 Task: Look for space in Mangla, Pakistan from 6th September, 2023 to 10th September, 2023 for 1 adult in price range Rs.9000 to Rs.17000. Place can be private room with 1  bedroom having 1 bed and 1 bathroom. Property type can be house, flat, guest house, hotel. Booking option can be shelf check-in. Required host language is English.
Action: Mouse moved to (560, 93)
Screenshot: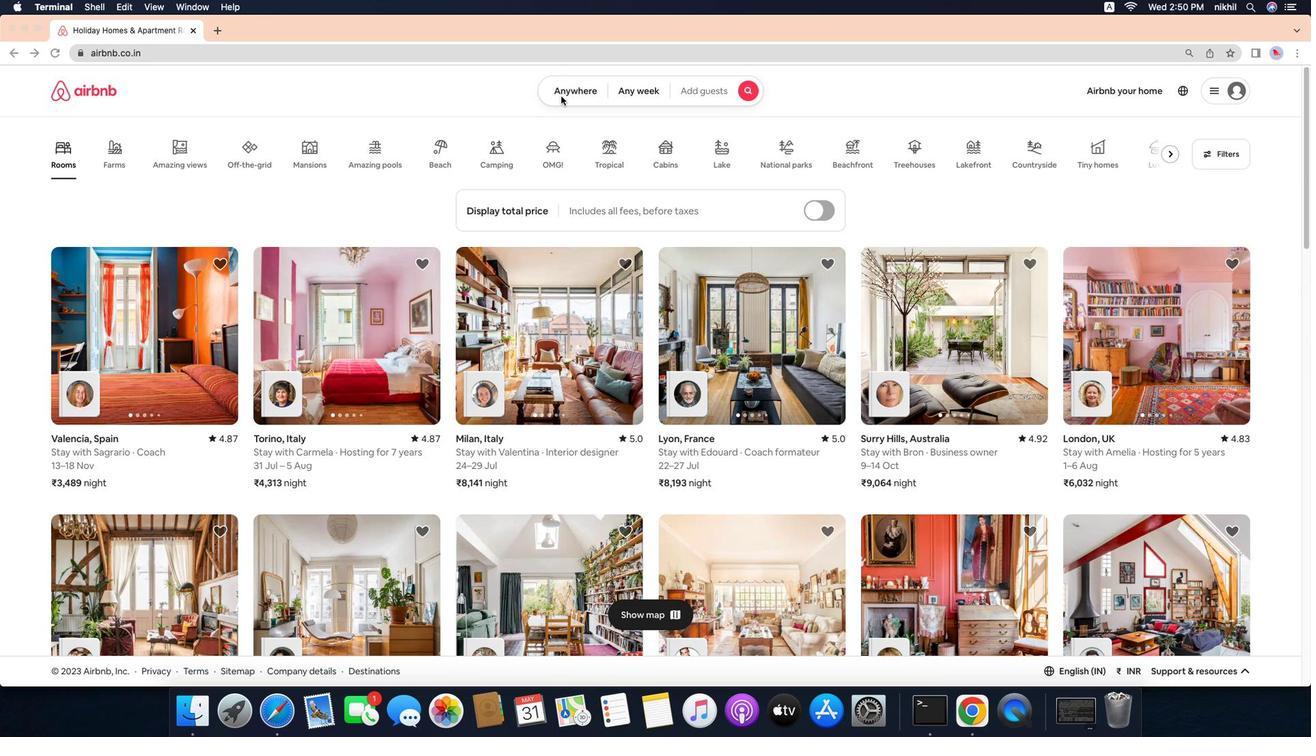 
Action: Mouse pressed left at (560, 93)
Screenshot: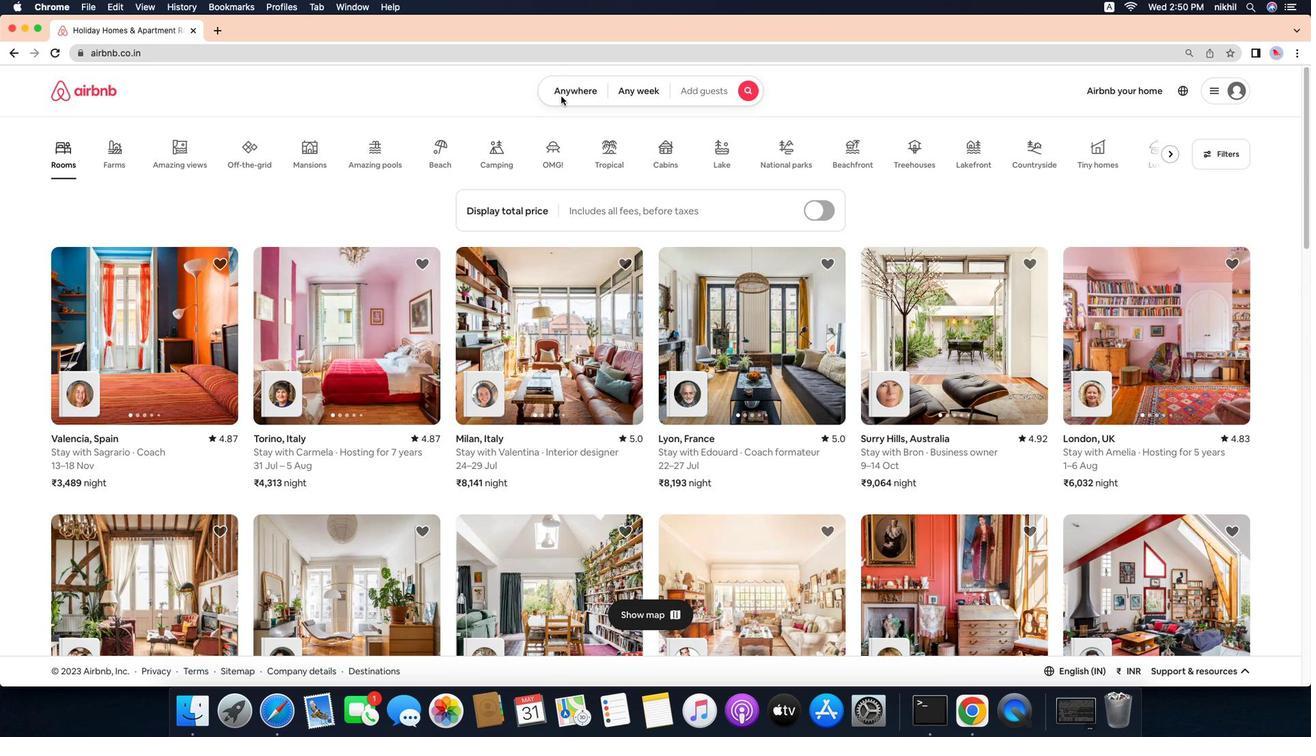 
Action: Mouse moved to (592, 94)
Screenshot: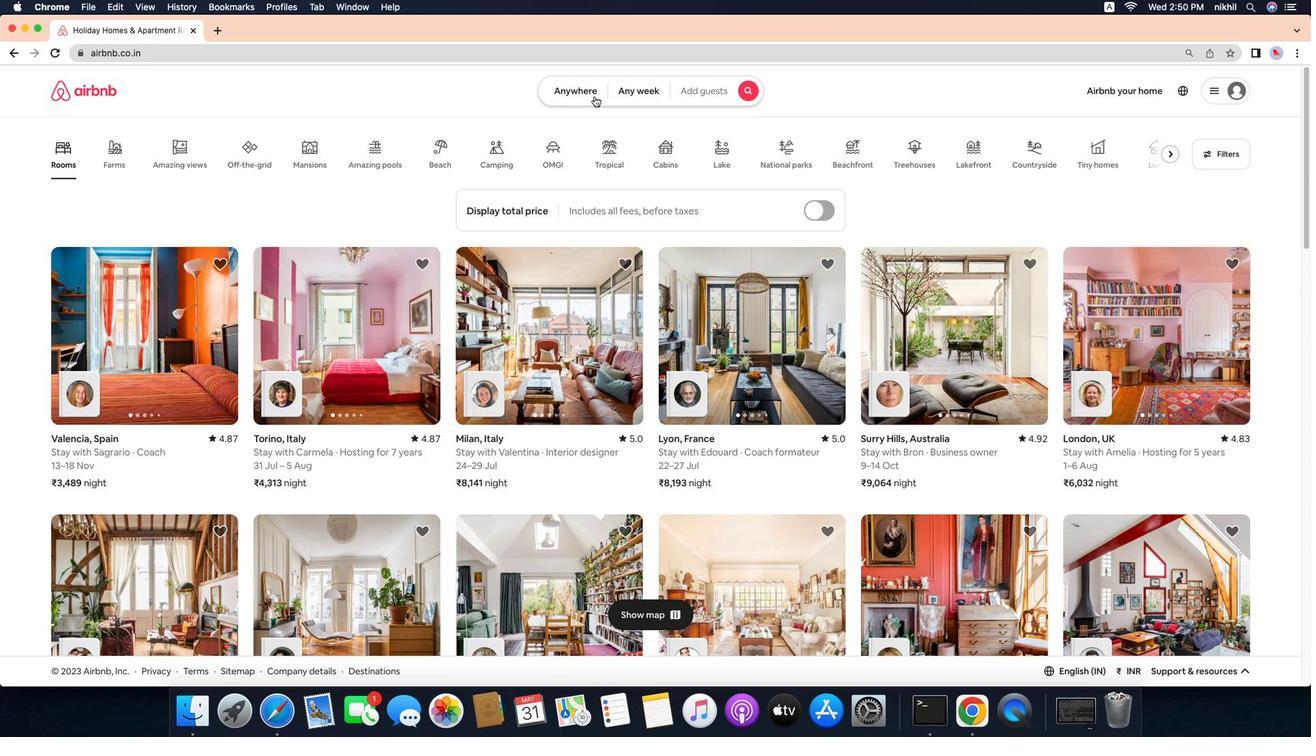 
Action: Mouse pressed left at (592, 94)
Screenshot: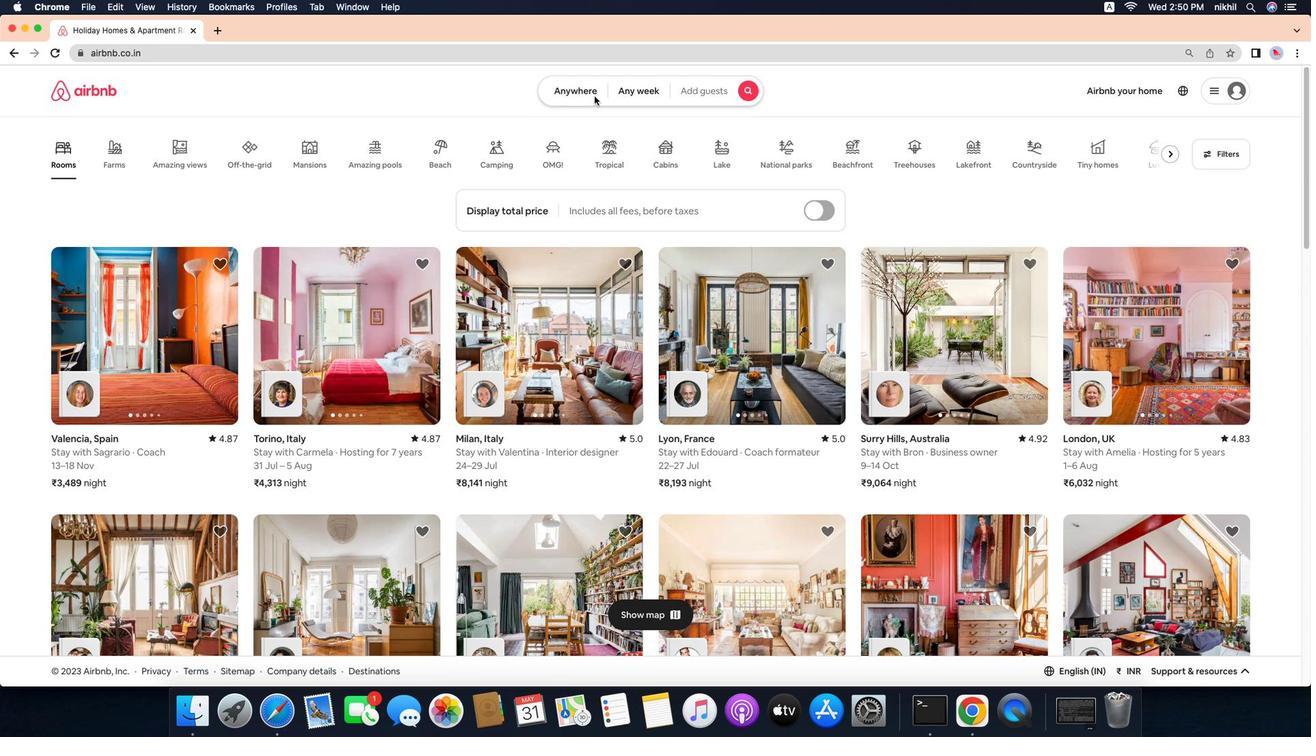 
Action: Mouse moved to (480, 142)
Screenshot: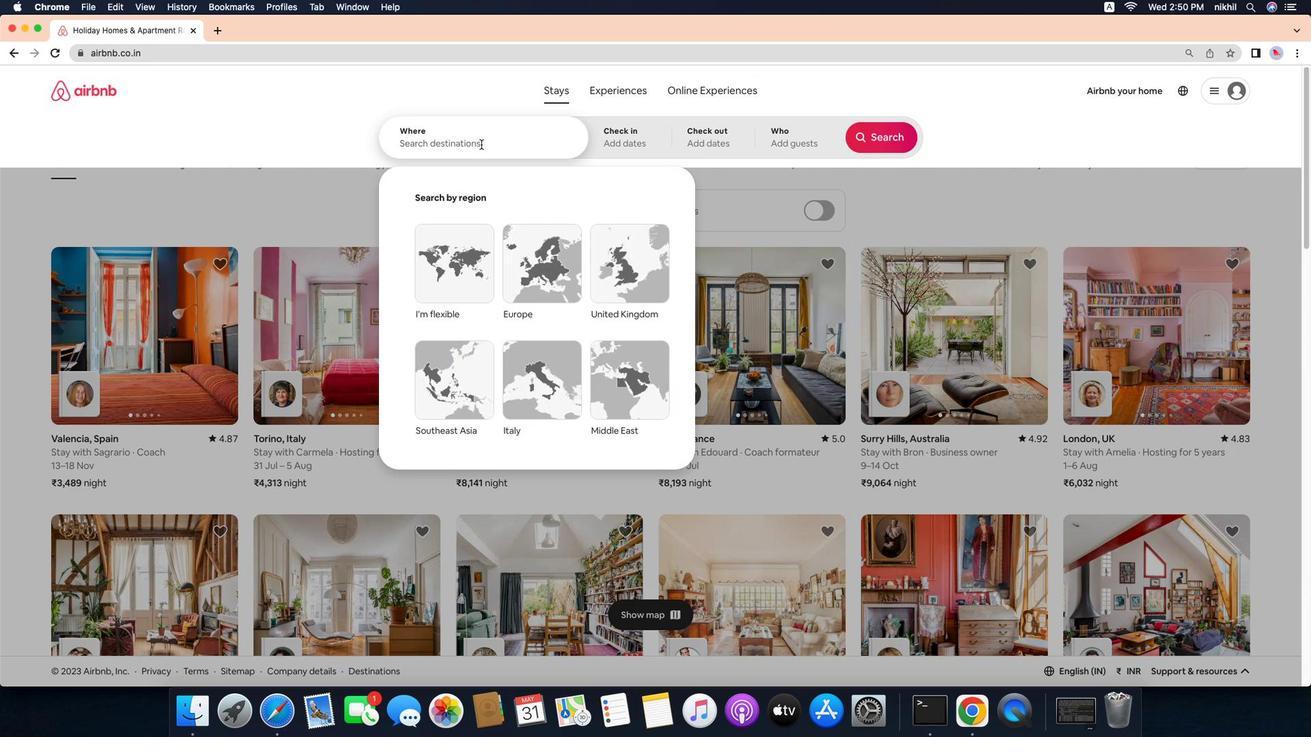 
Action: Mouse pressed left at (480, 142)
Screenshot: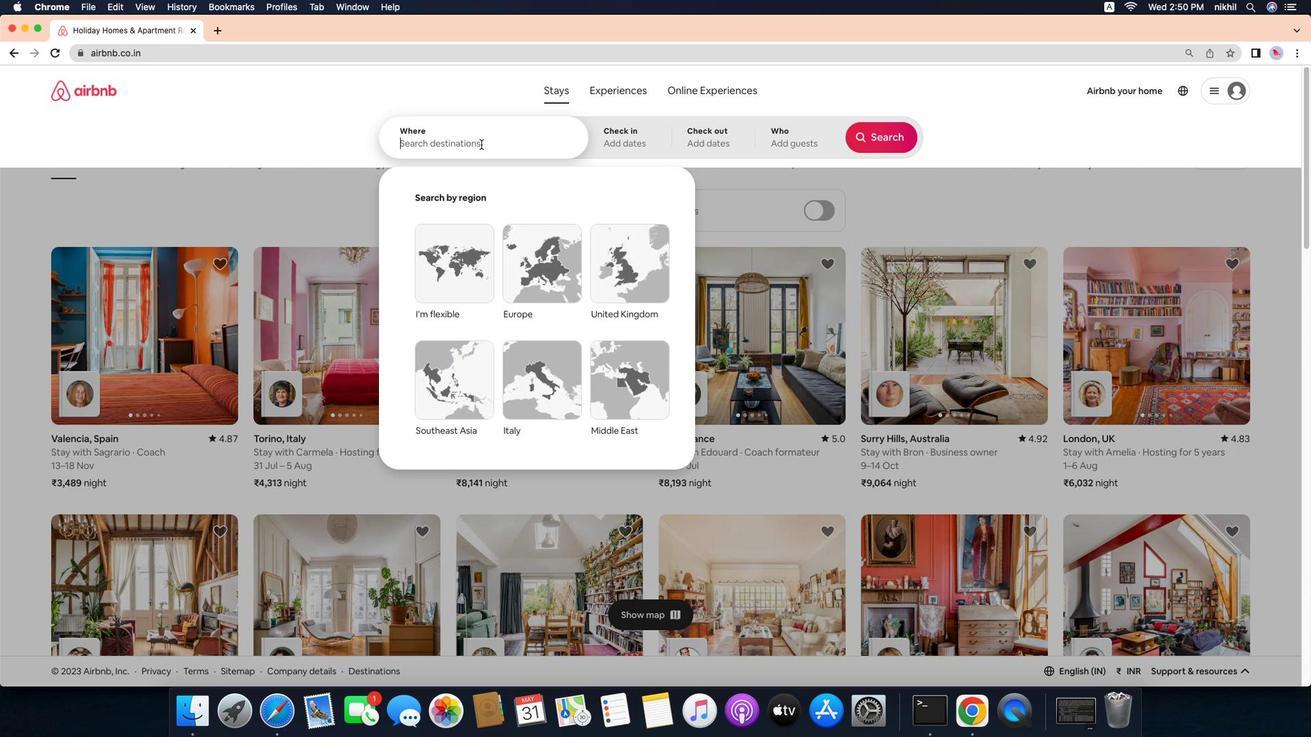 
Action: Key pressed Key.caps_lock'M'Key.caps_lock'a''n''g''l''a'','Key.spaceKey.caps_lock'P'Key.caps_lock'a''k''i''s''t''a''n'
Screenshot: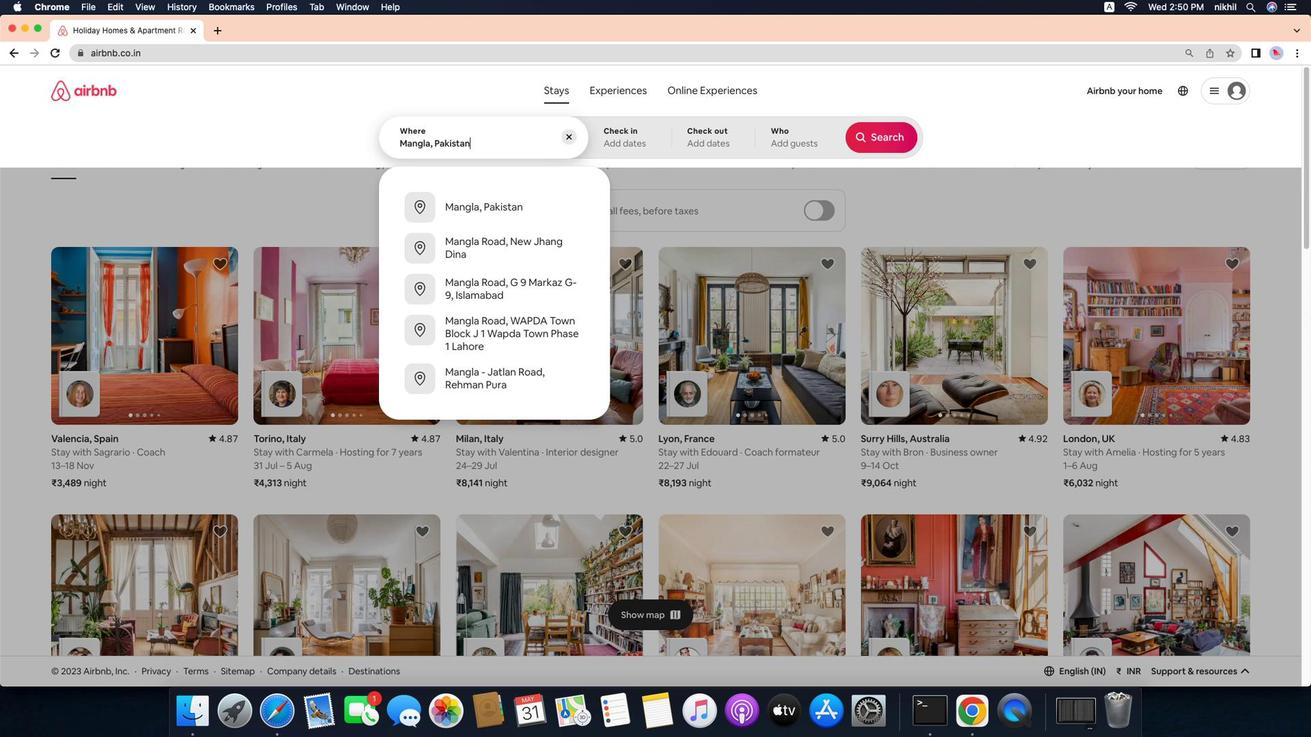 
Action: Mouse moved to (503, 204)
Screenshot: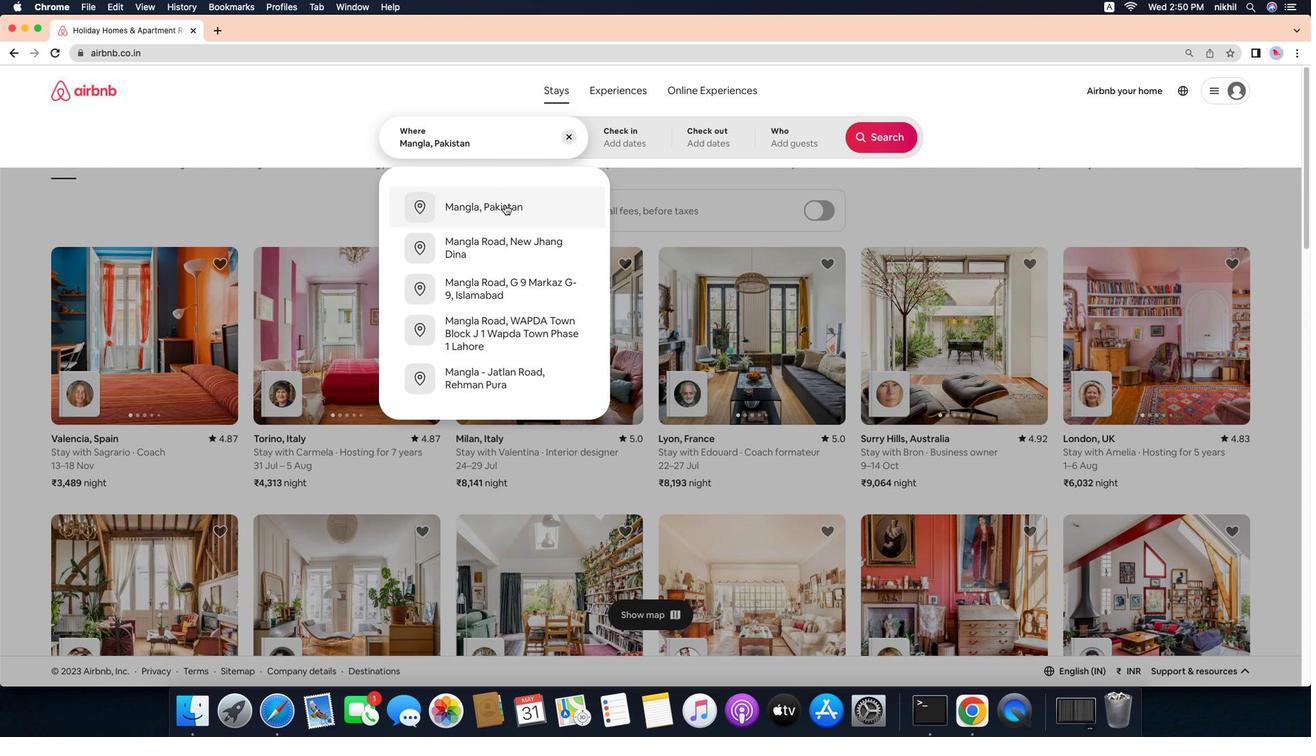 
Action: Mouse pressed left at (503, 204)
Screenshot: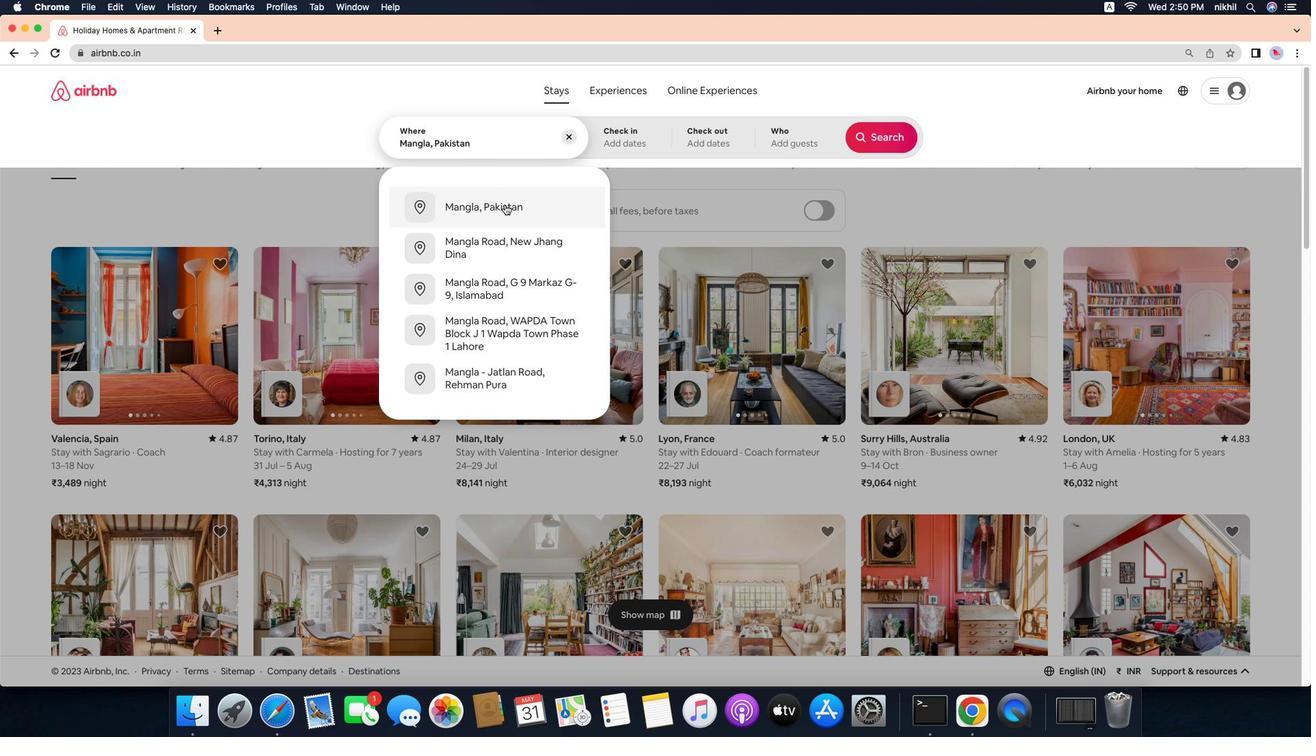 
Action: Mouse moved to (874, 238)
Screenshot: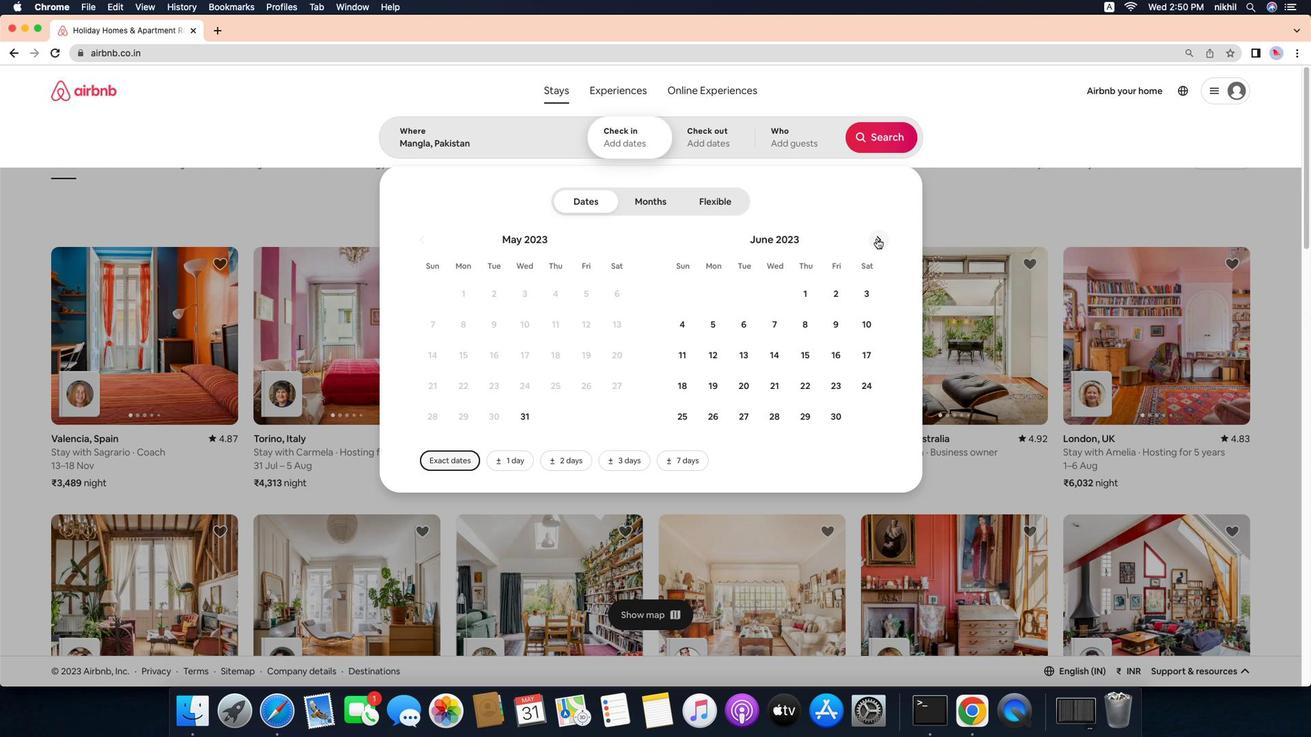 
Action: Mouse pressed left at (874, 238)
Screenshot: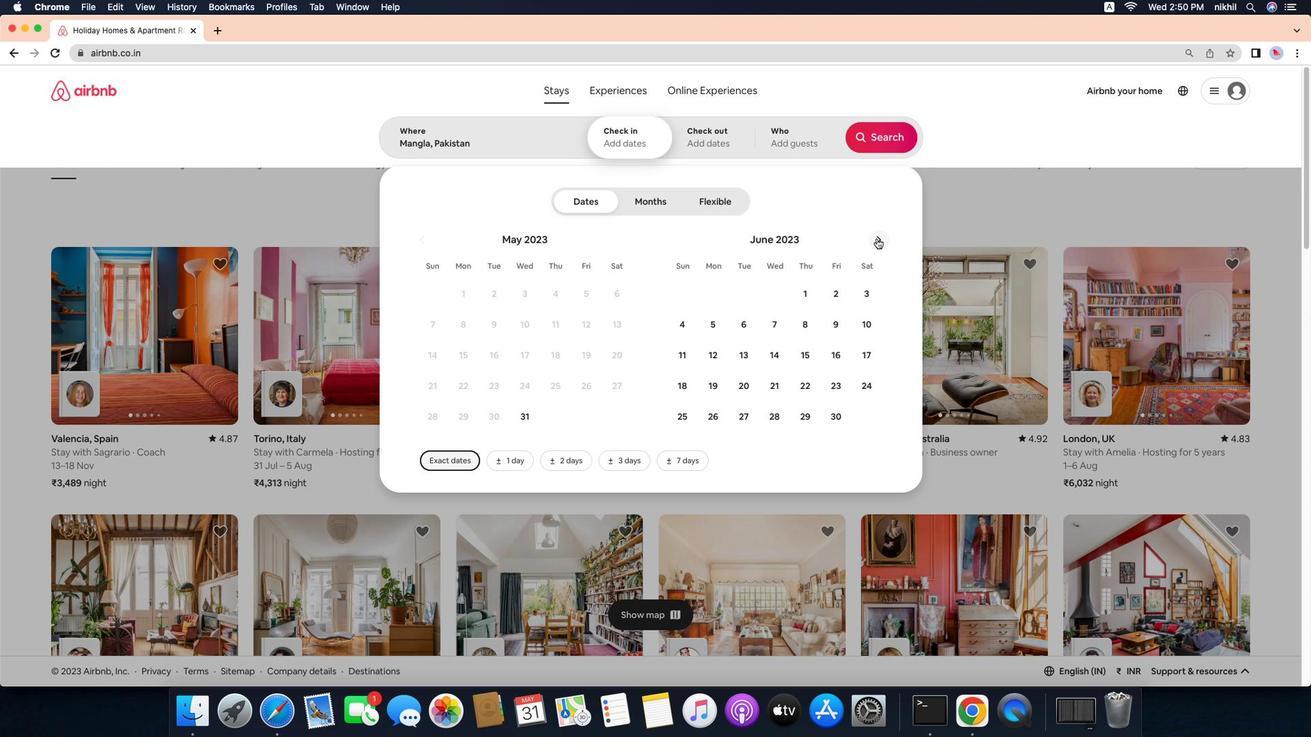 
Action: Mouse pressed left at (874, 238)
Screenshot: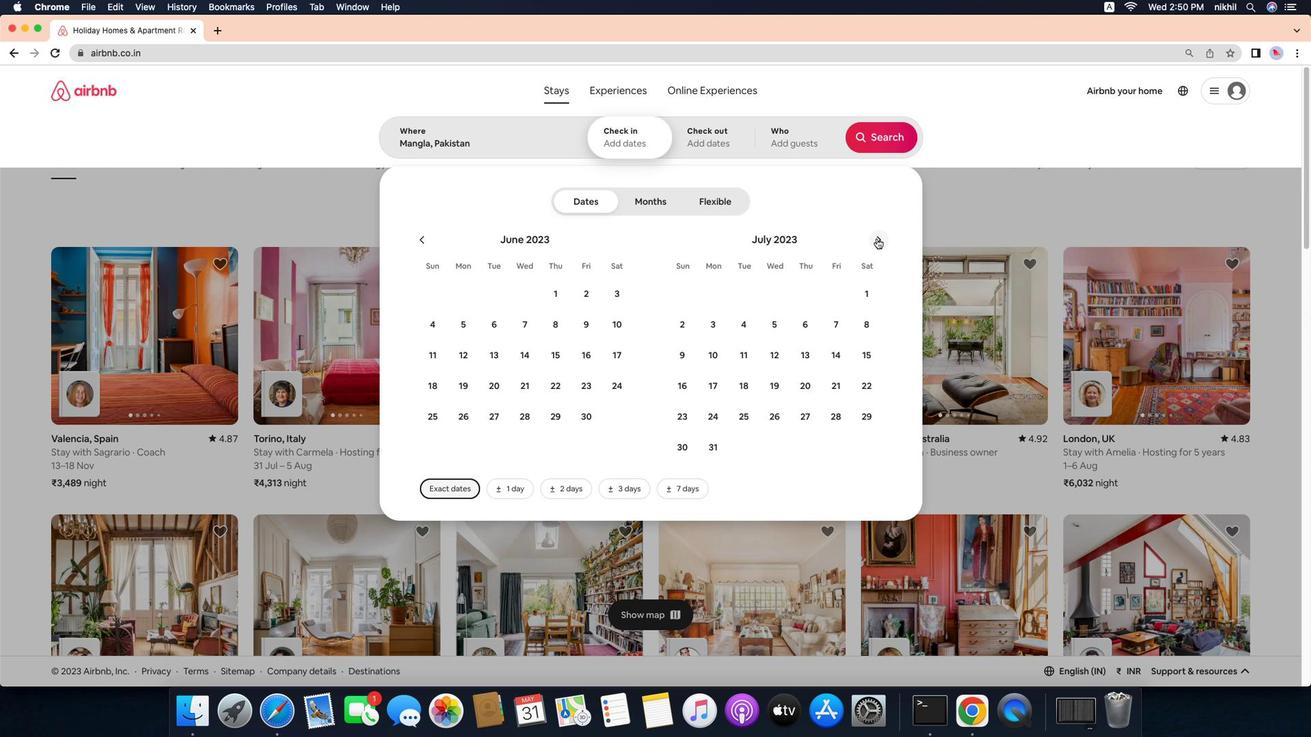 
Action: Mouse pressed left at (874, 238)
Screenshot: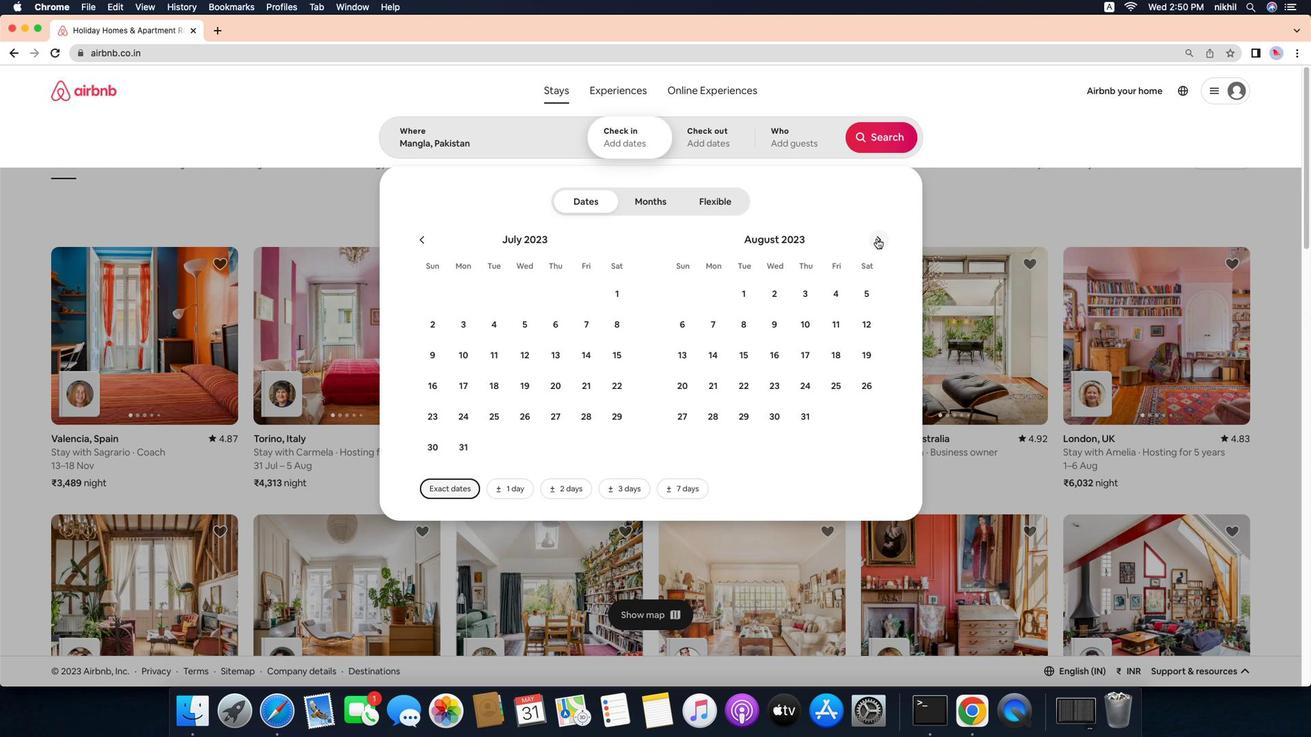 
Action: Mouse moved to (776, 324)
Screenshot: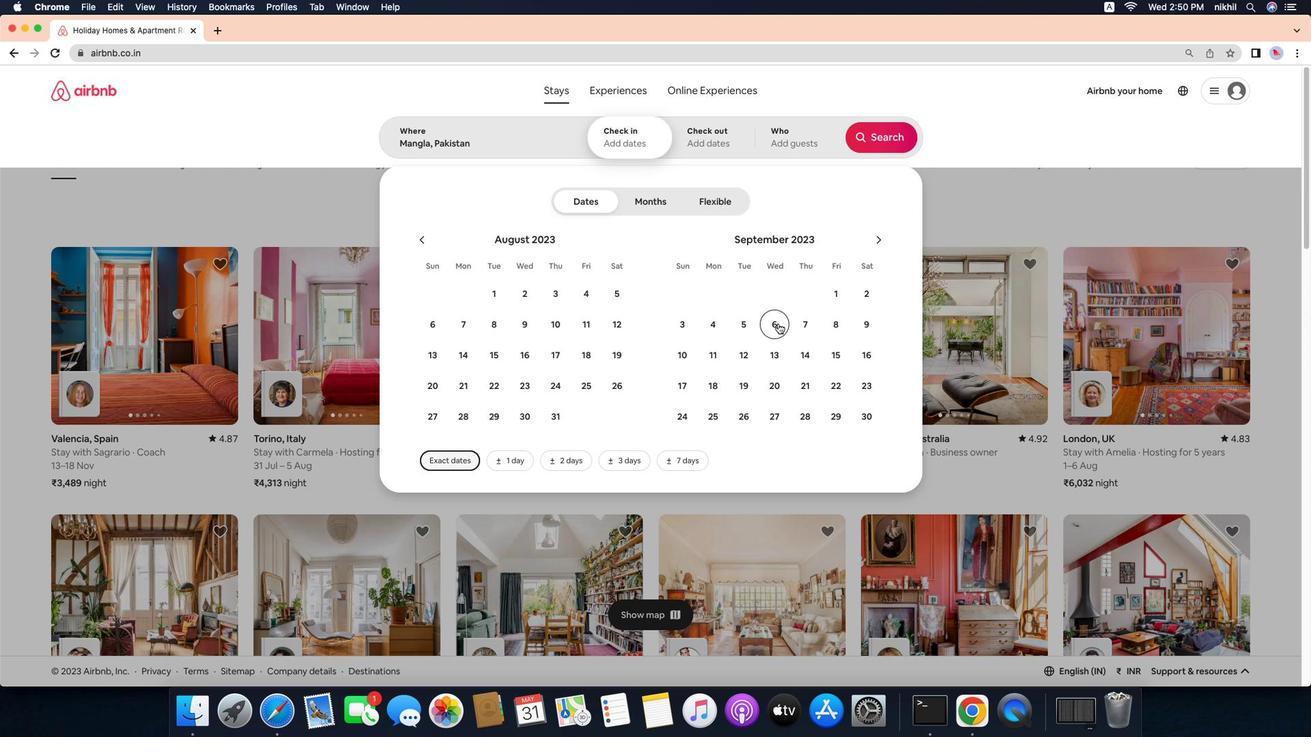 
Action: Mouse pressed left at (776, 324)
Screenshot: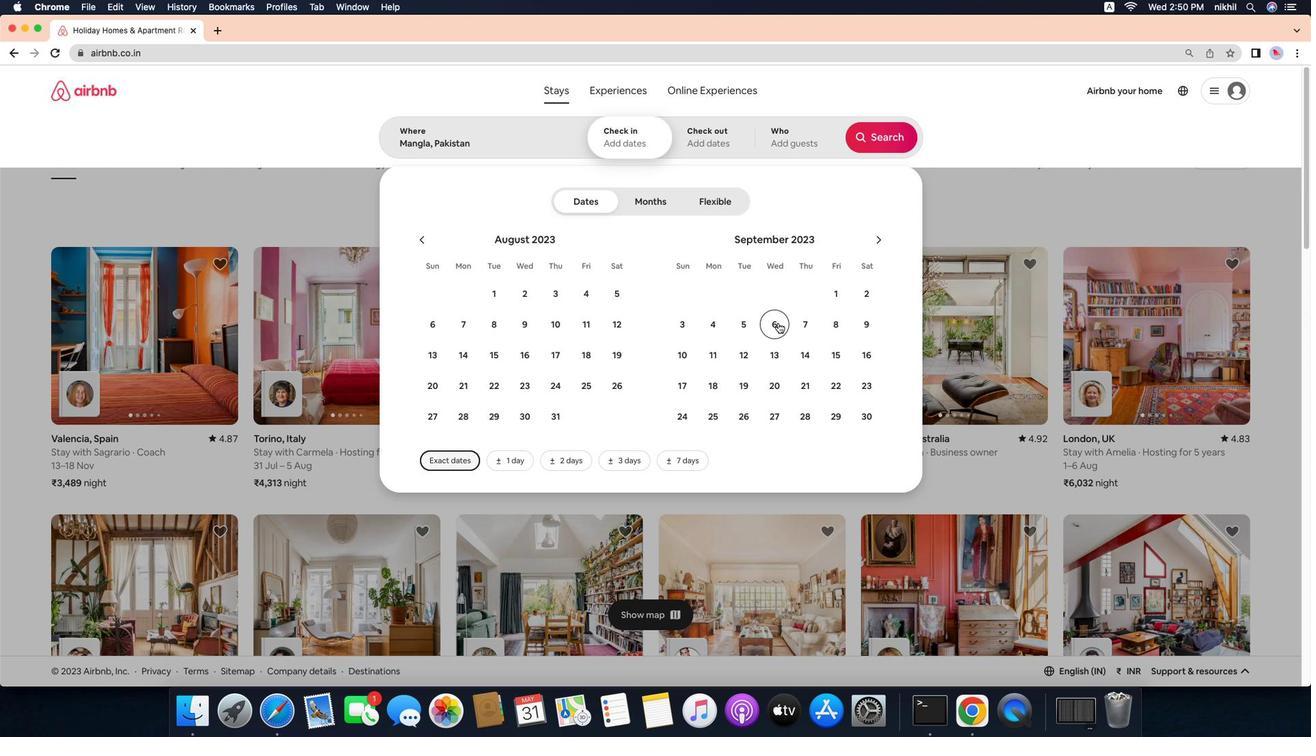 
Action: Mouse moved to (680, 351)
Screenshot: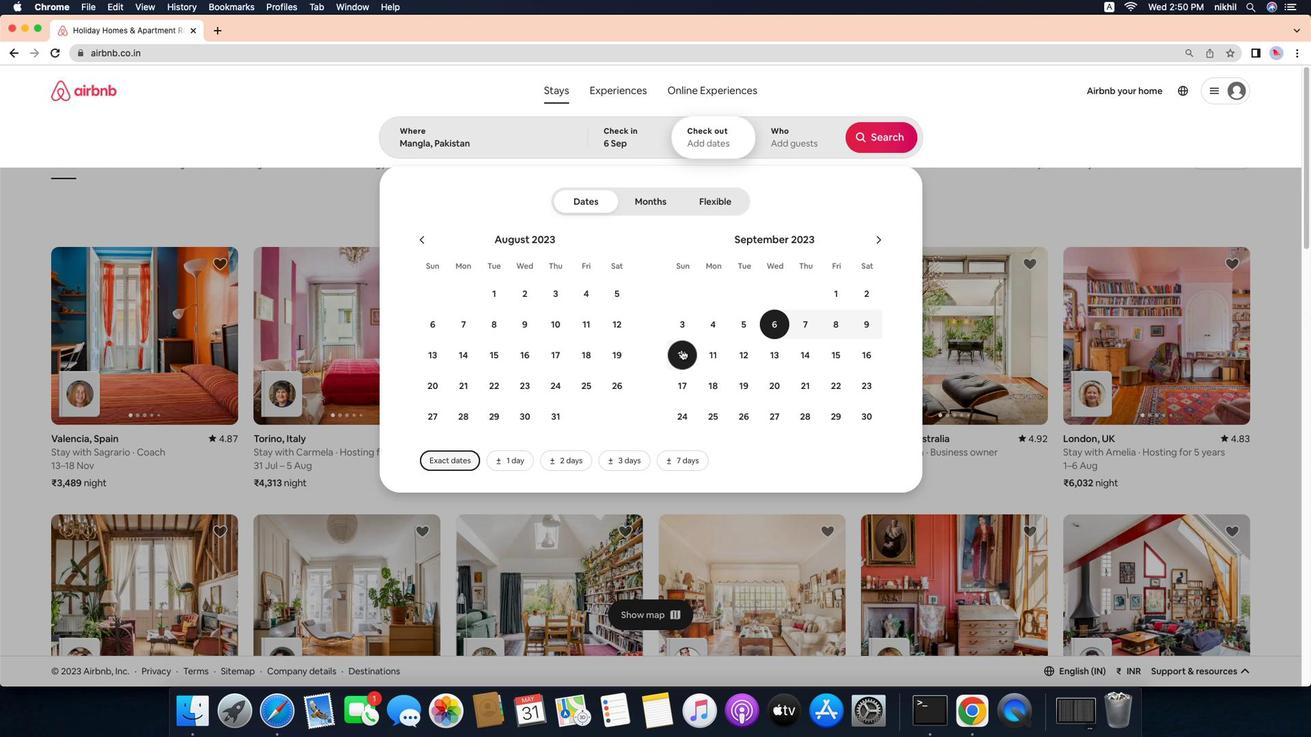 
Action: Mouse pressed left at (680, 351)
Screenshot: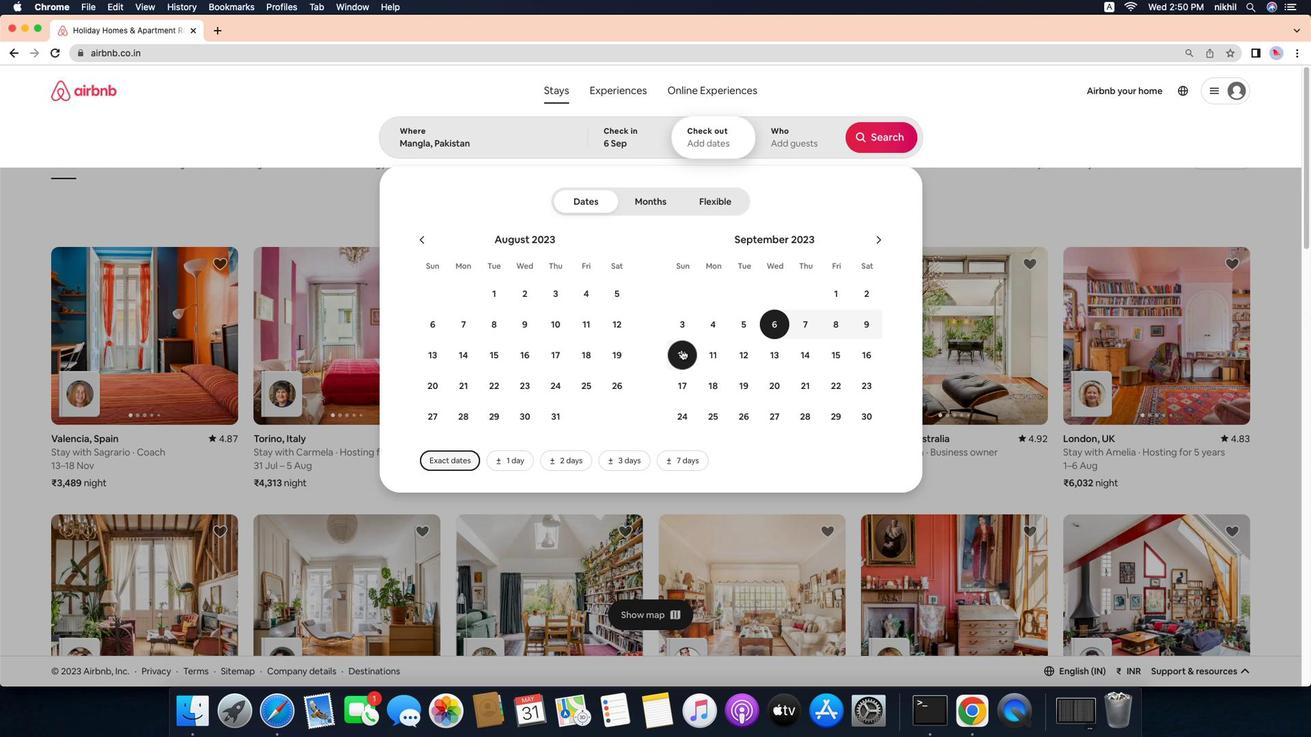 
Action: Mouse moved to (790, 143)
Screenshot: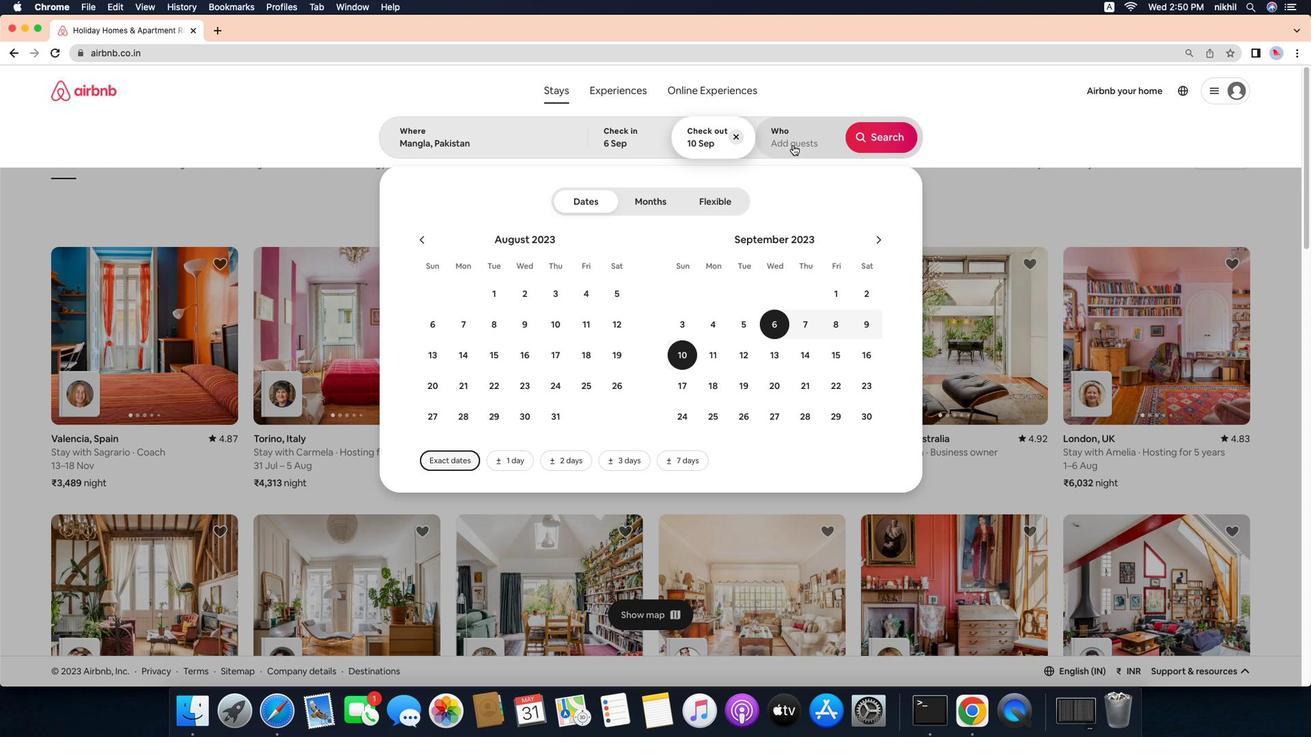 
Action: Mouse pressed left at (790, 143)
Screenshot: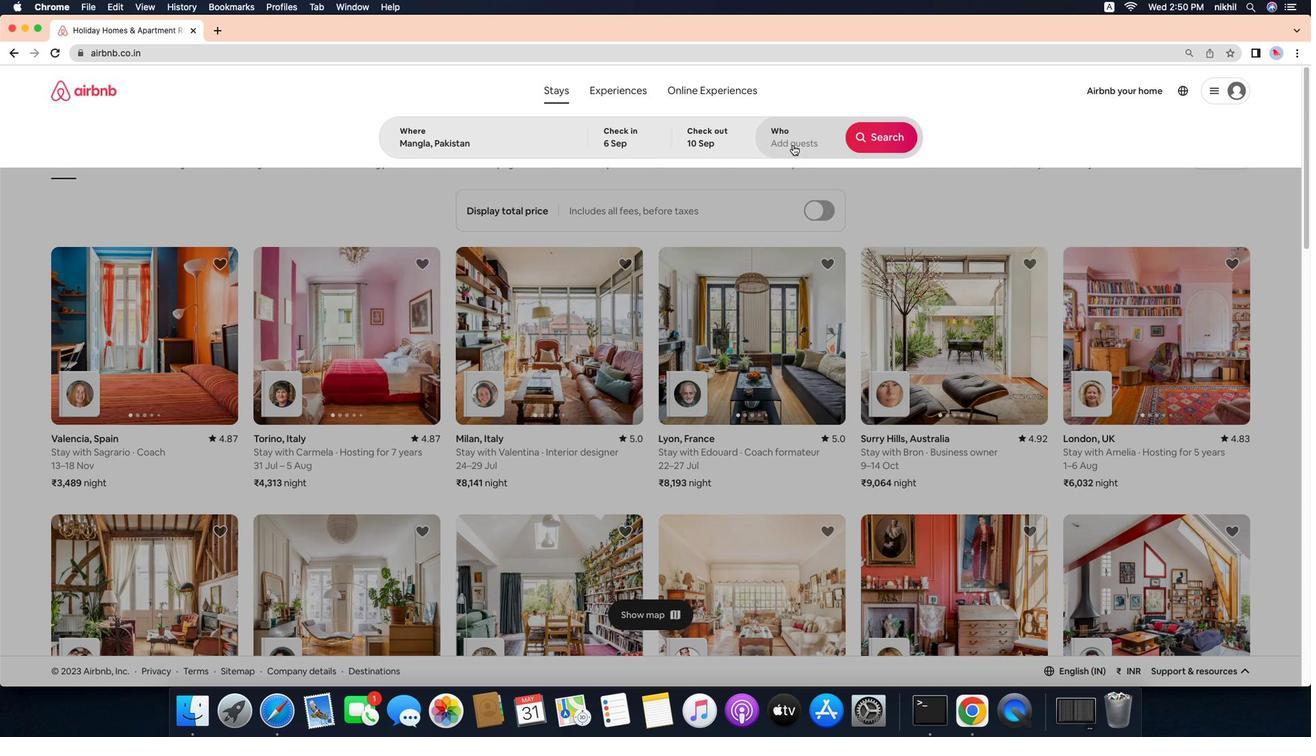 
Action: Mouse moved to (882, 206)
Screenshot: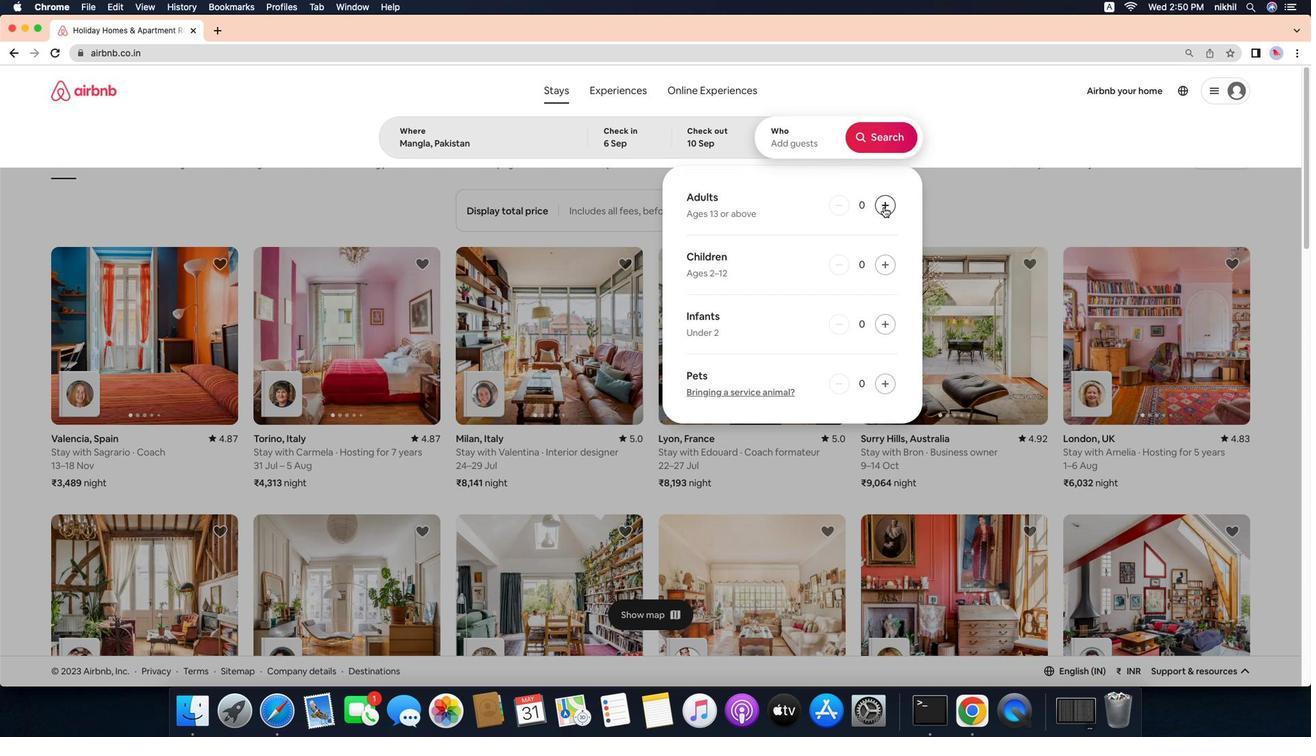 
Action: Mouse pressed left at (882, 206)
Screenshot: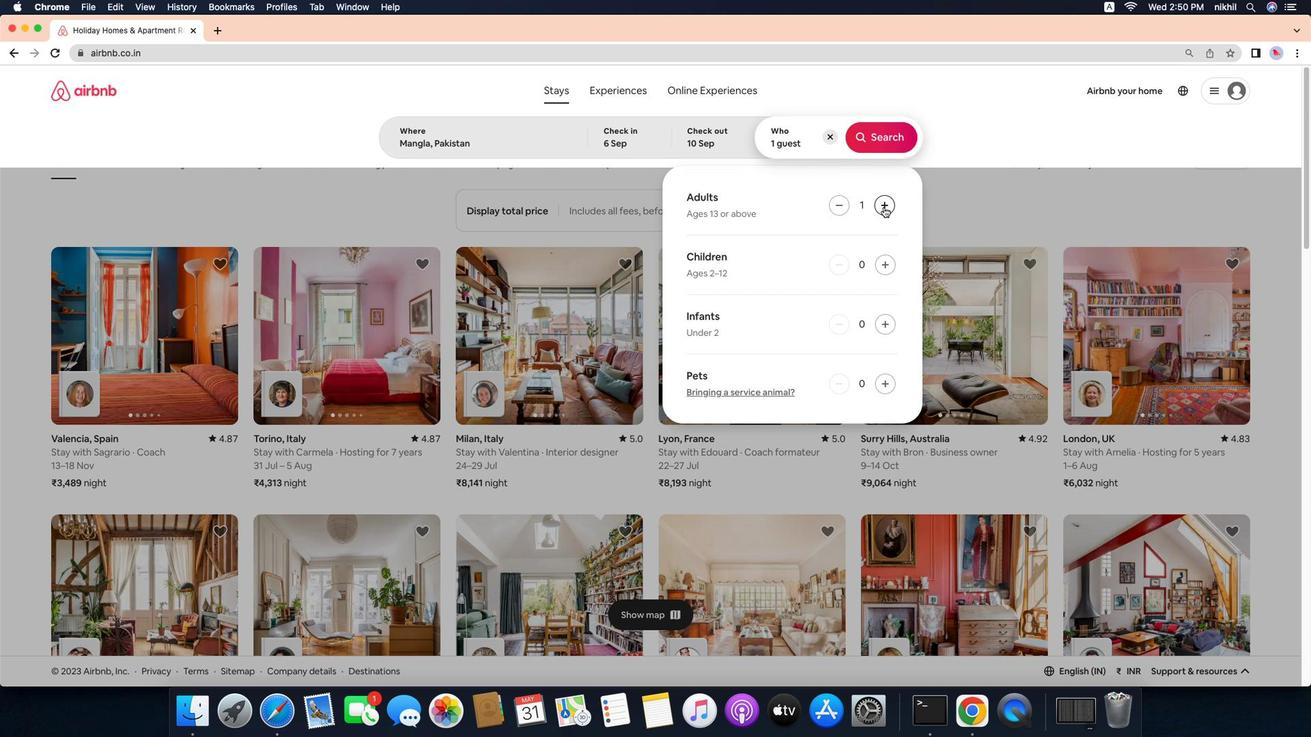 
Action: Mouse moved to (877, 138)
Screenshot: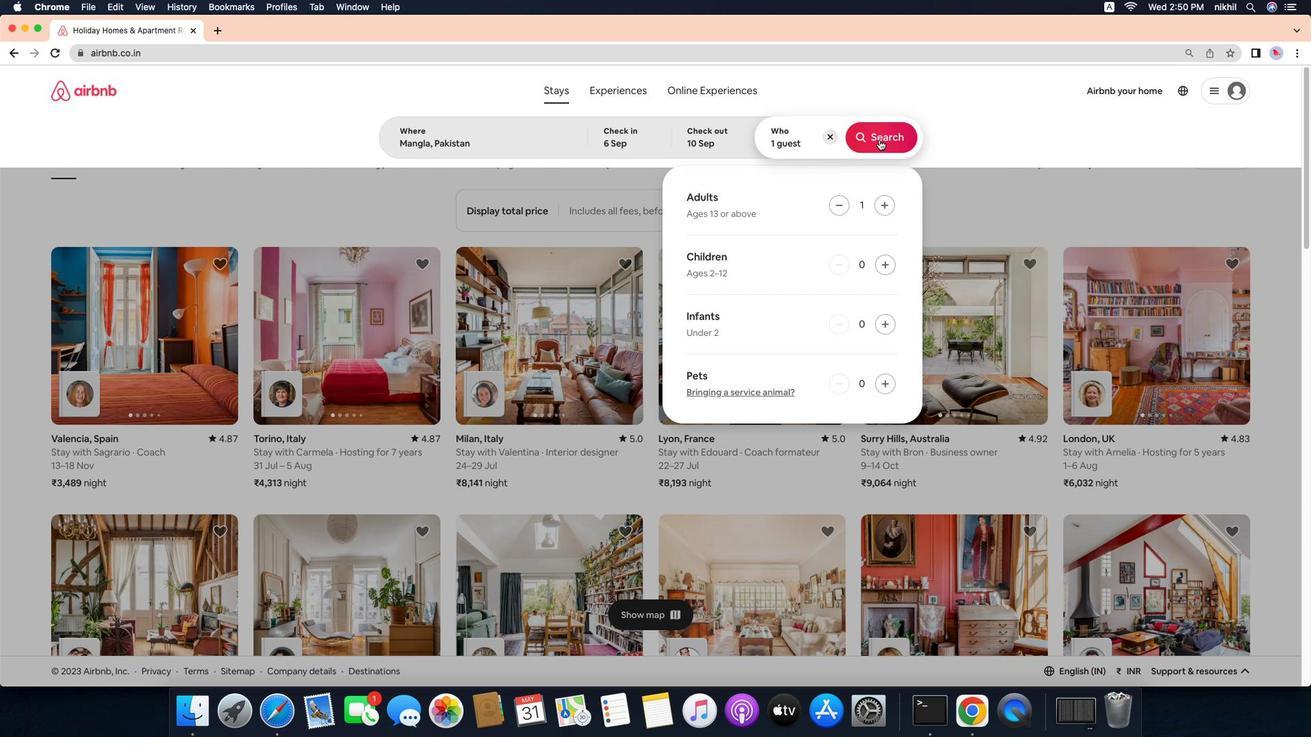 
Action: Mouse pressed left at (877, 138)
Screenshot: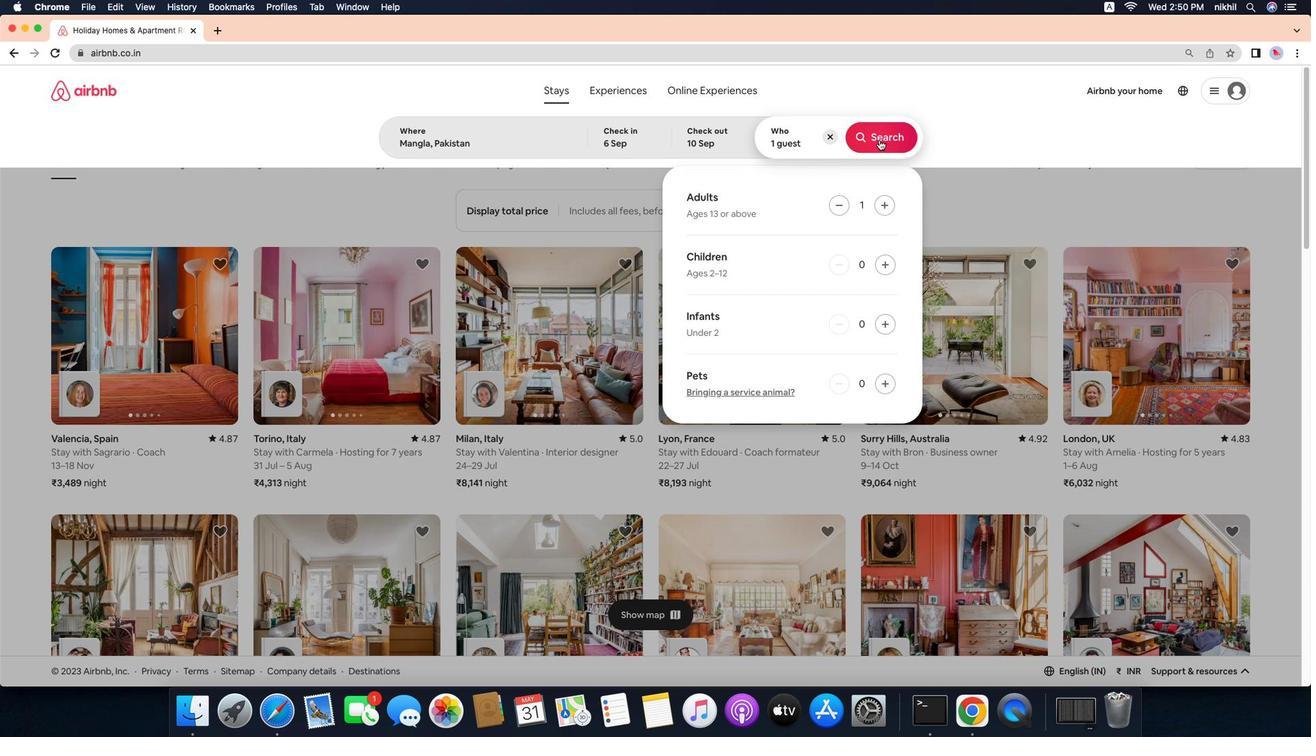 
Action: Mouse moved to (1240, 139)
Screenshot: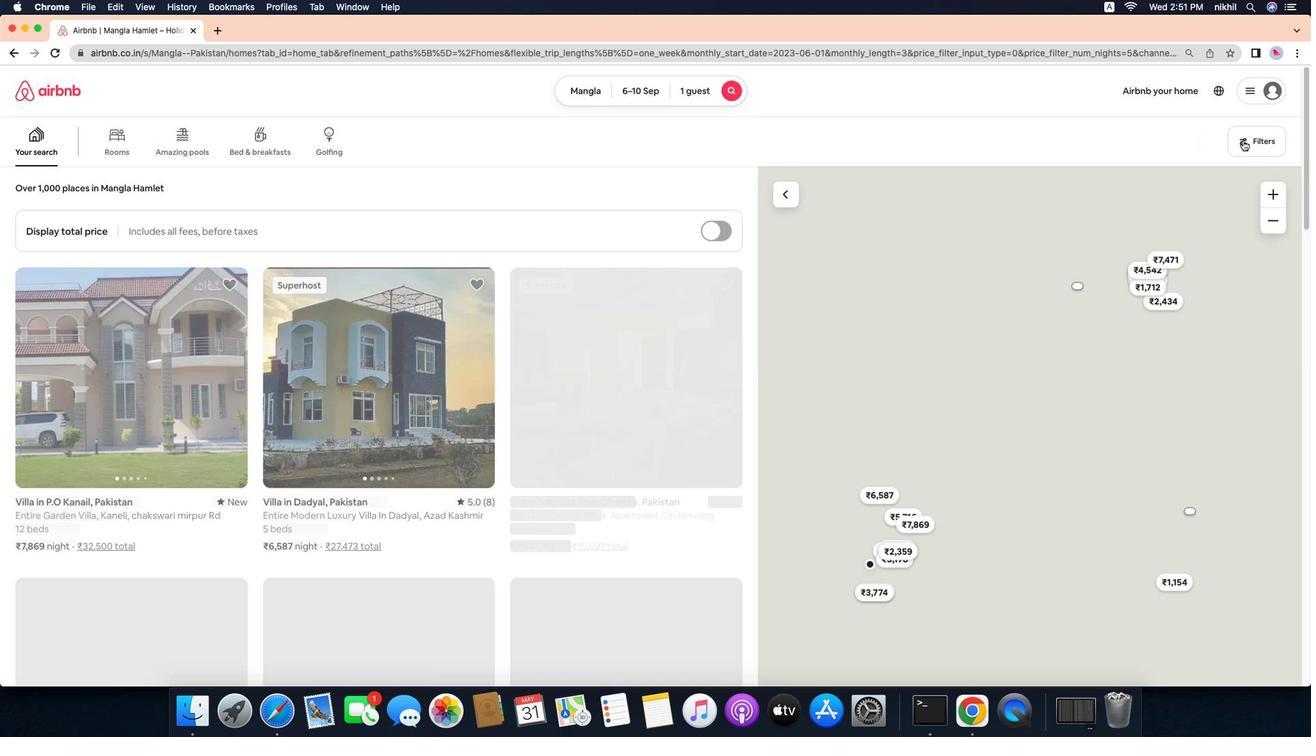 
Action: Mouse pressed left at (1240, 139)
Screenshot: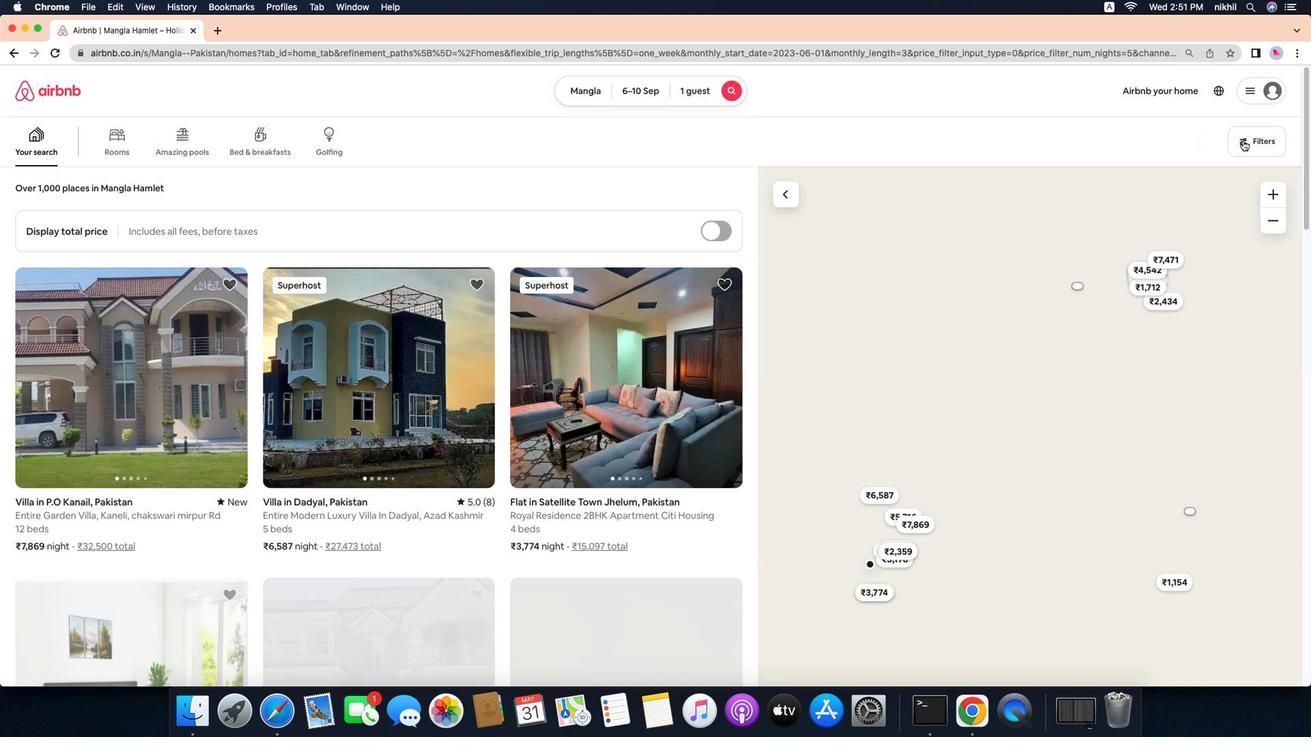 
Action: Mouse moved to (501, 462)
Screenshot: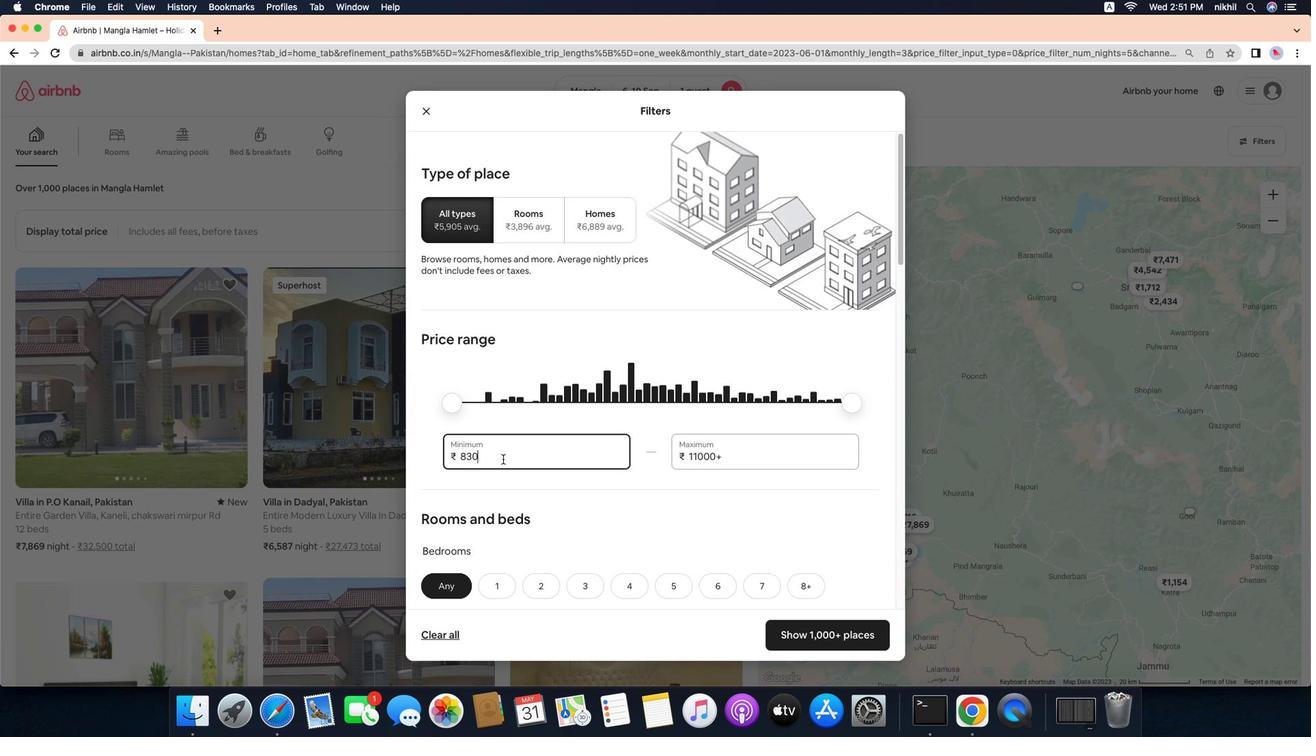 
Action: Mouse pressed left at (501, 462)
Screenshot: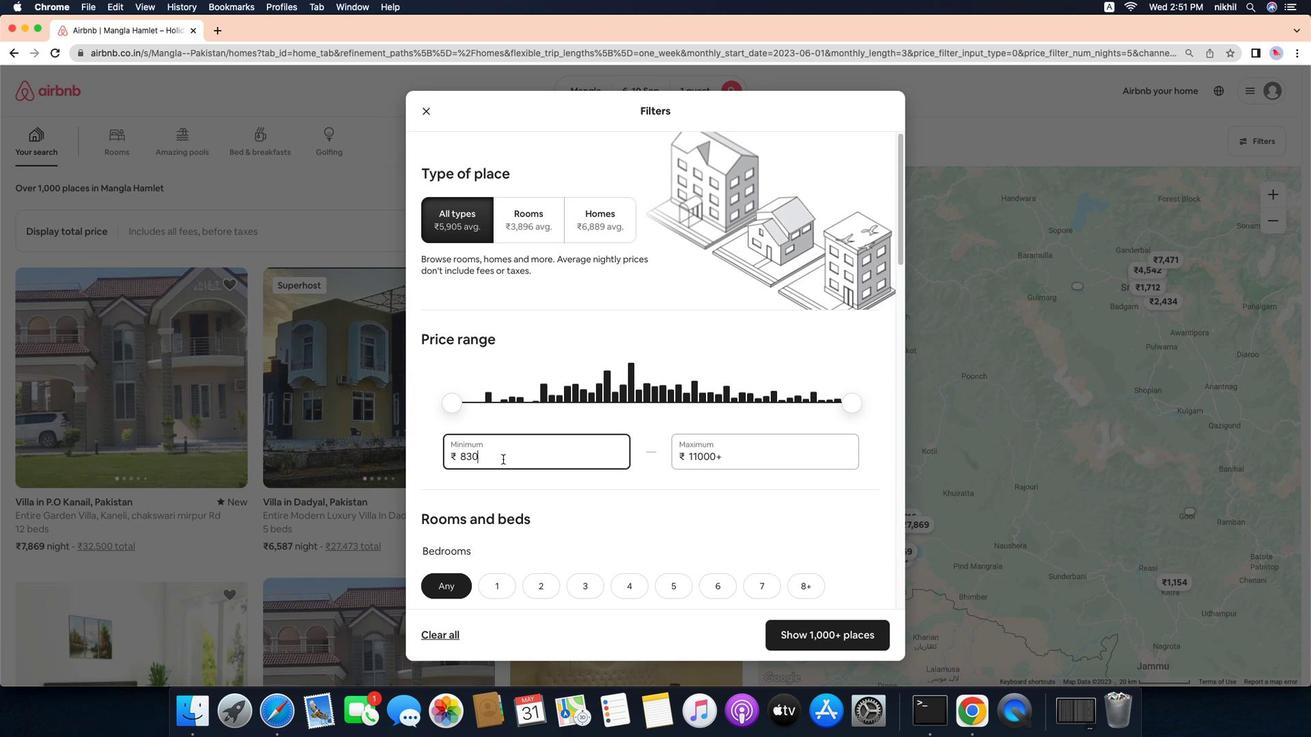 
Action: Key pressed Key.backspaceKey.backspaceKey.backspaceKey.backspace'9''0''0''0'
Screenshot: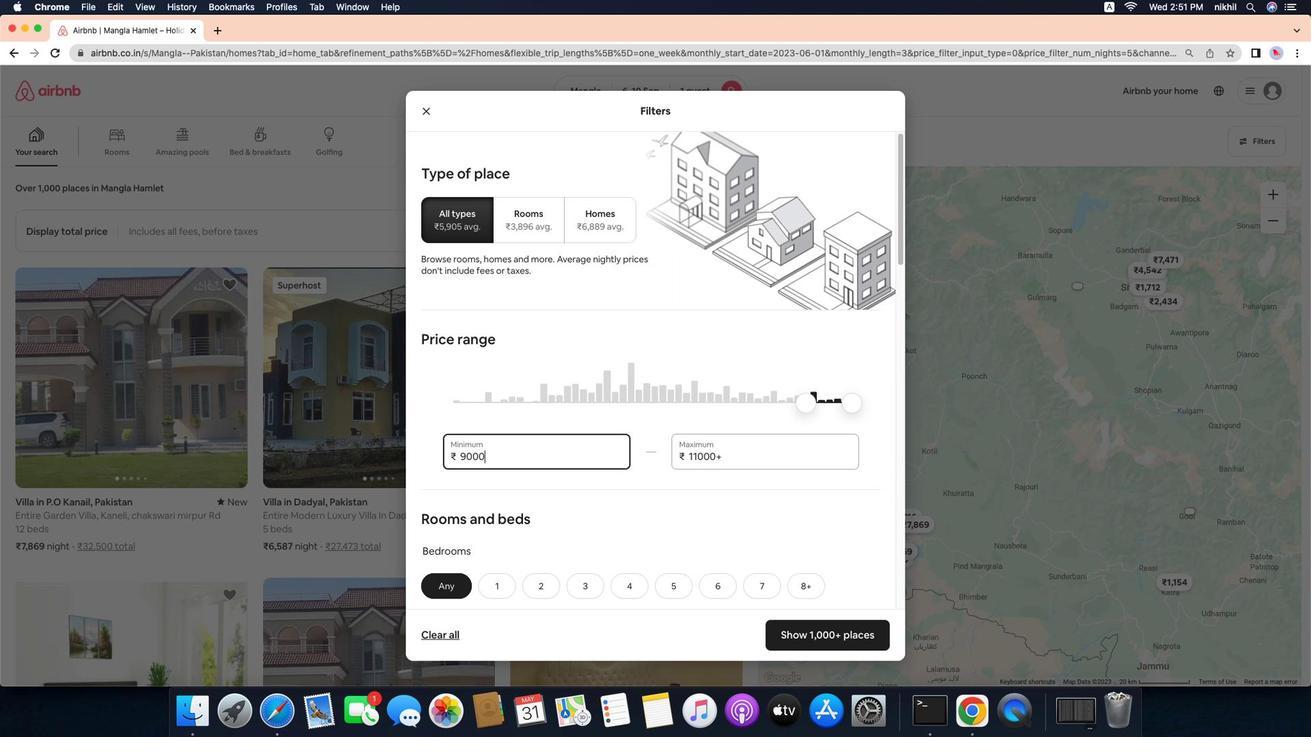 
Action: Mouse moved to (734, 457)
Screenshot: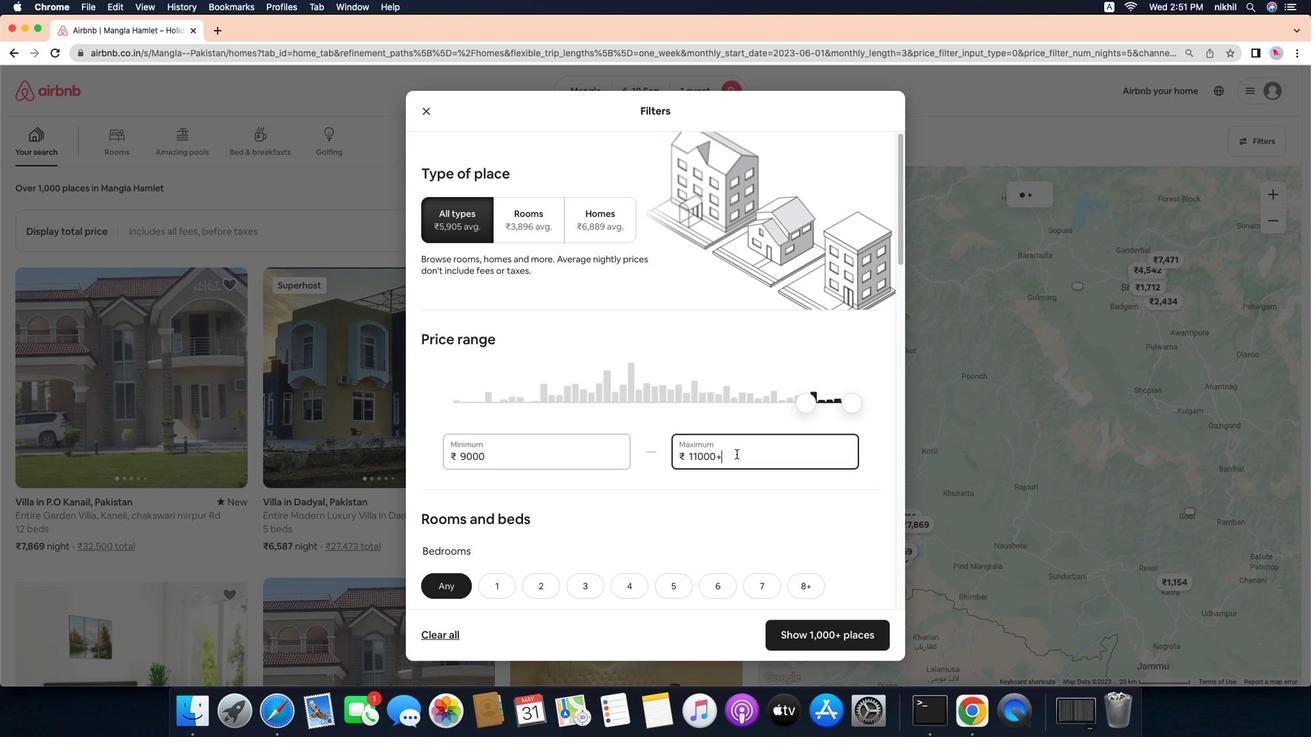 
Action: Mouse pressed left at (734, 457)
Screenshot: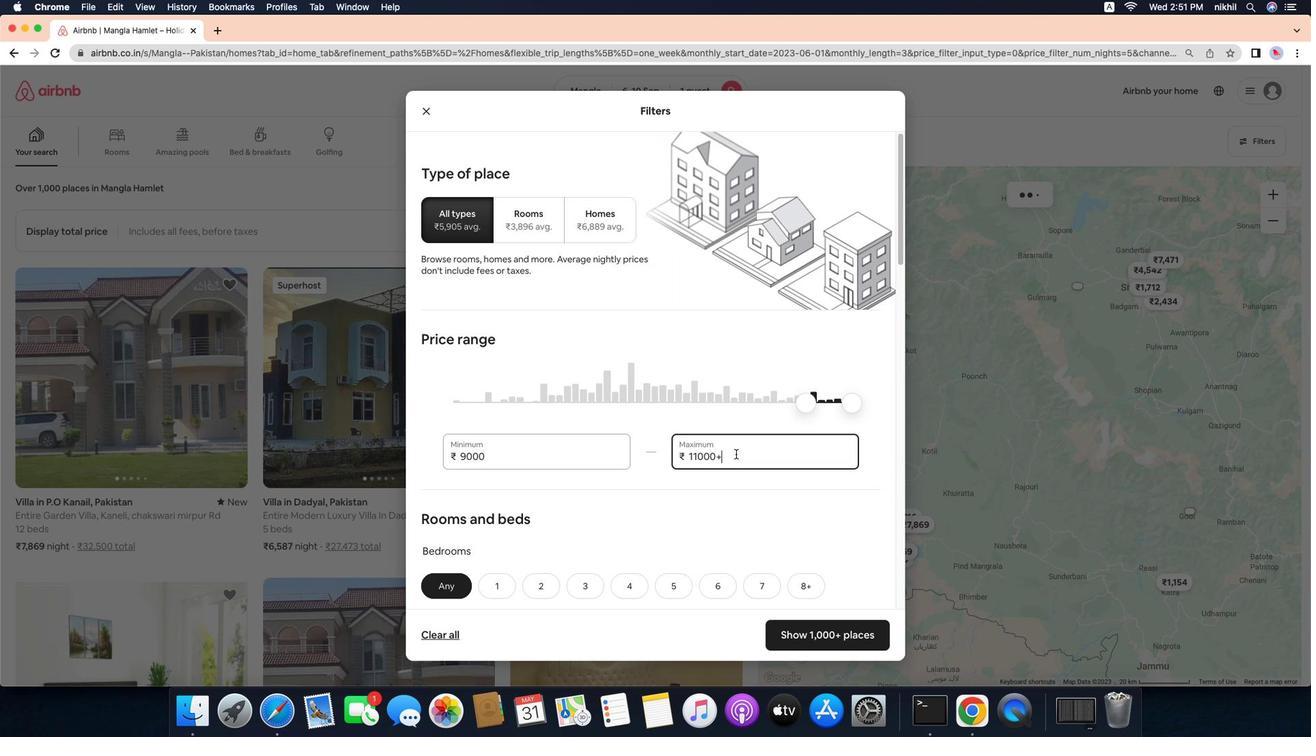 
Action: Mouse moved to (734, 458)
Screenshot: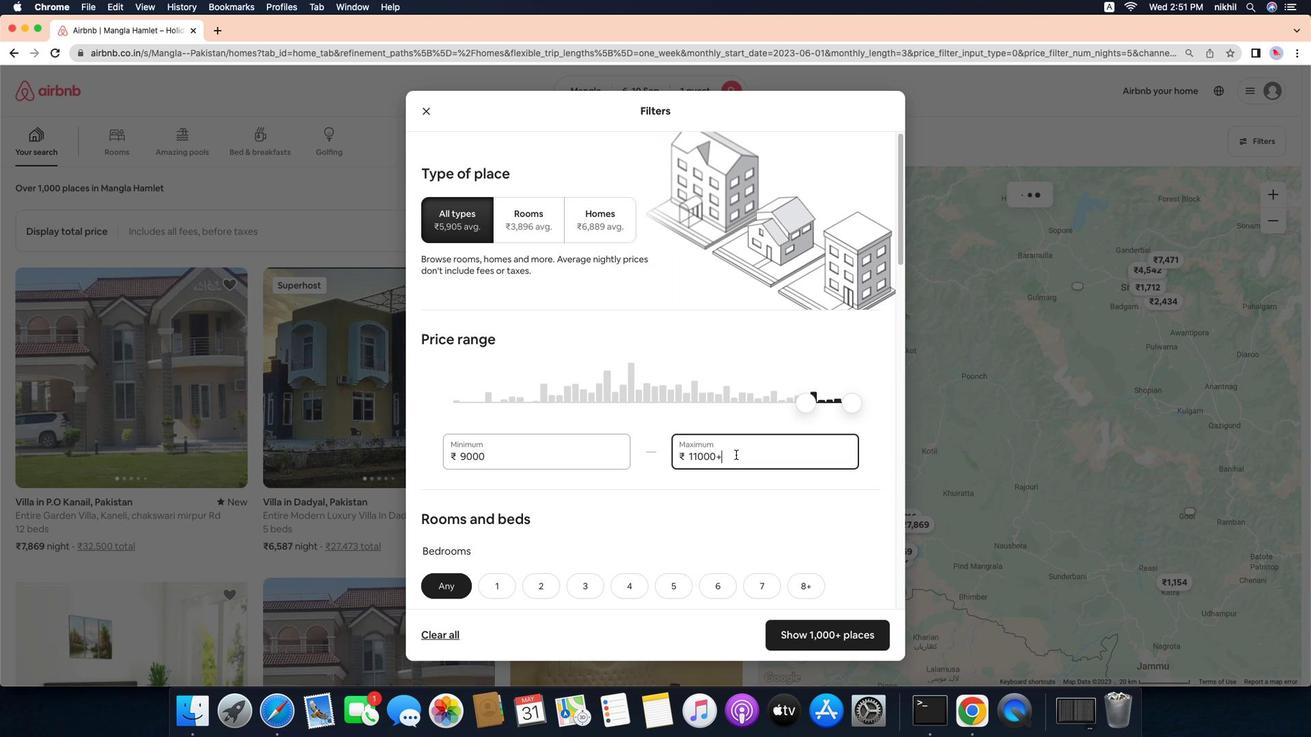 
Action: Key pressed Key.backspaceKey.backspaceKey.backspaceKey.backspaceKey.backspaceKey.backspaceKey.backspace'1''7''0''0''0'
Screenshot: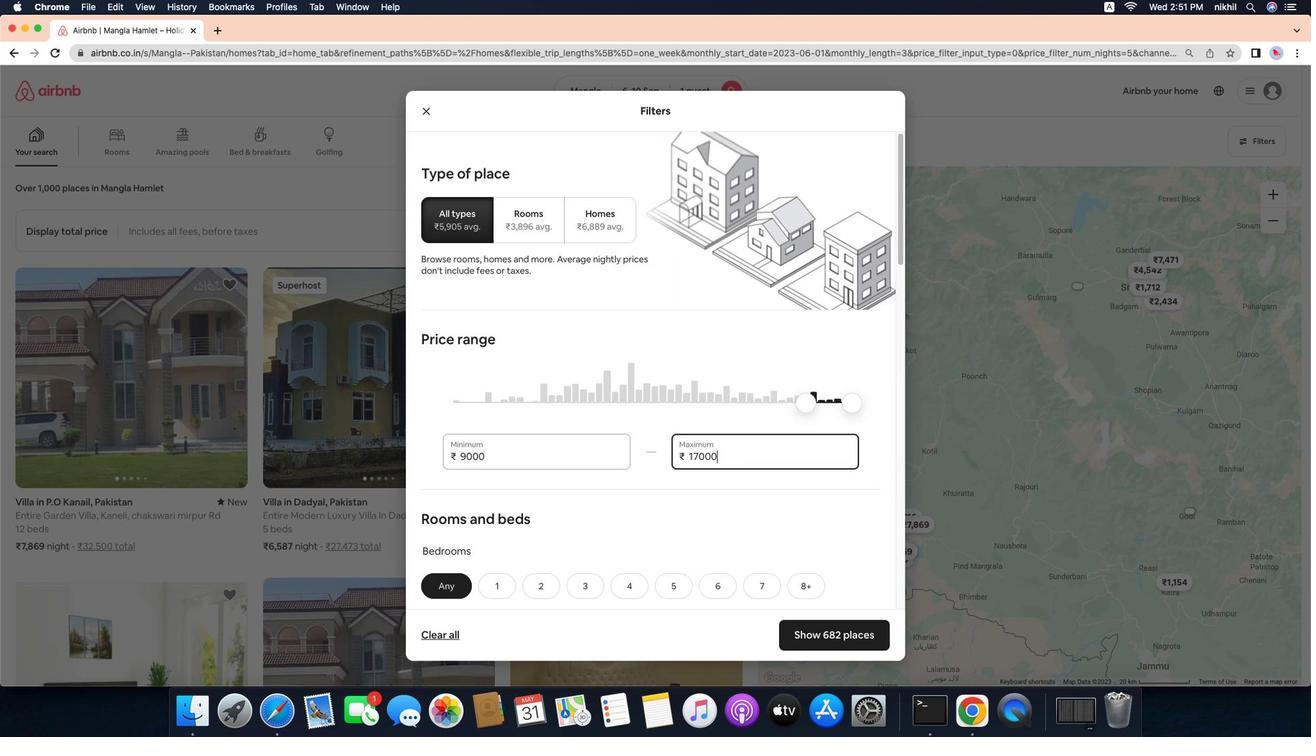 
Action: Mouse moved to (627, 500)
Screenshot: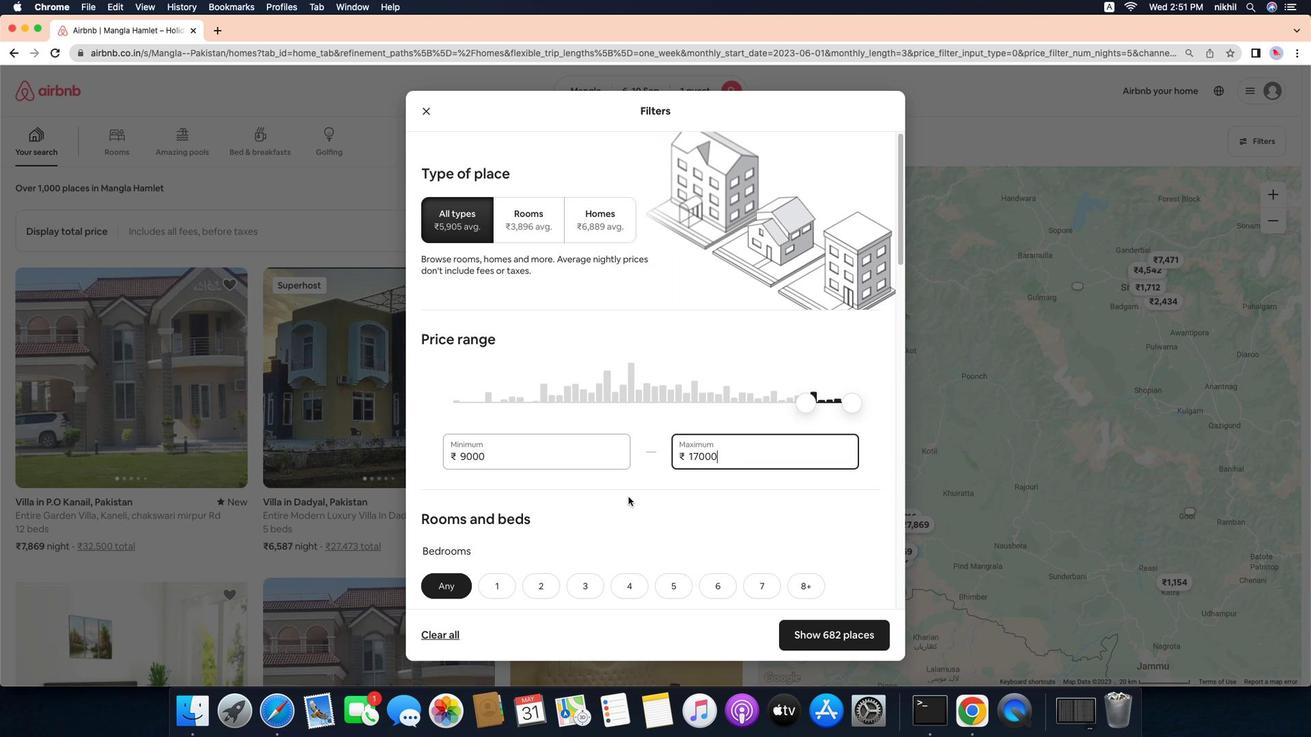 
Action: Mouse scrolled (627, 500) with delta (0, -3)
Screenshot: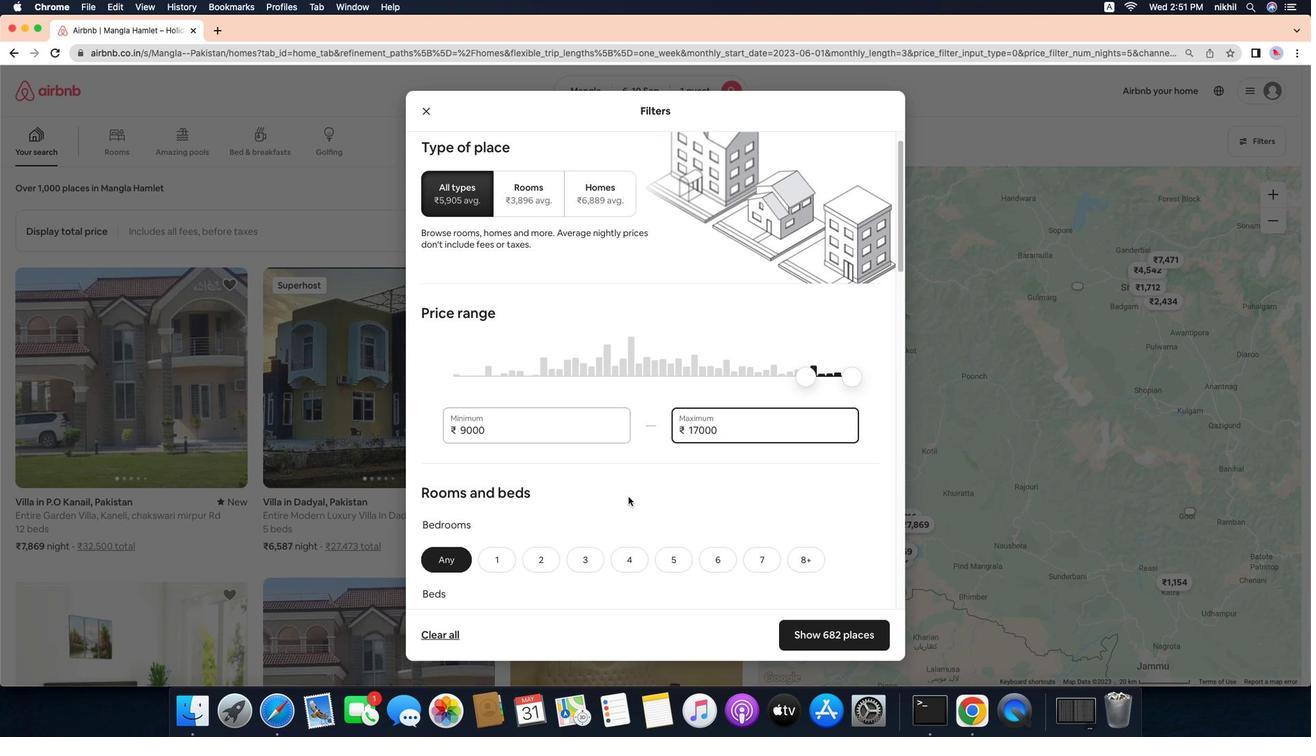 
Action: Mouse scrolled (627, 500) with delta (0, -3)
Screenshot: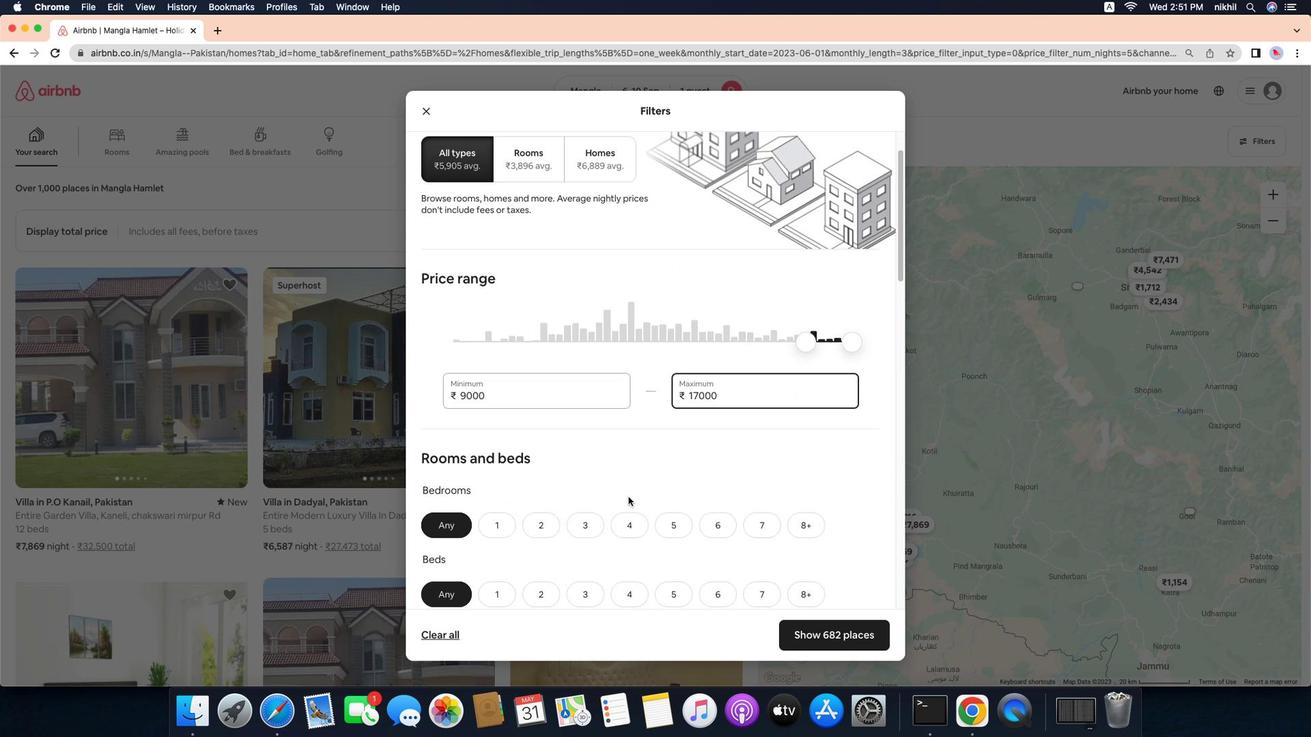 
Action: Mouse scrolled (627, 500) with delta (0, -4)
Screenshot: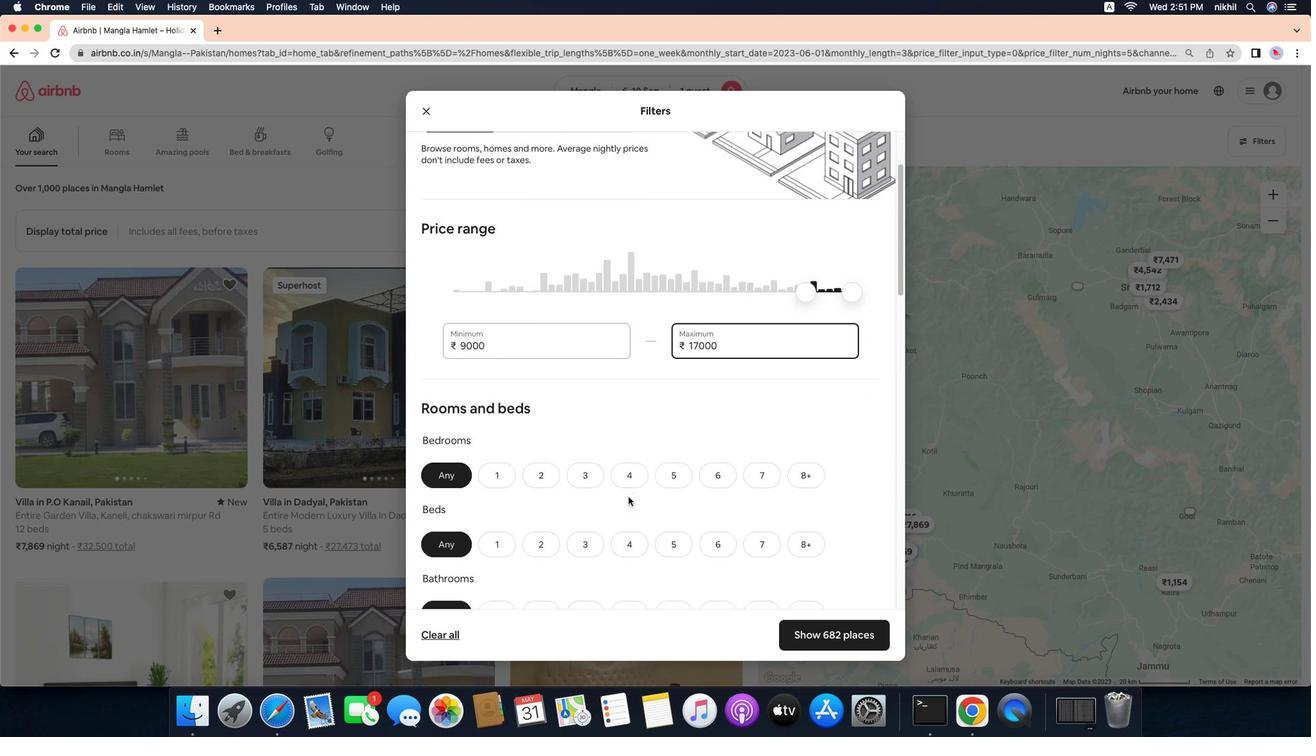 
Action: Mouse scrolled (627, 500) with delta (0, -3)
Screenshot: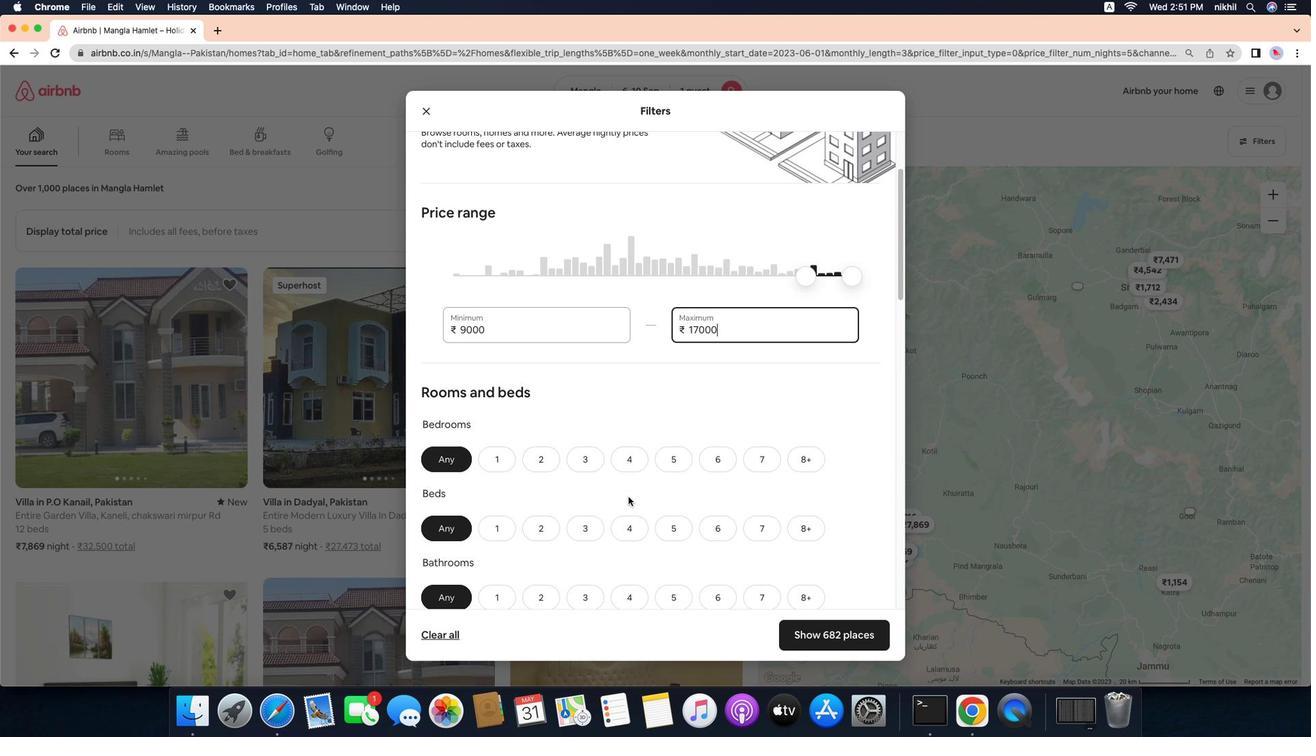 
Action: Mouse scrolled (627, 500) with delta (0, -3)
Screenshot: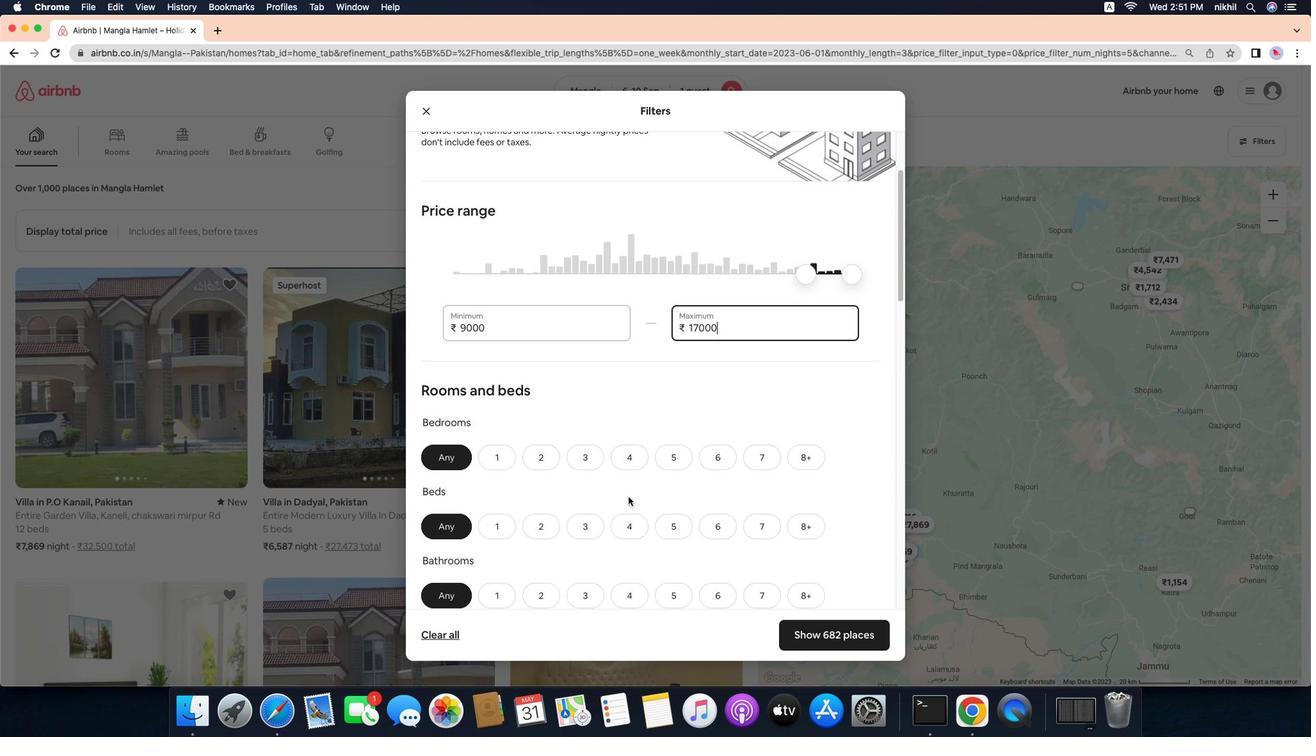 
Action: Mouse scrolled (627, 500) with delta (0, -4)
Screenshot: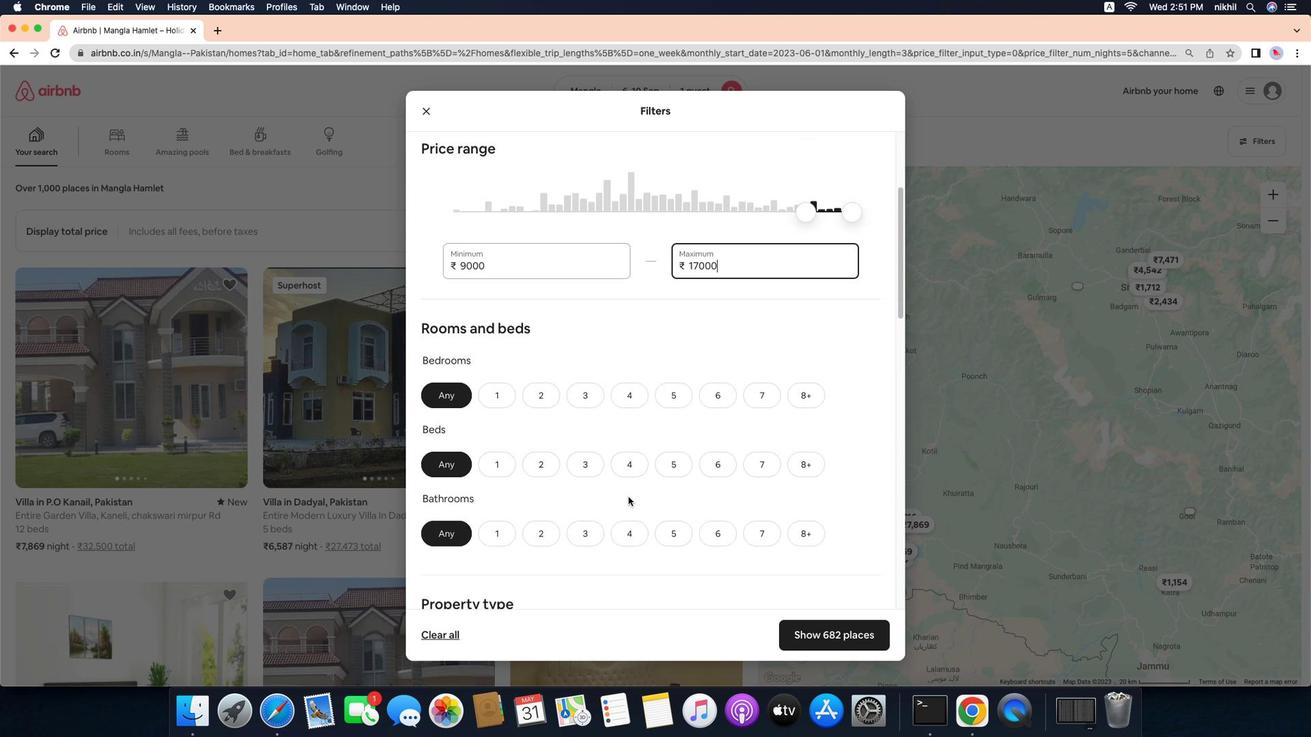 
Action: Mouse scrolled (627, 500) with delta (0, -4)
Screenshot: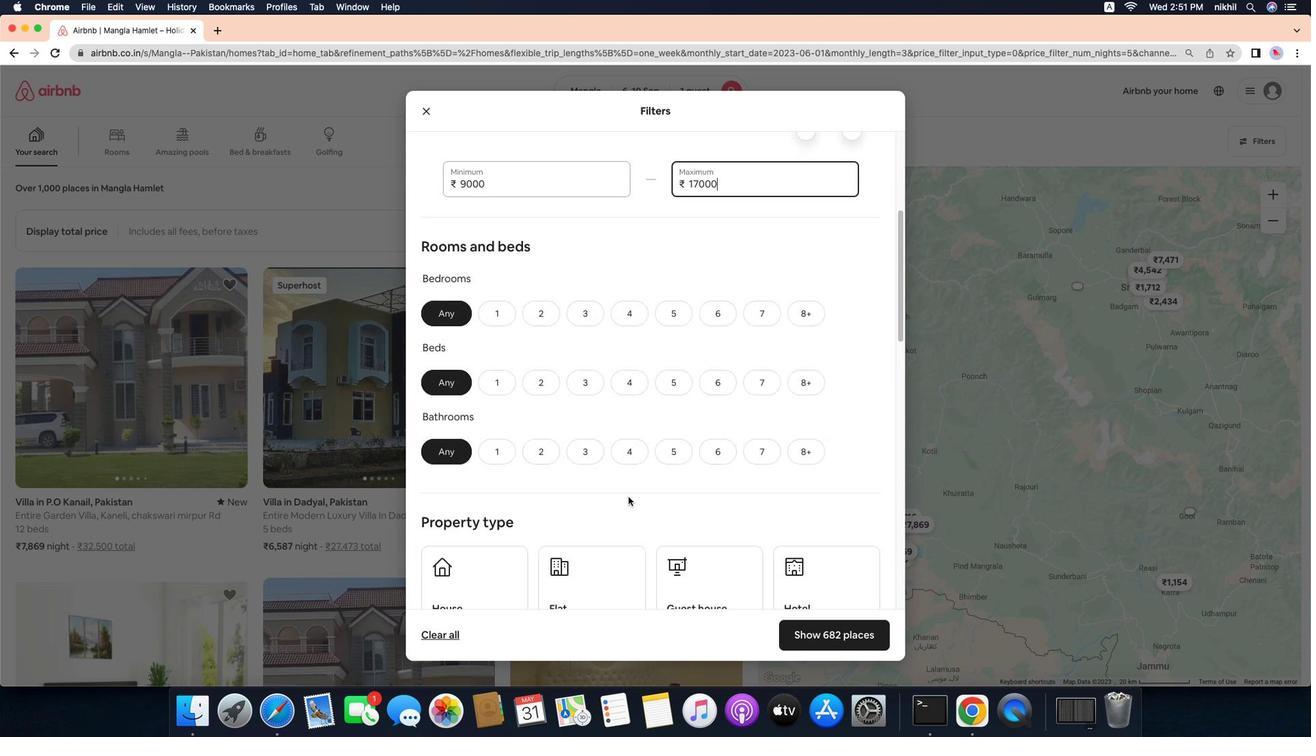 
Action: Mouse moved to (501, 301)
Screenshot: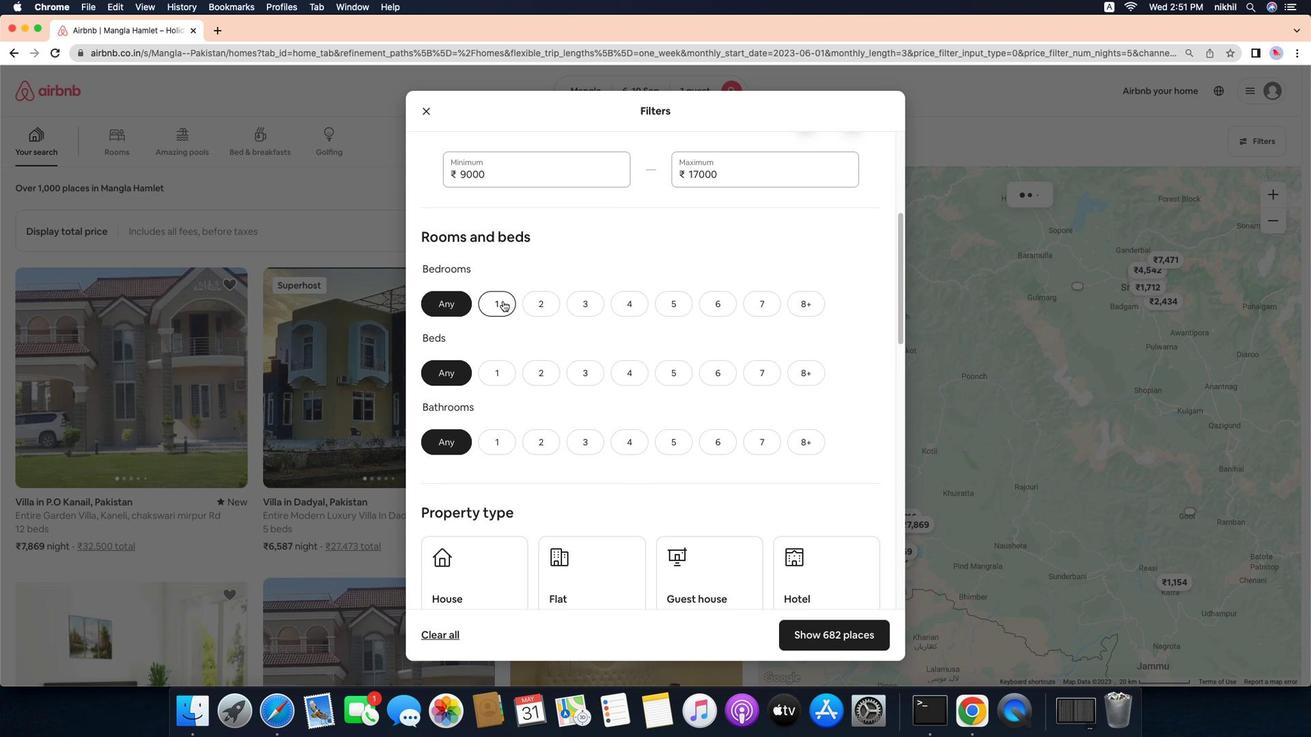 
Action: Mouse pressed left at (501, 301)
Screenshot: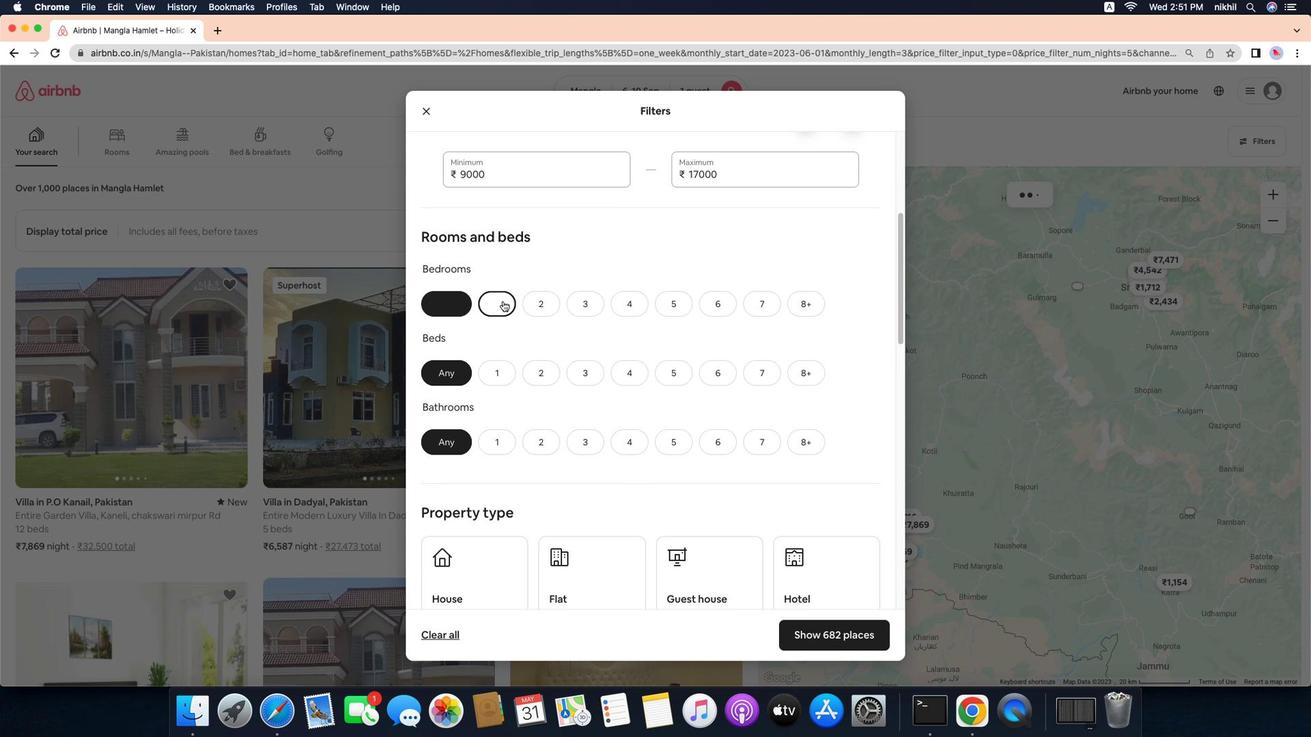 
Action: Mouse moved to (499, 376)
Screenshot: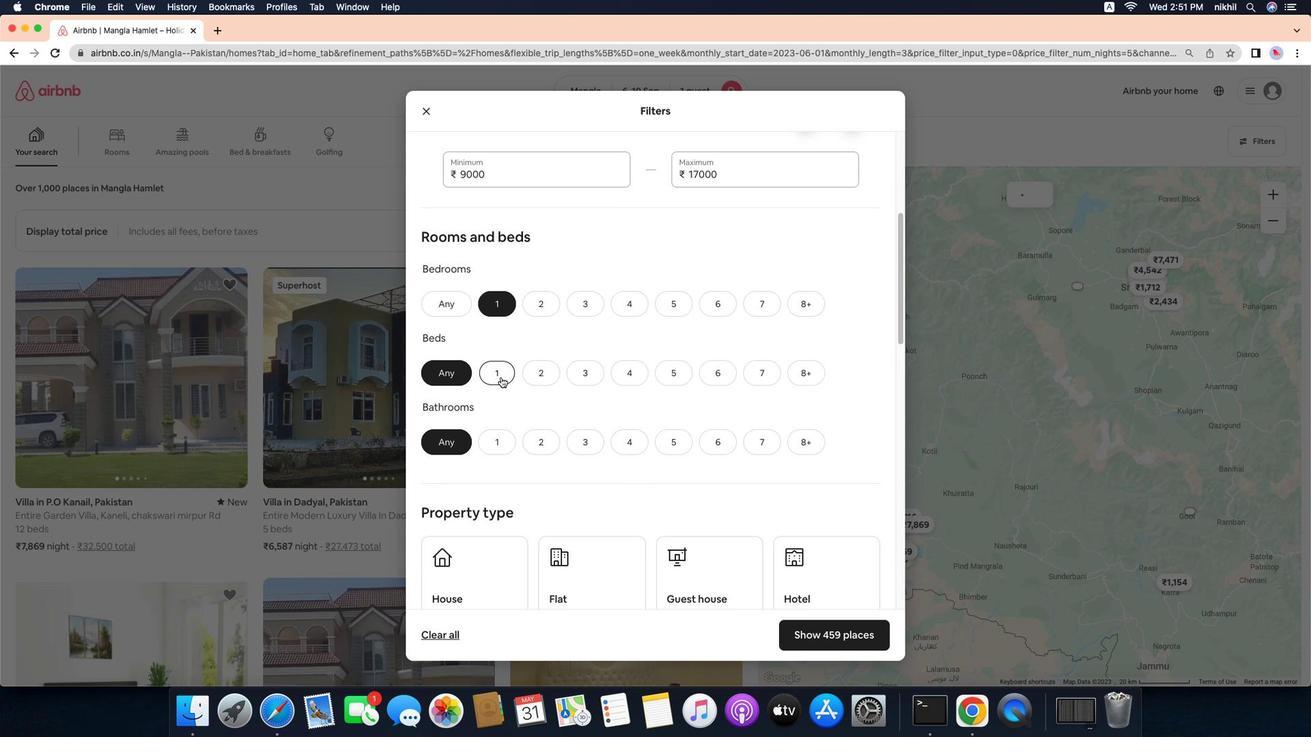 
Action: Mouse pressed left at (499, 376)
Screenshot: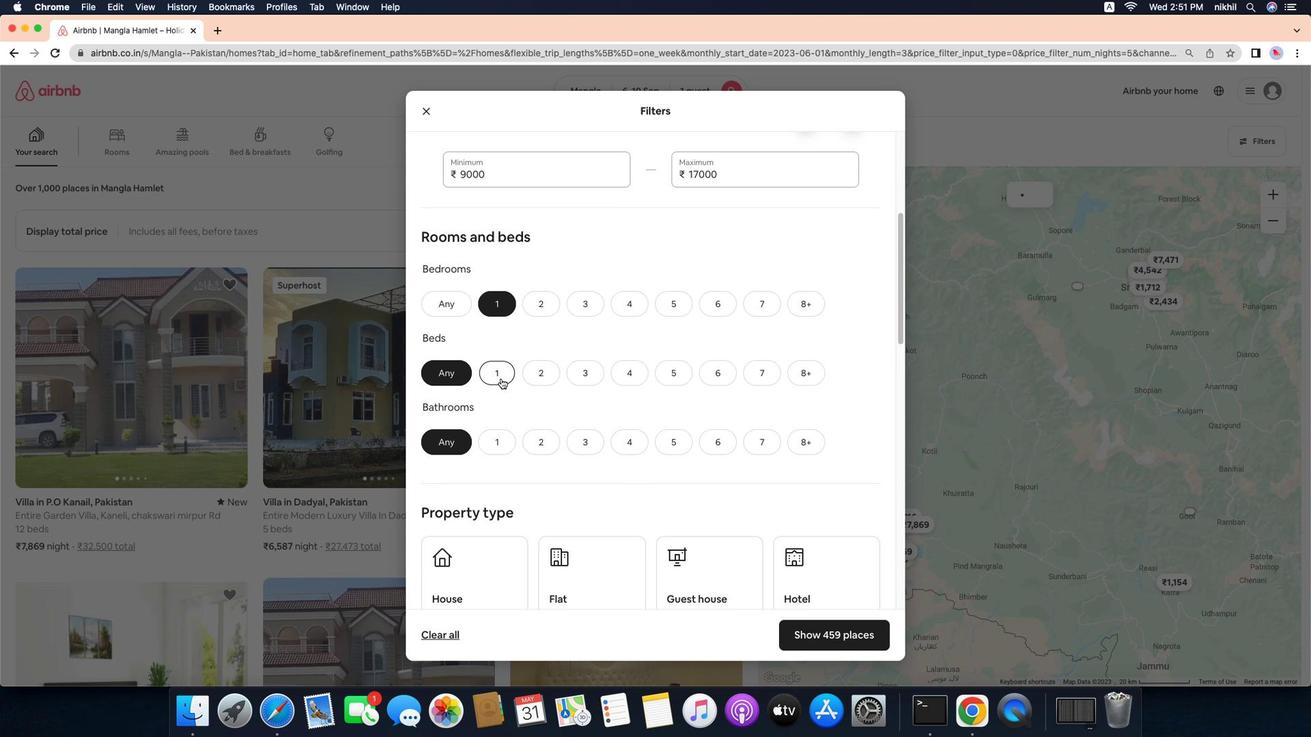 
Action: Mouse moved to (497, 445)
Screenshot: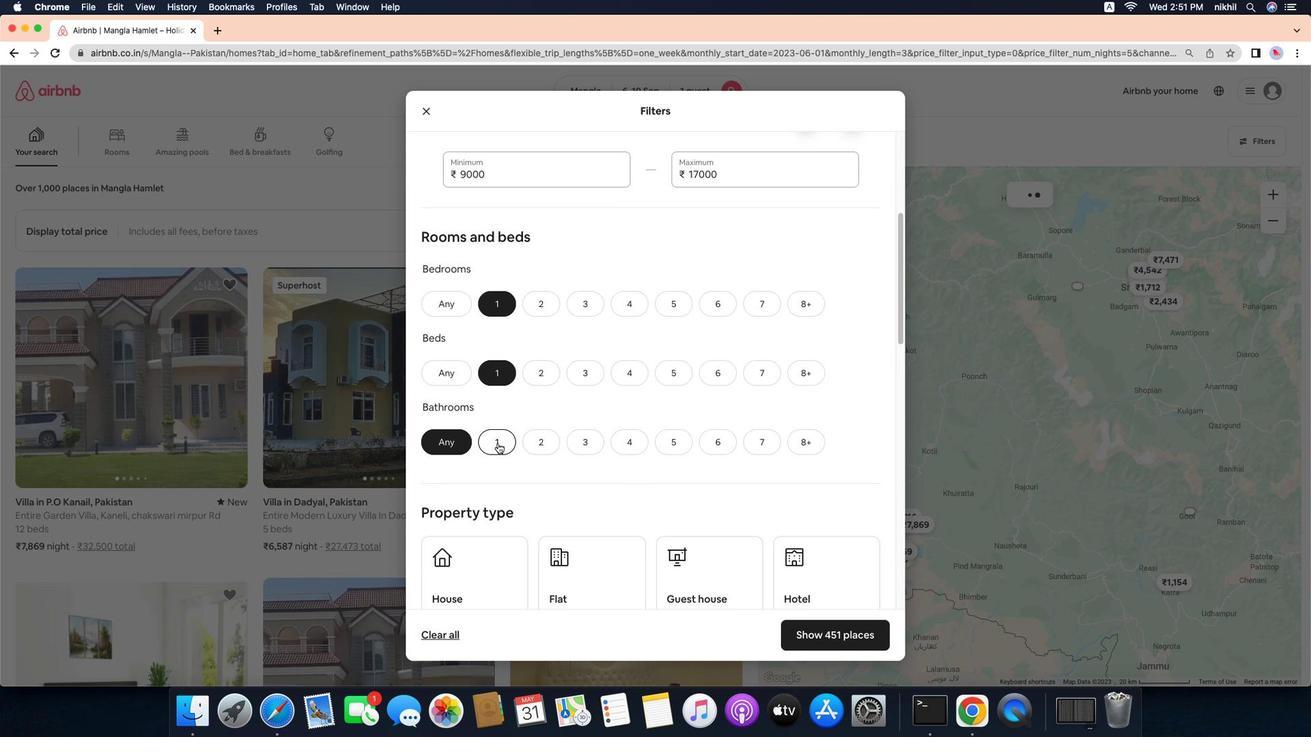 
Action: Mouse pressed left at (497, 445)
Screenshot: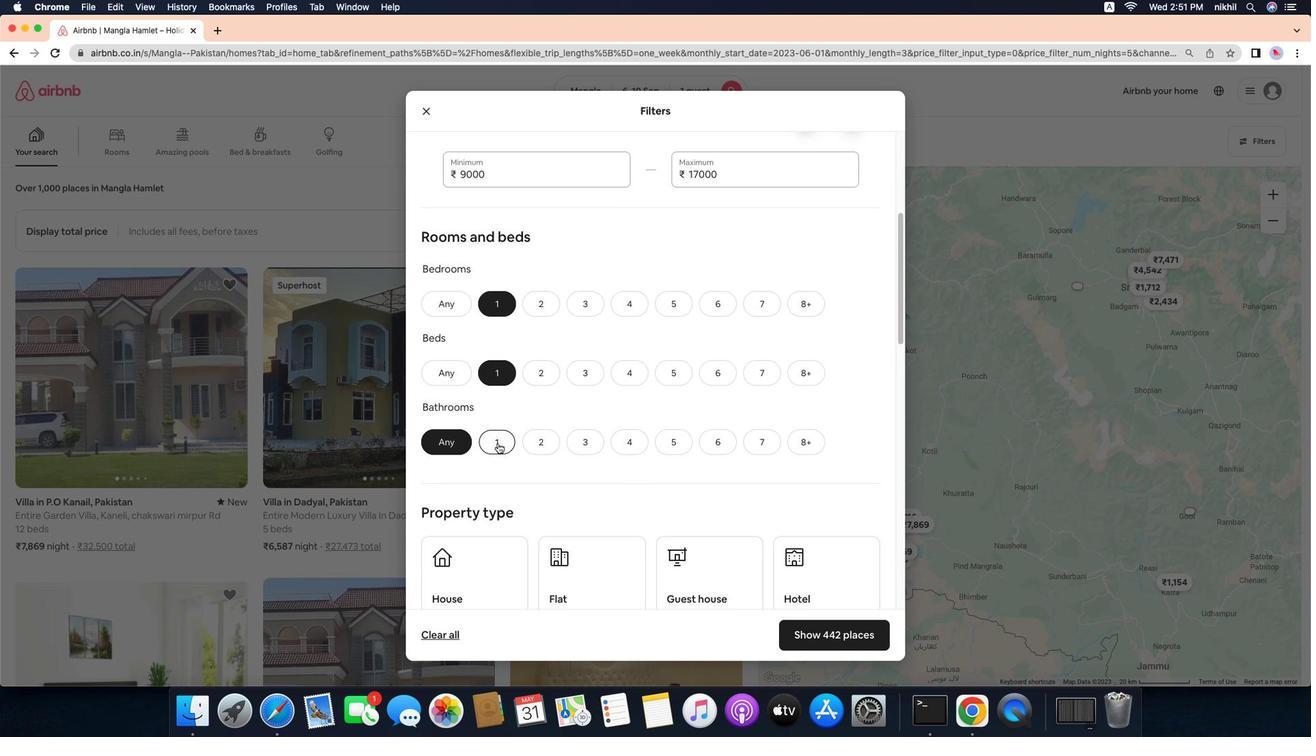 
Action: Mouse moved to (606, 431)
Screenshot: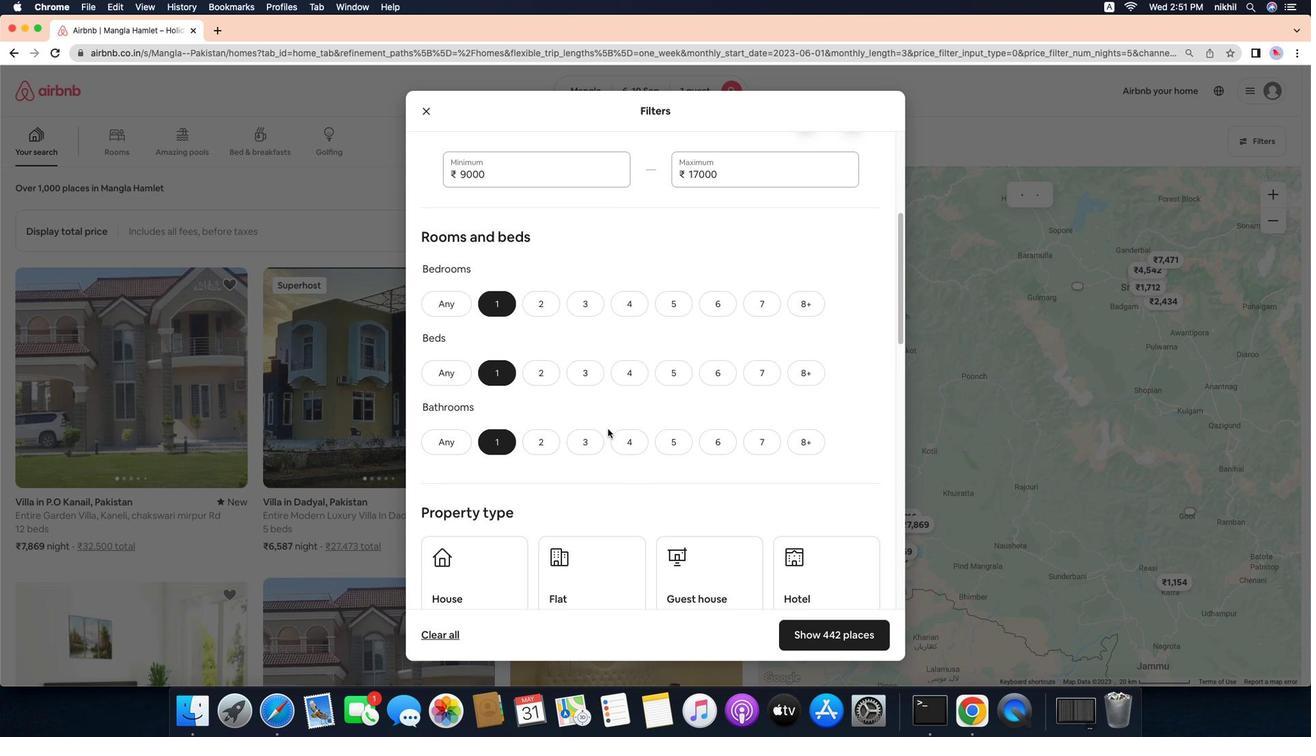 
Action: Mouse scrolled (606, 431) with delta (0, -3)
Screenshot: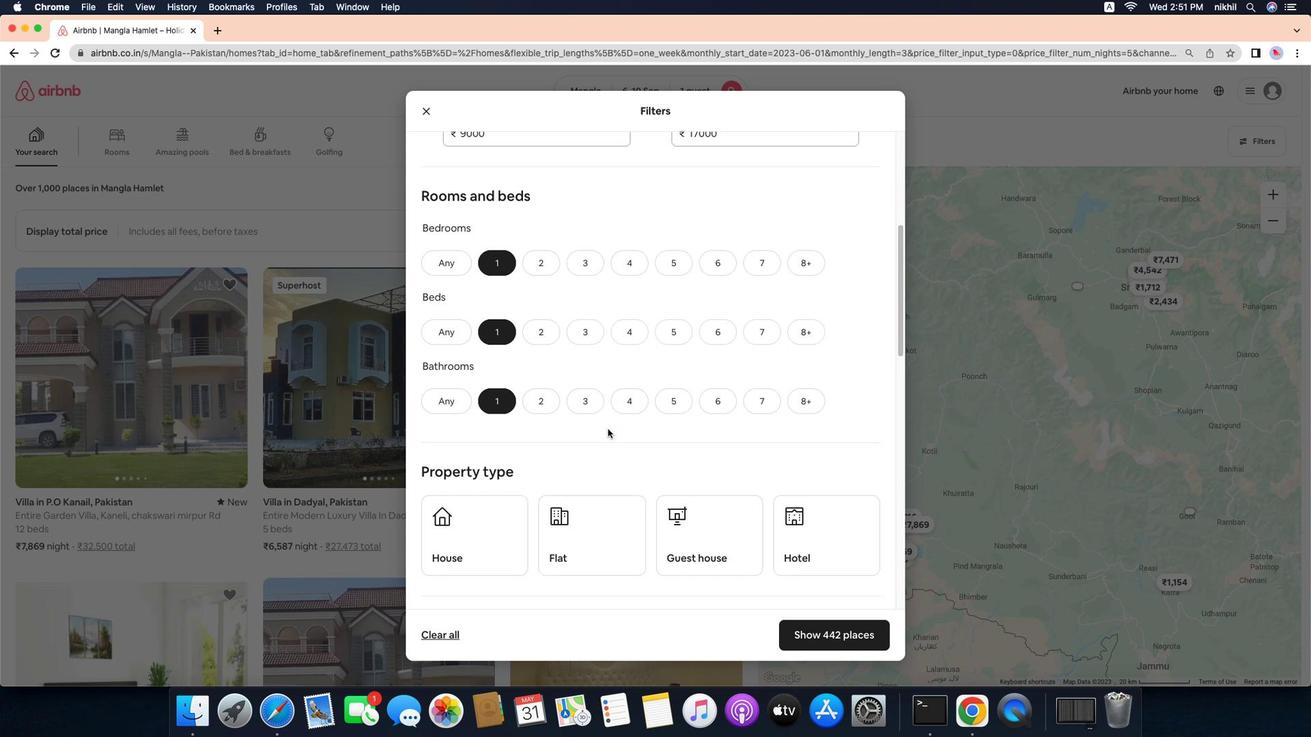 
Action: Mouse scrolled (606, 431) with delta (0, -3)
Screenshot: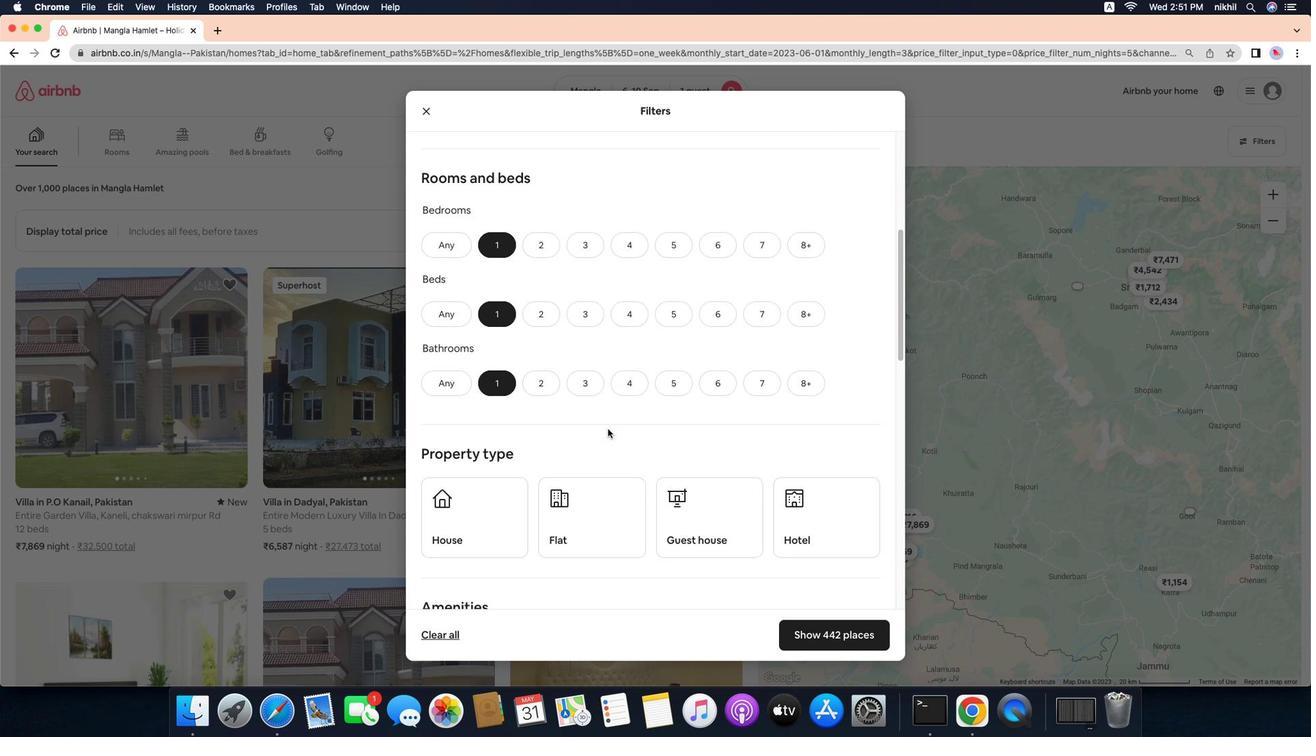 
Action: Mouse scrolled (606, 431) with delta (0, -4)
Screenshot: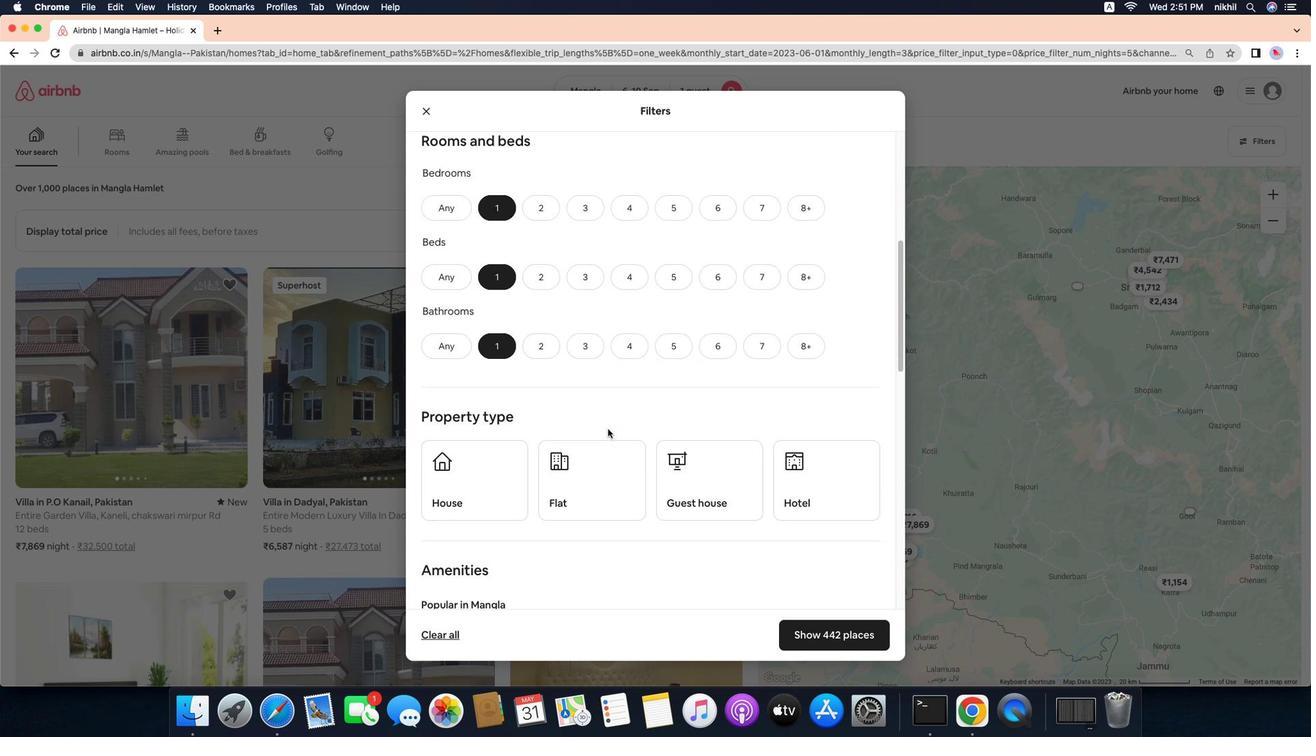 
Action: Mouse moved to (505, 448)
Screenshot: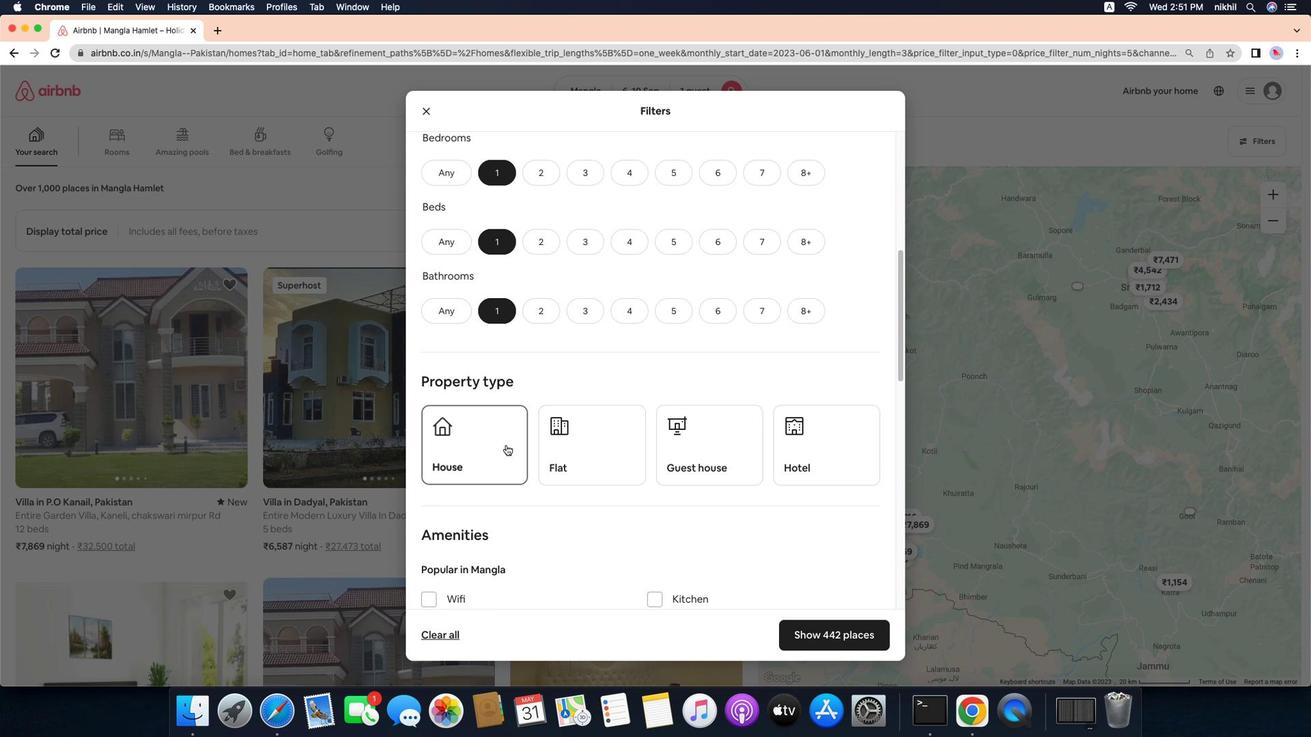 
Action: Mouse pressed left at (505, 448)
Screenshot: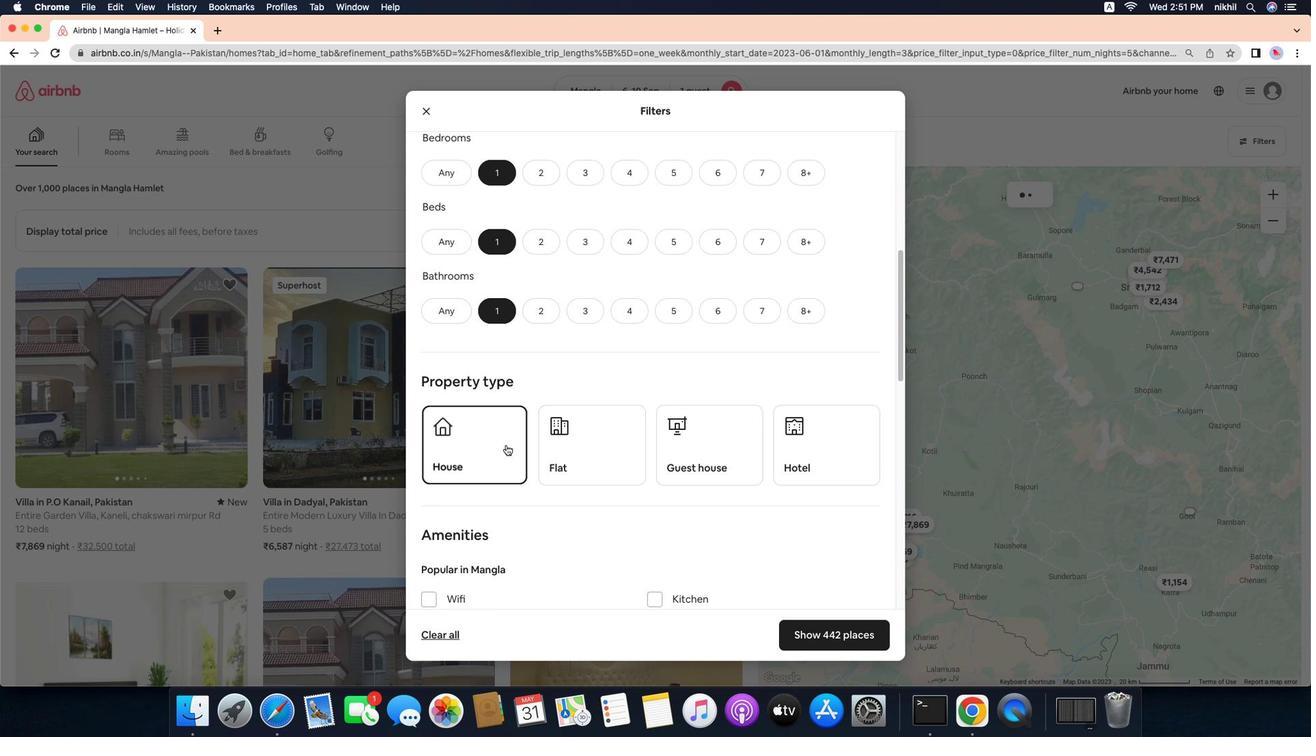 
Action: Mouse moved to (600, 451)
Screenshot: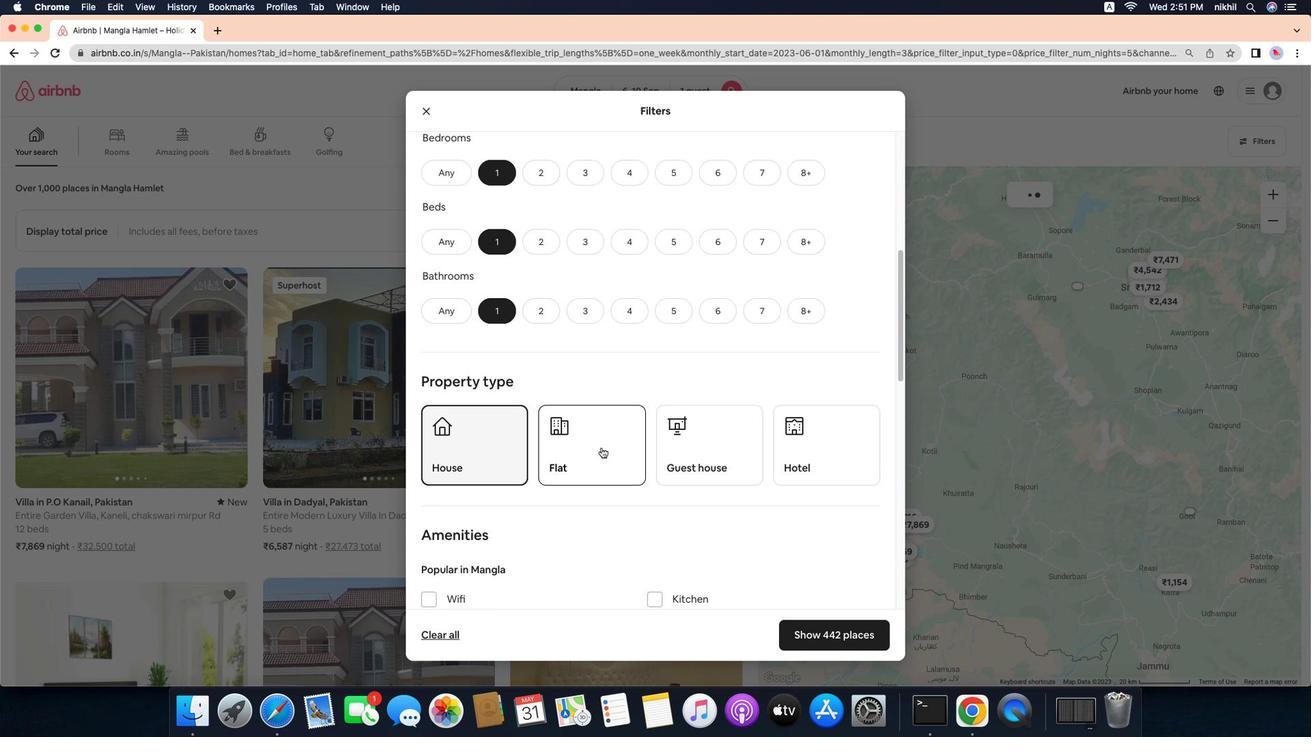 
Action: Mouse pressed left at (600, 451)
Screenshot: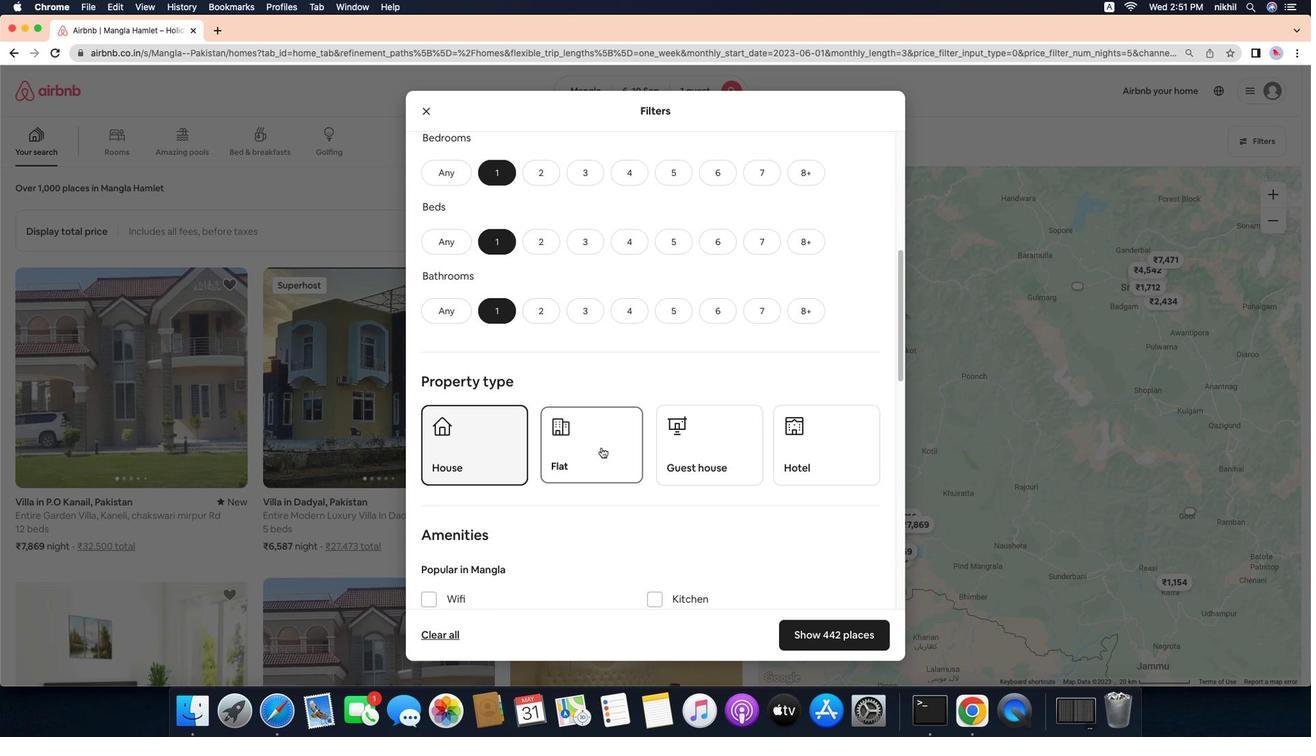 
Action: Mouse moved to (693, 461)
Screenshot: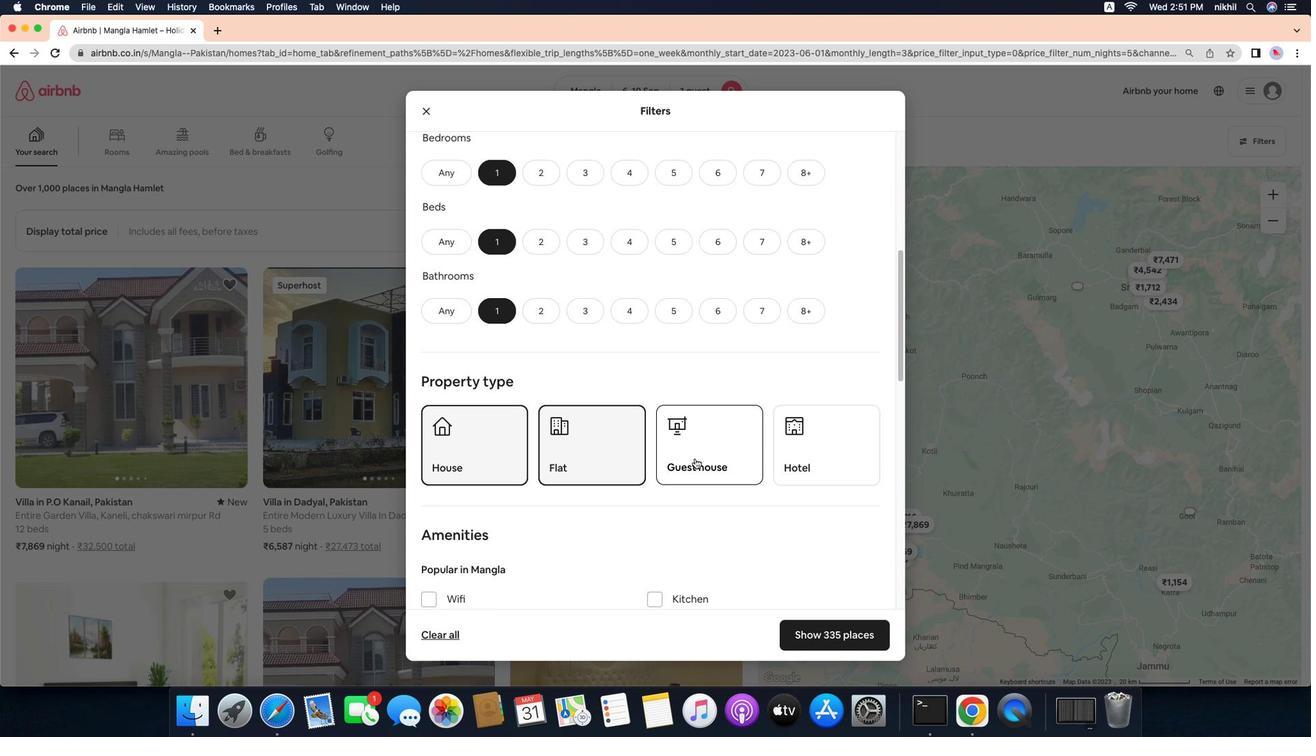 
Action: Mouse pressed left at (693, 461)
Screenshot: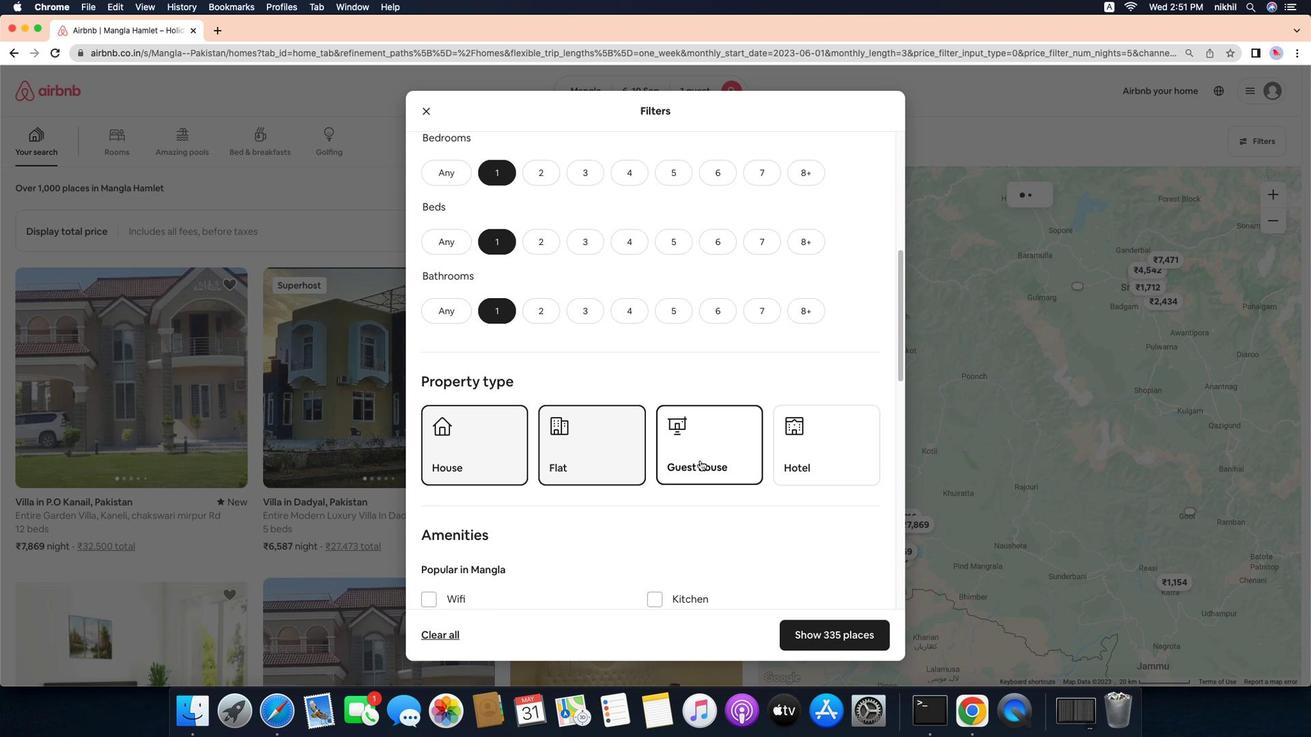
Action: Mouse moved to (812, 463)
Screenshot: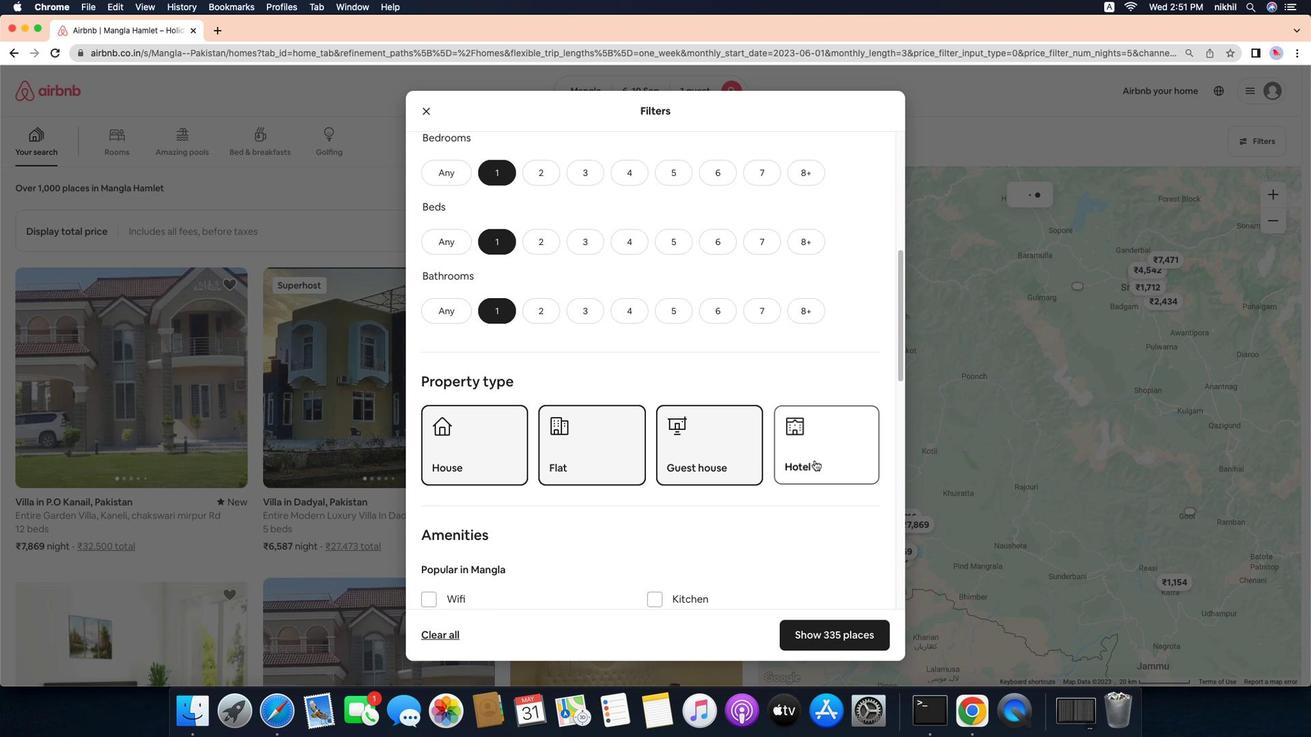 
Action: Mouse pressed left at (812, 463)
Screenshot: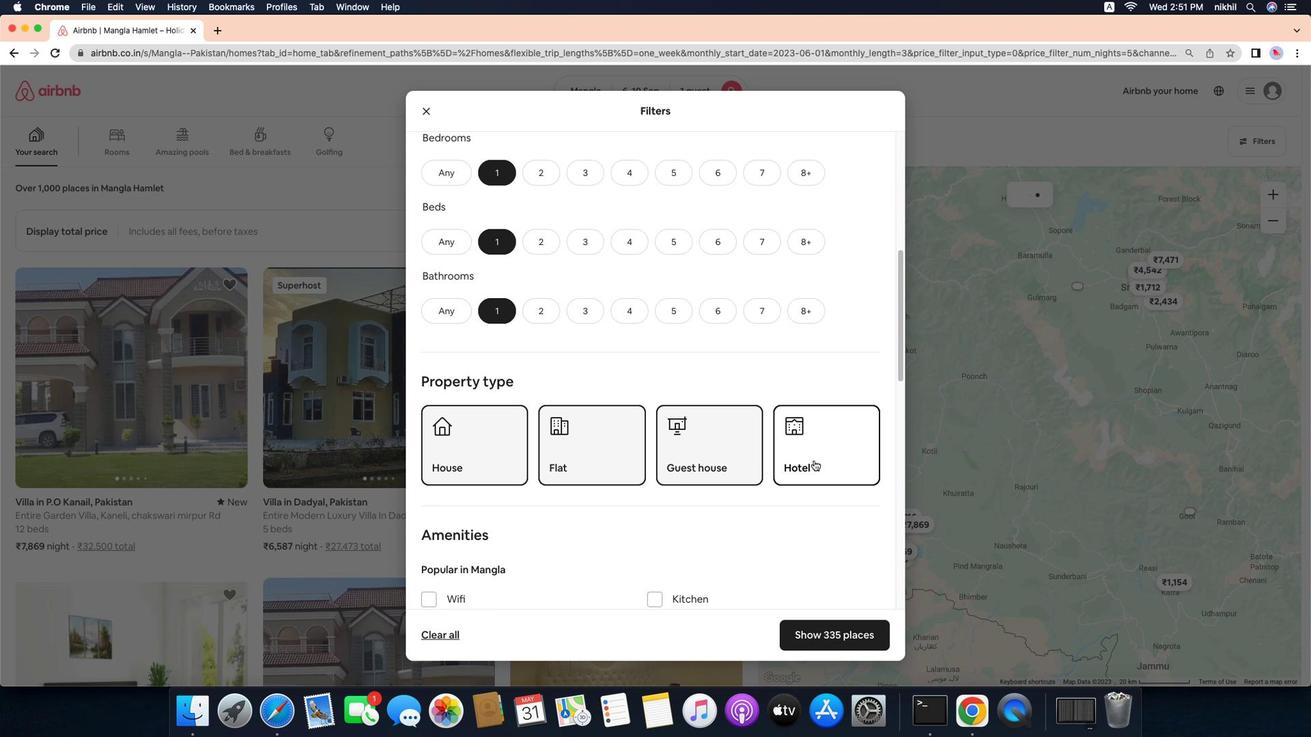 
Action: Mouse moved to (674, 456)
Screenshot: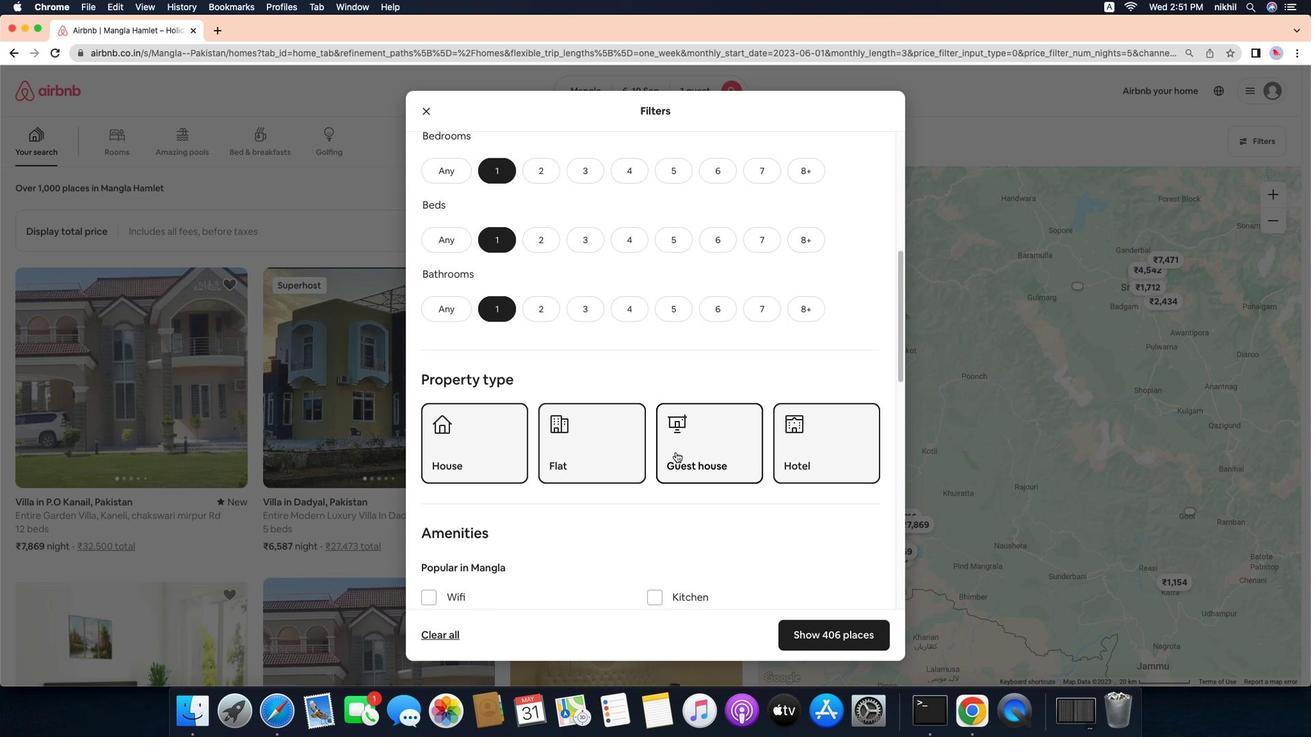 
Action: Mouse scrolled (674, 456) with delta (0, -3)
Screenshot: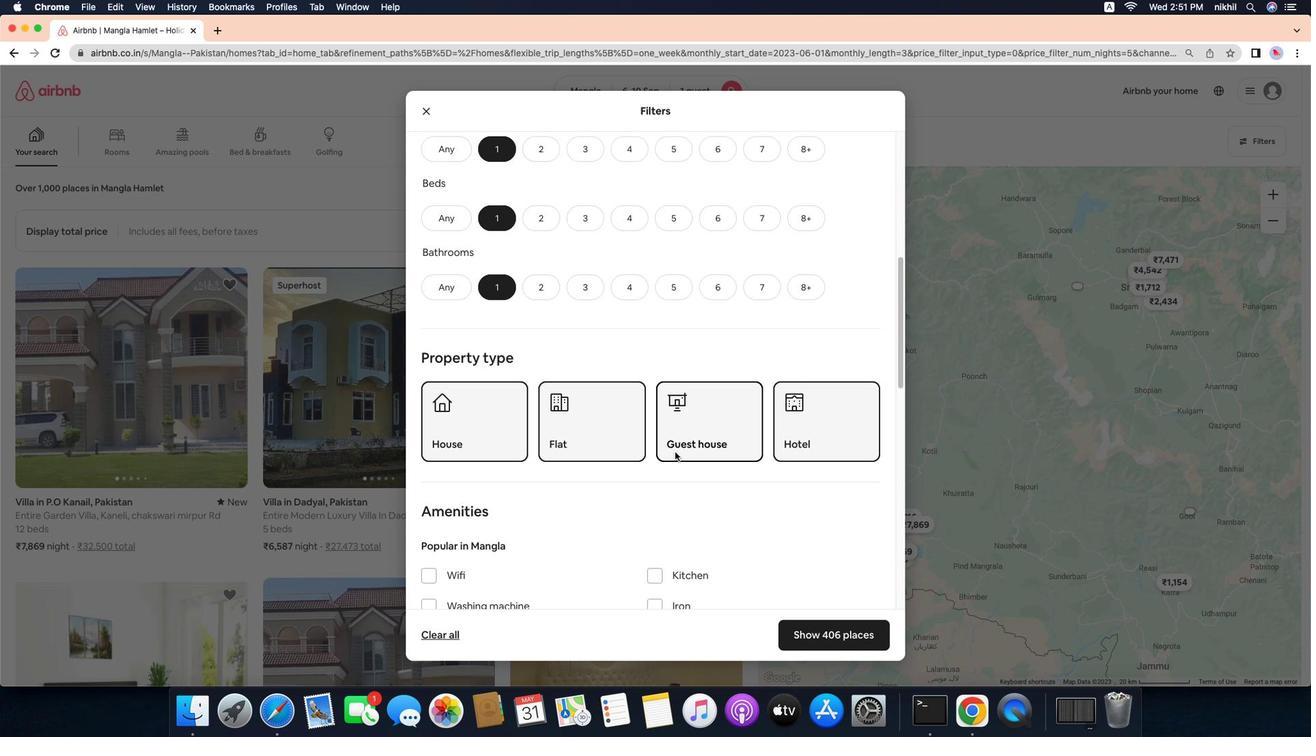
Action: Mouse moved to (674, 456)
Screenshot: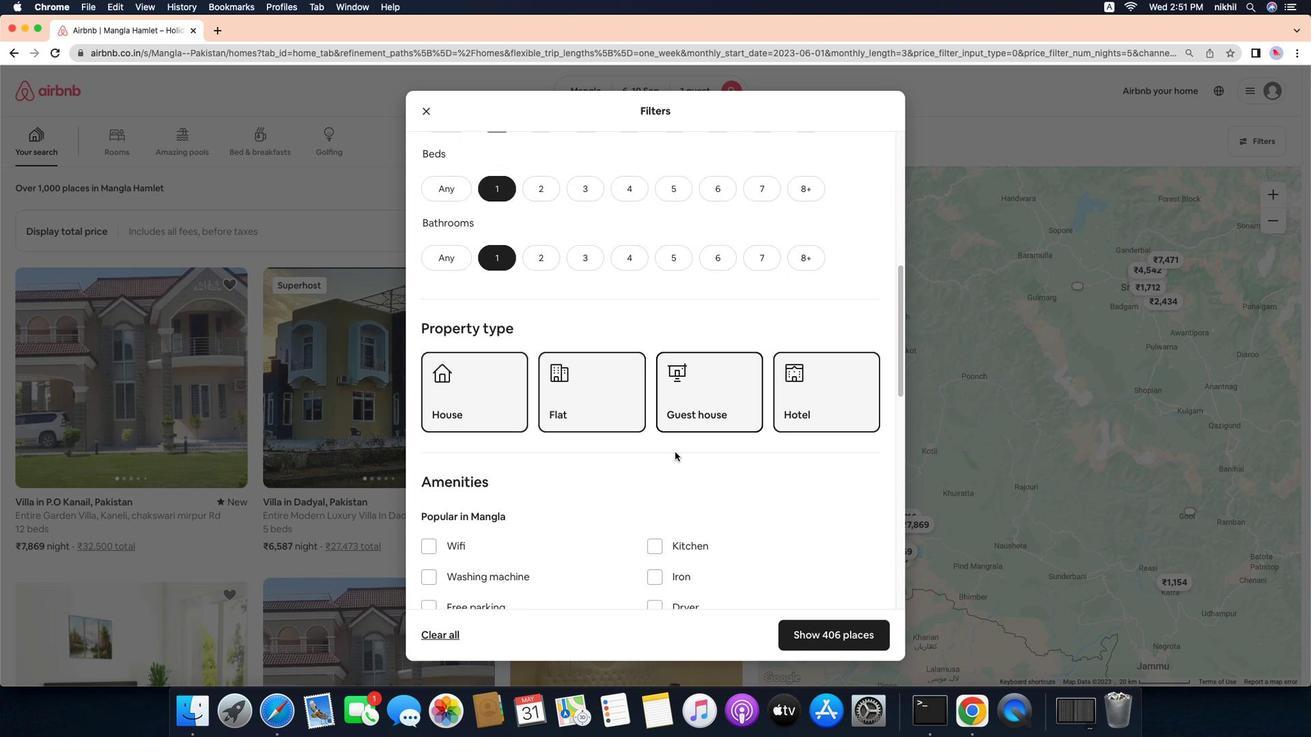 
Action: Mouse scrolled (674, 456) with delta (0, -3)
Screenshot: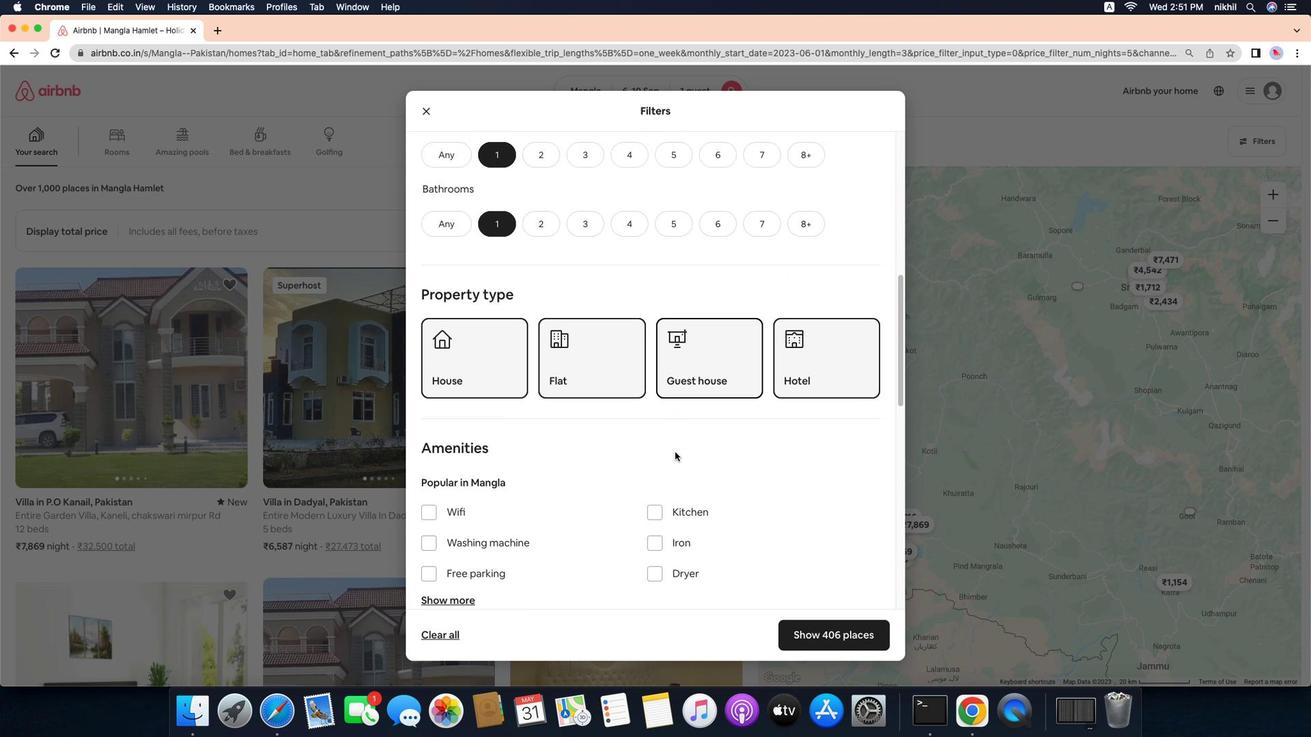 
Action: Mouse scrolled (674, 456) with delta (0, -4)
Screenshot: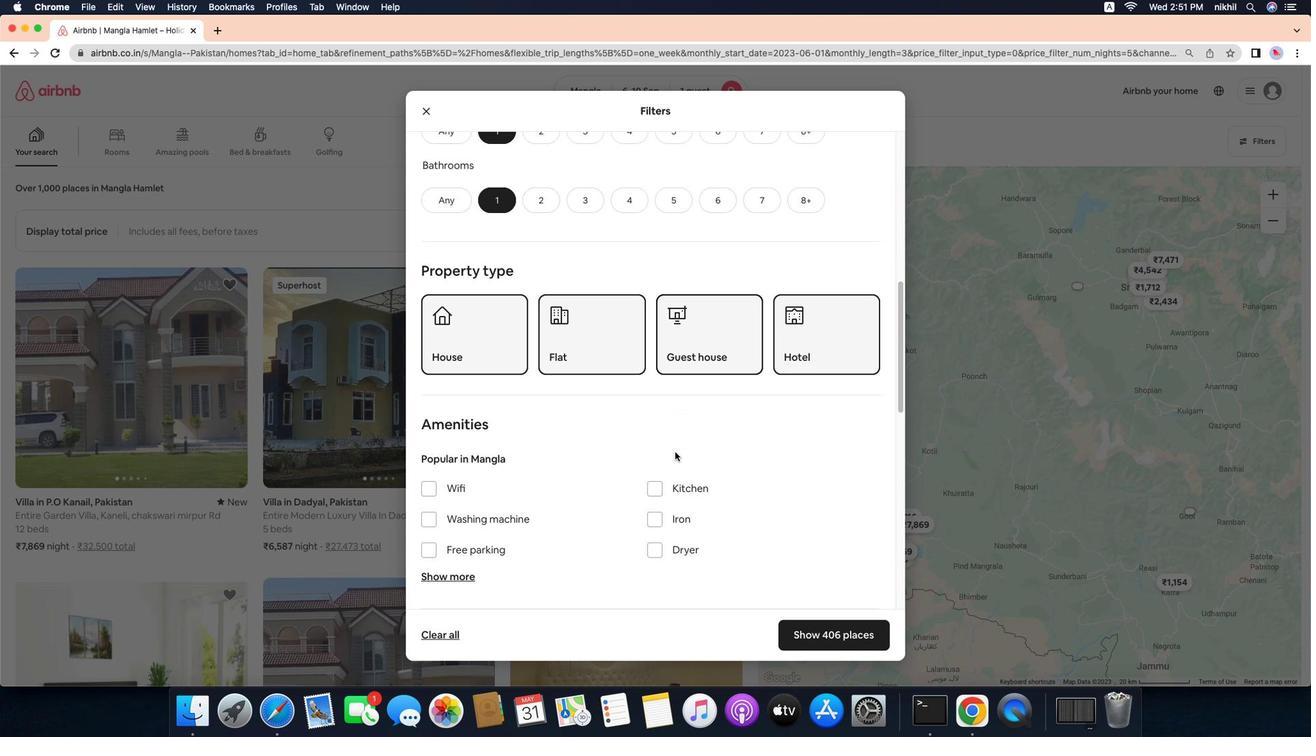 
Action: Mouse moved to (674, 455)
Screenshot: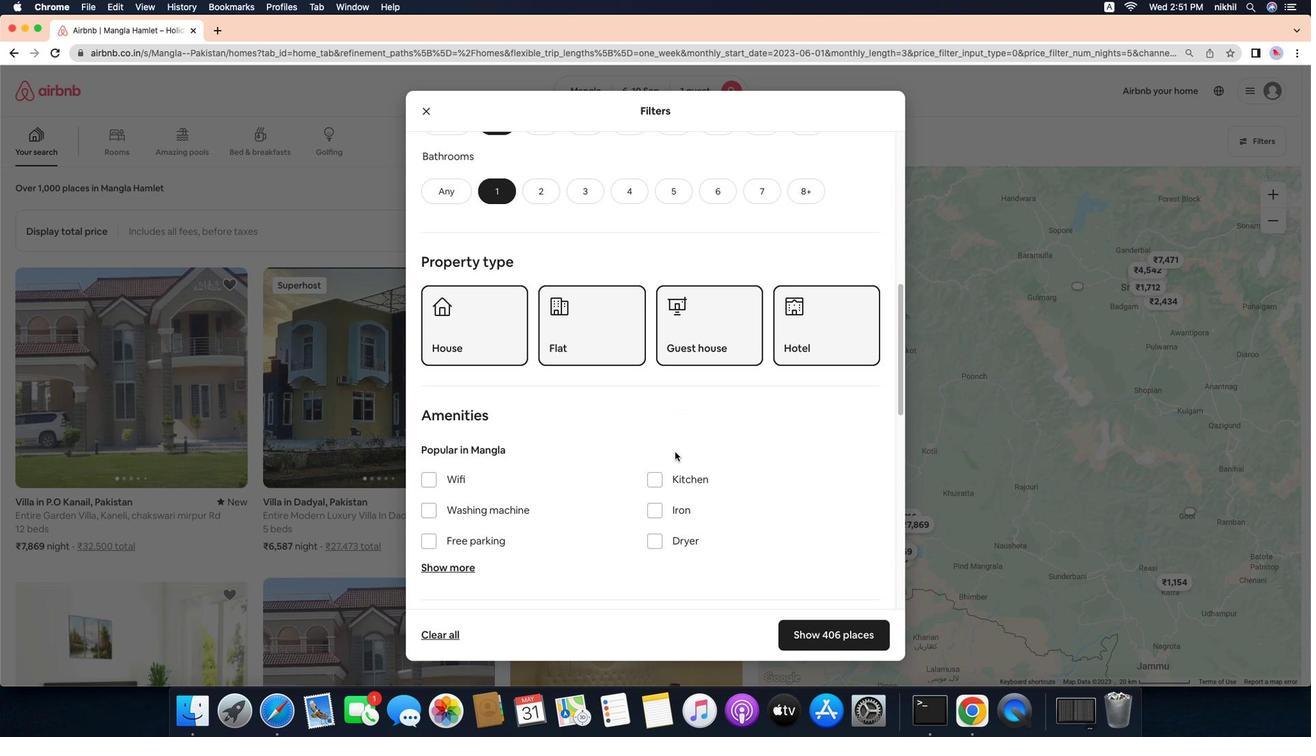 
Action: Mouse scrolled (674, 455) with delta (0, -3)
Screenshot: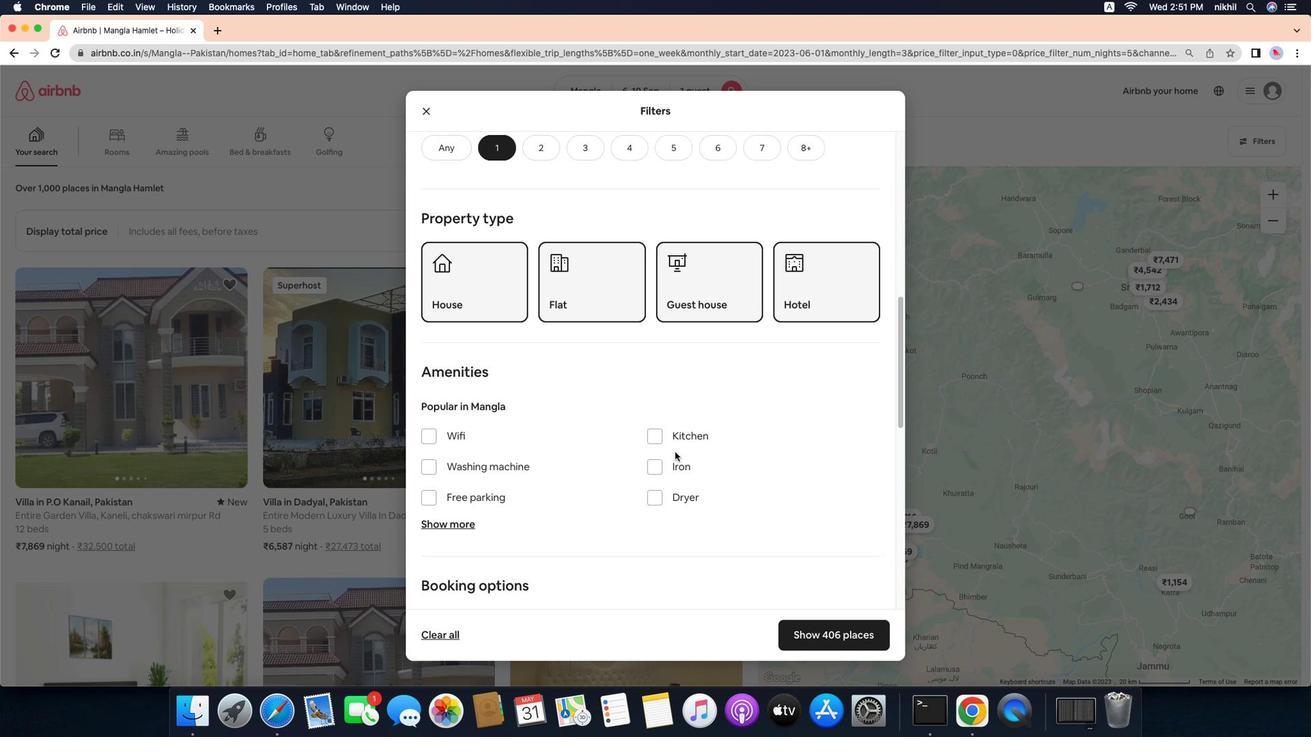
Action: Mouse scrolled (674, 455) with delta (0, -3)
Screenshot: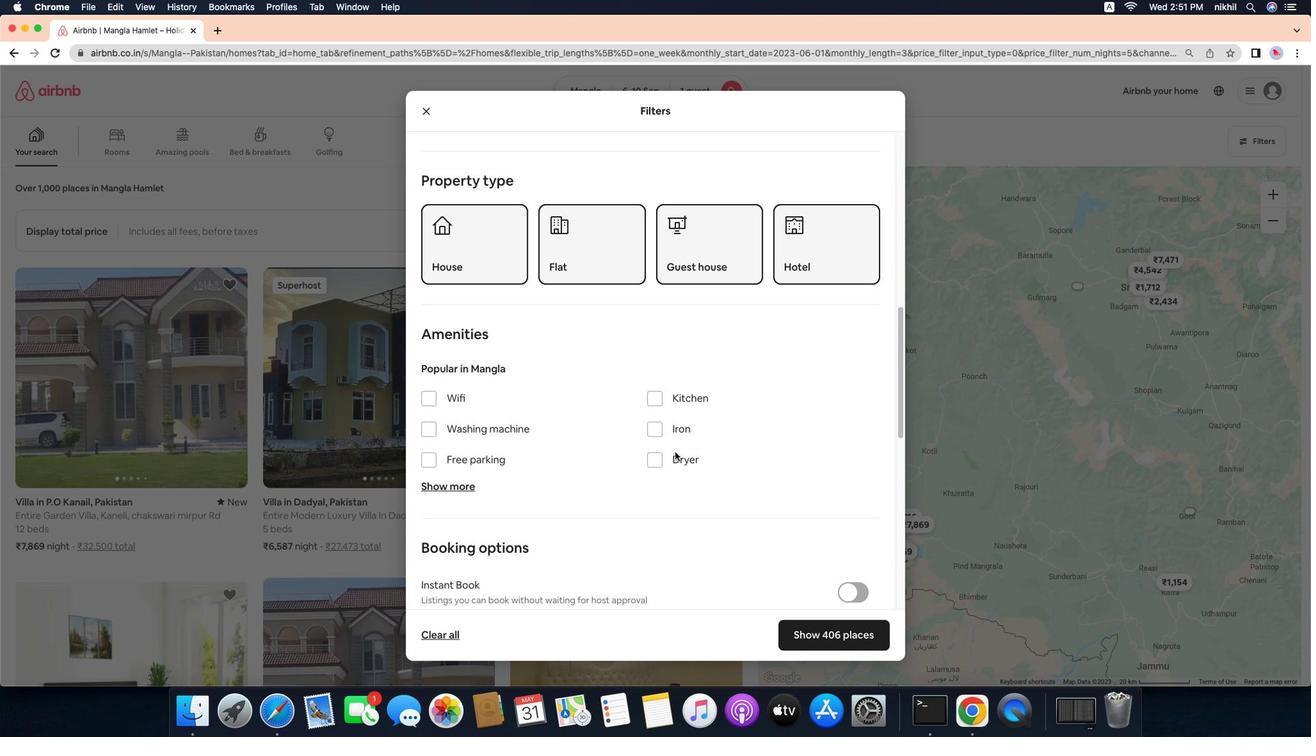 
Action: Mouse scrolled (674, 455) with delta (0, -4)
Screenshot: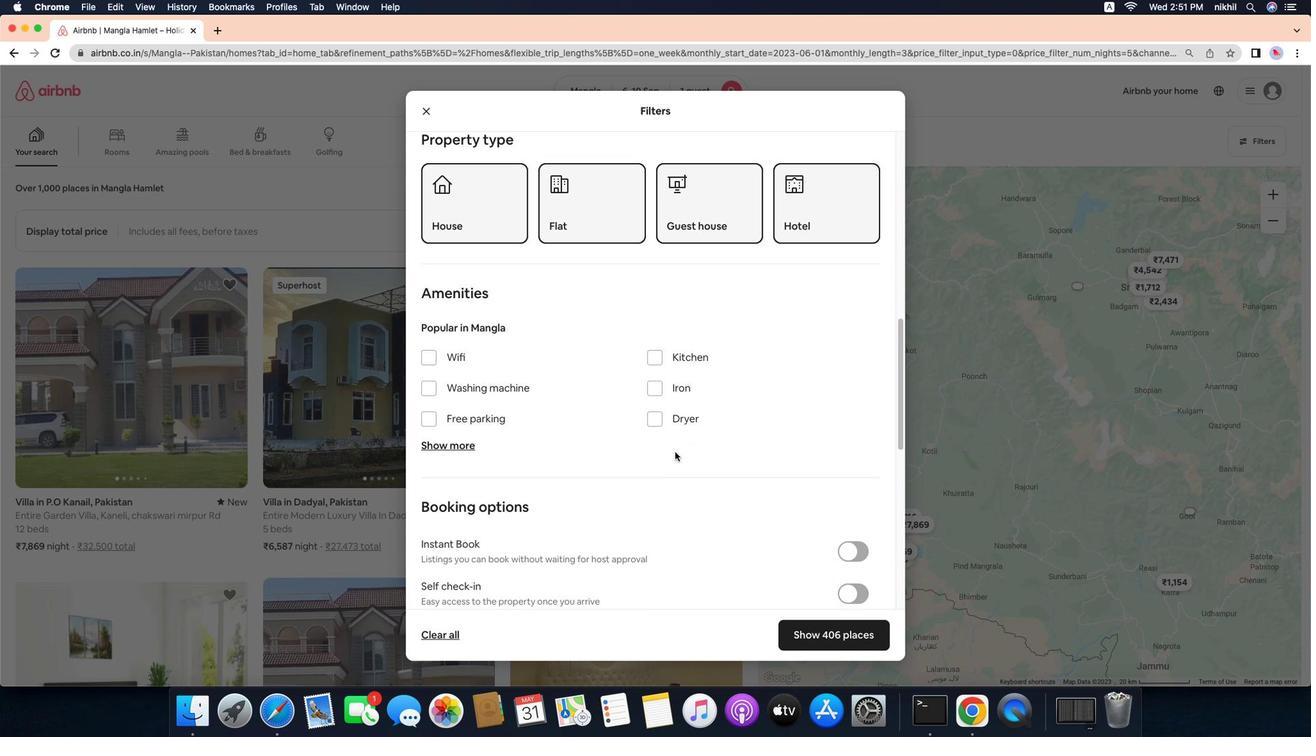 
Action: Mouse moved to (781, 568)
Screenshot: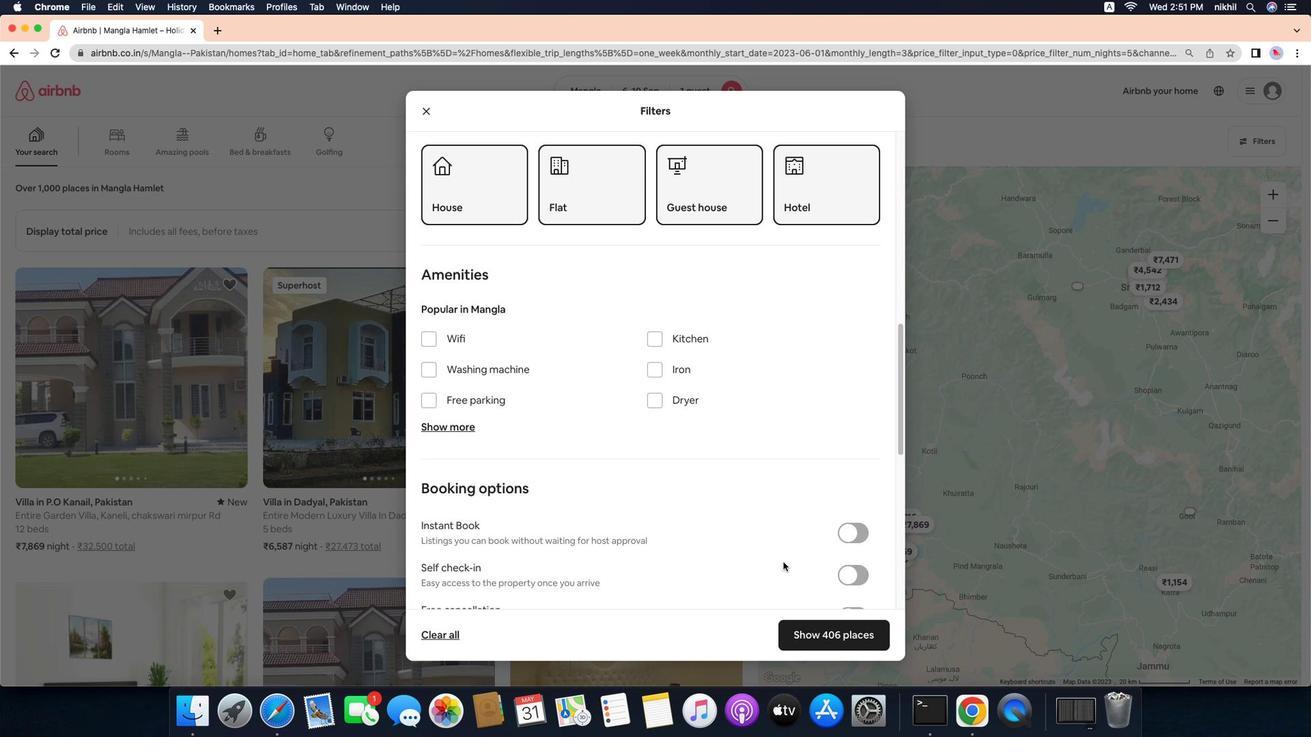
Action: Mouse scrolled (781, 568) with delta (0, -3)
Screenshot: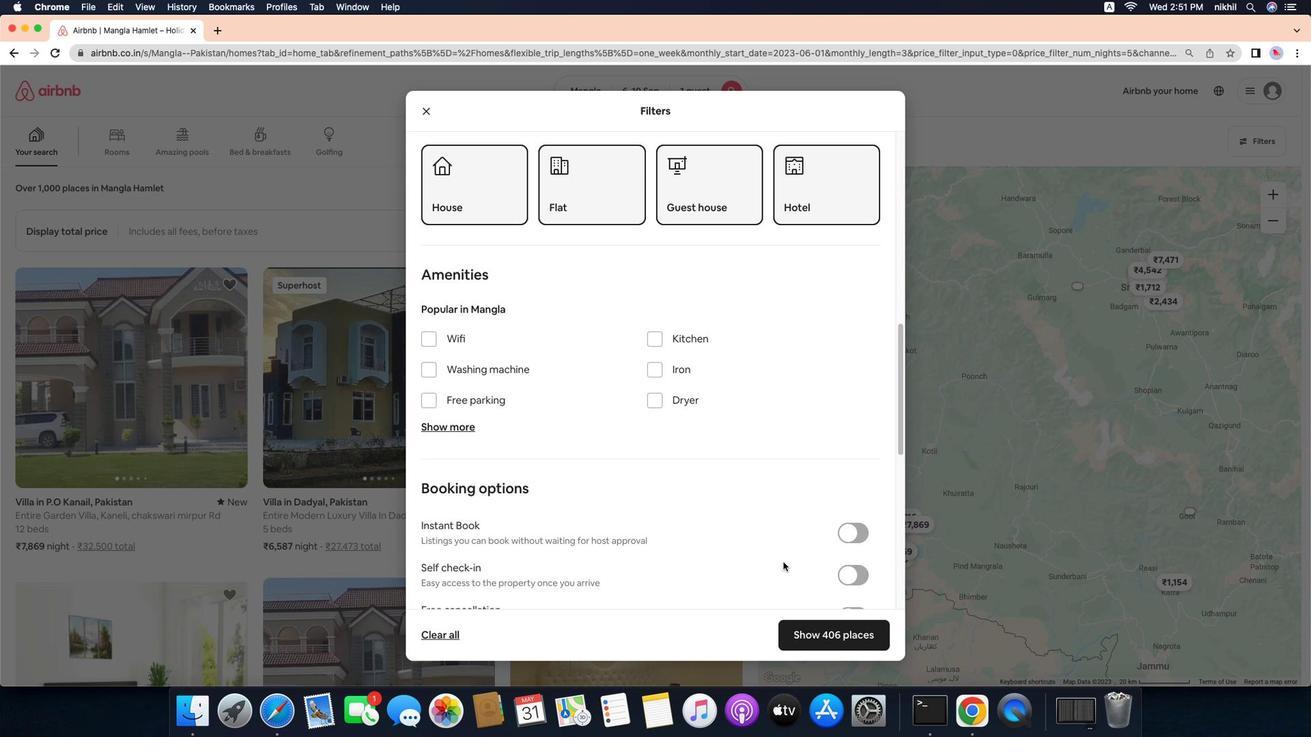 
Action: Mouse moved to (781, 567)
Screenshot: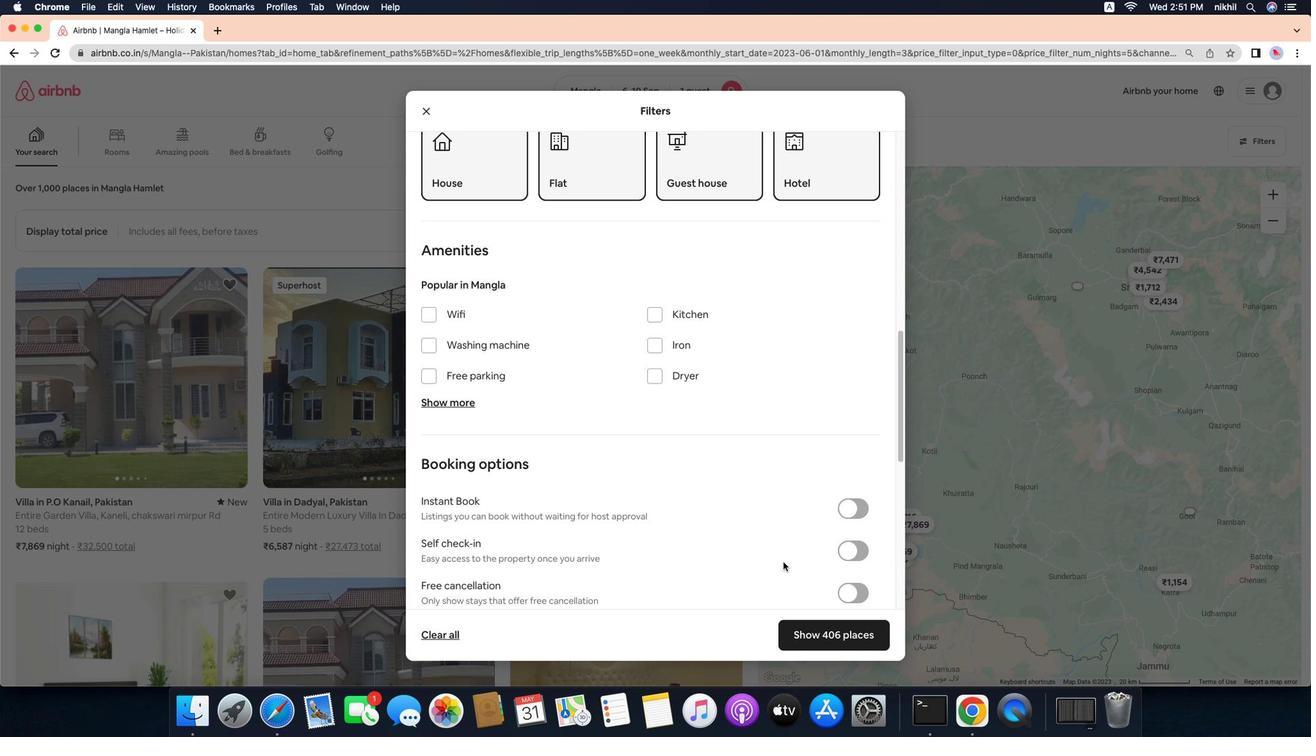 
Action: Mouse scrolled (781, 567) with delta (0, -3)
Screenshot: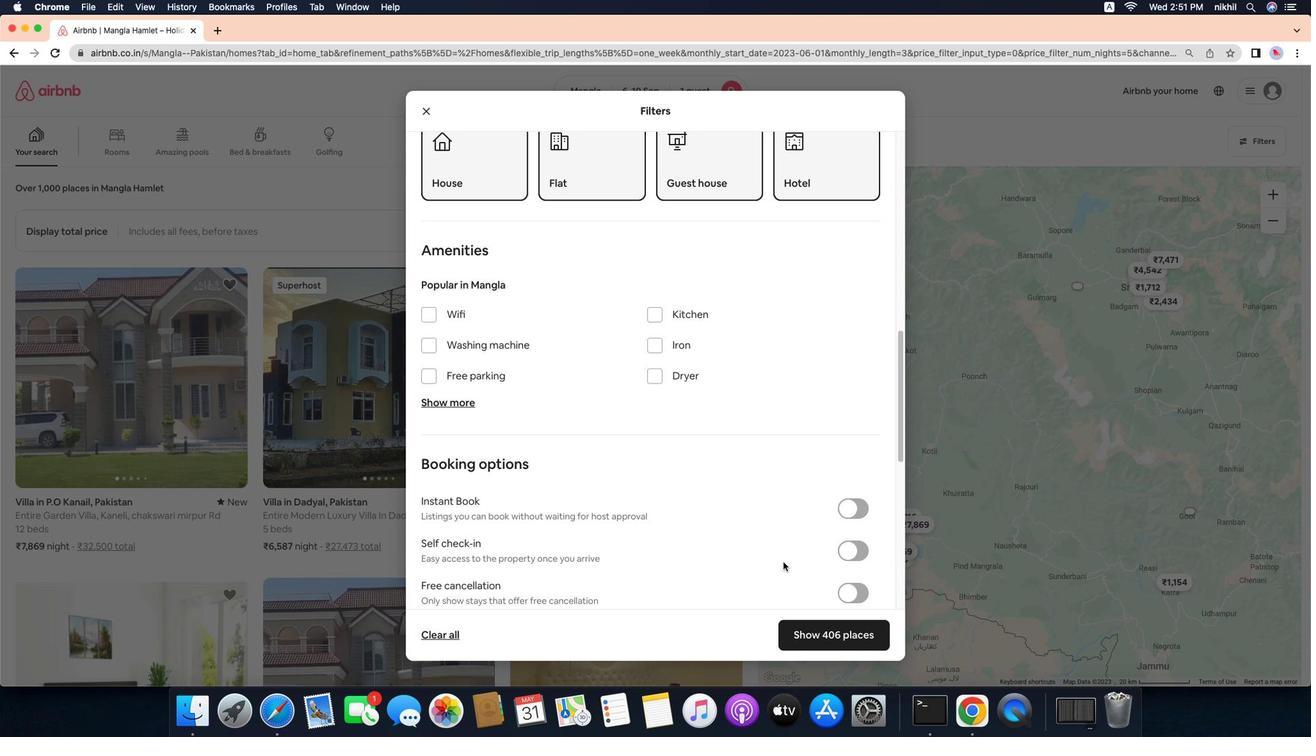 
Action: Mouse moved to (781, 567)
Screenshot: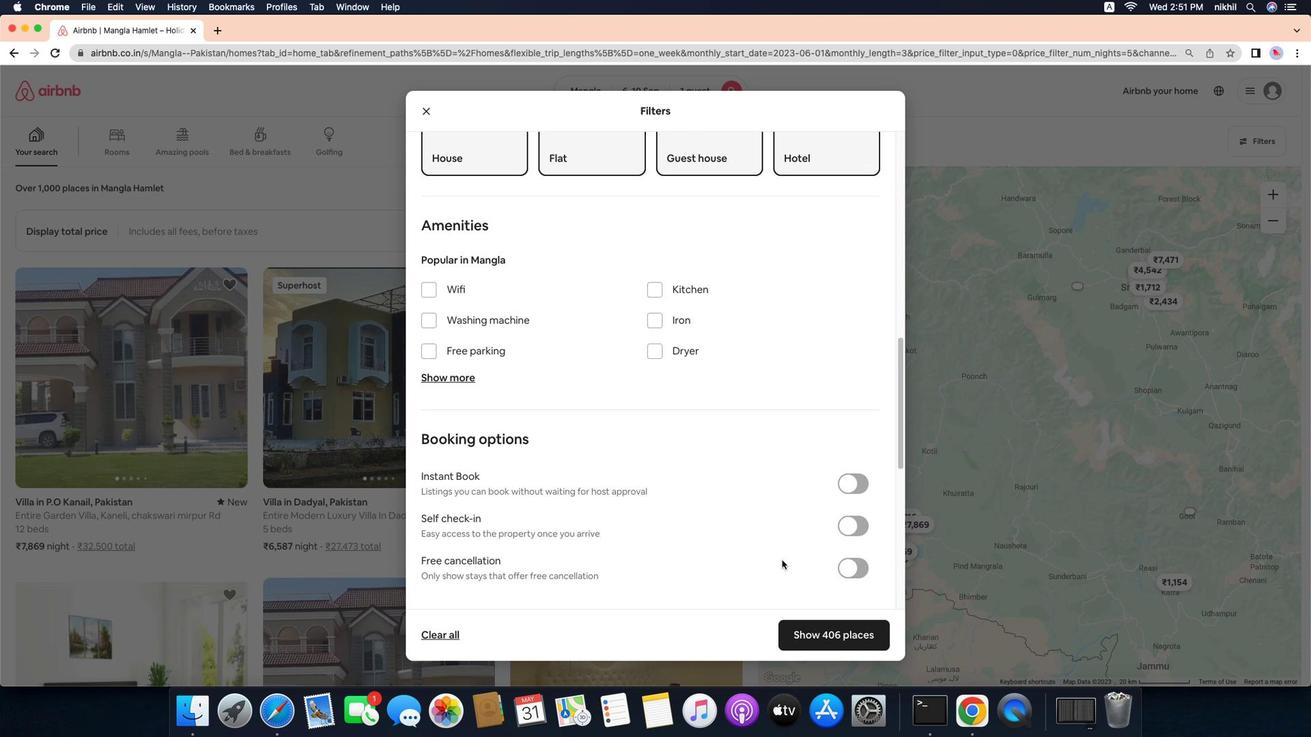 
Action: Mouse scrolled (781, 567) with delta (0, -4)
Screenshot: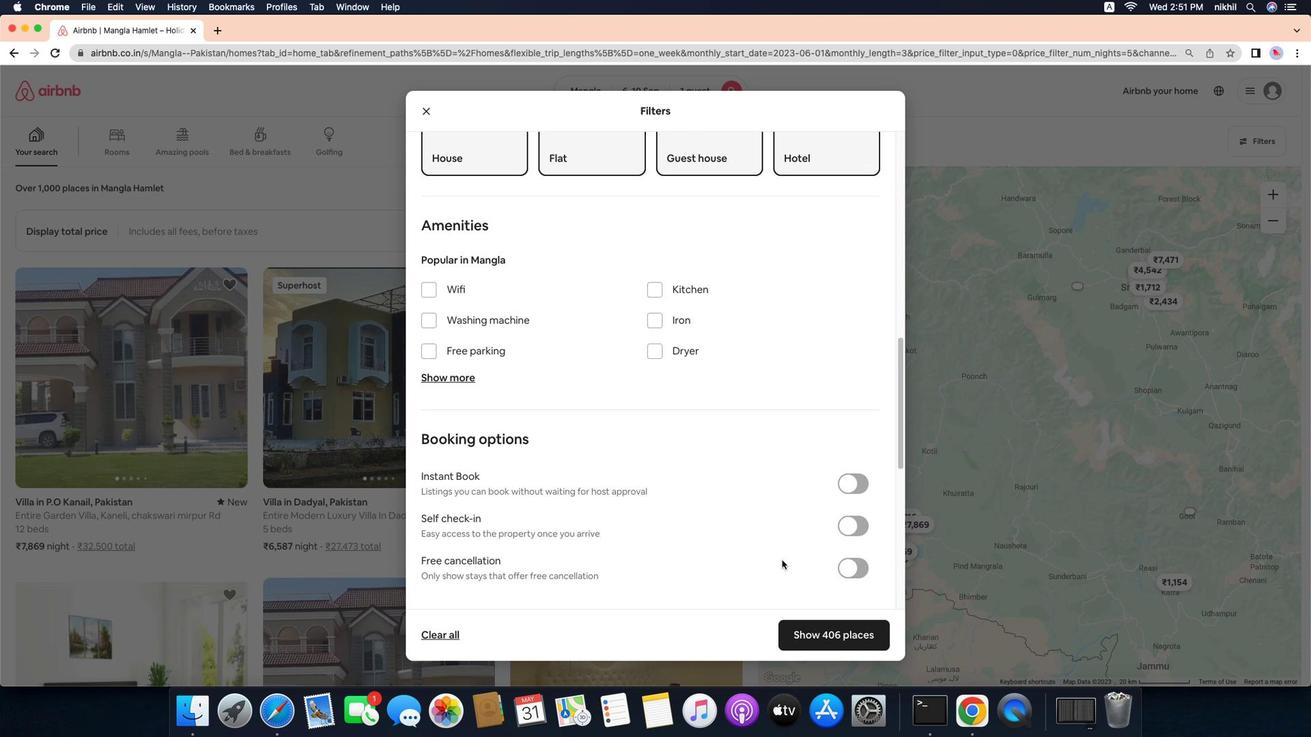 
Action: Mouse moved to (845, 514)
Screenshot: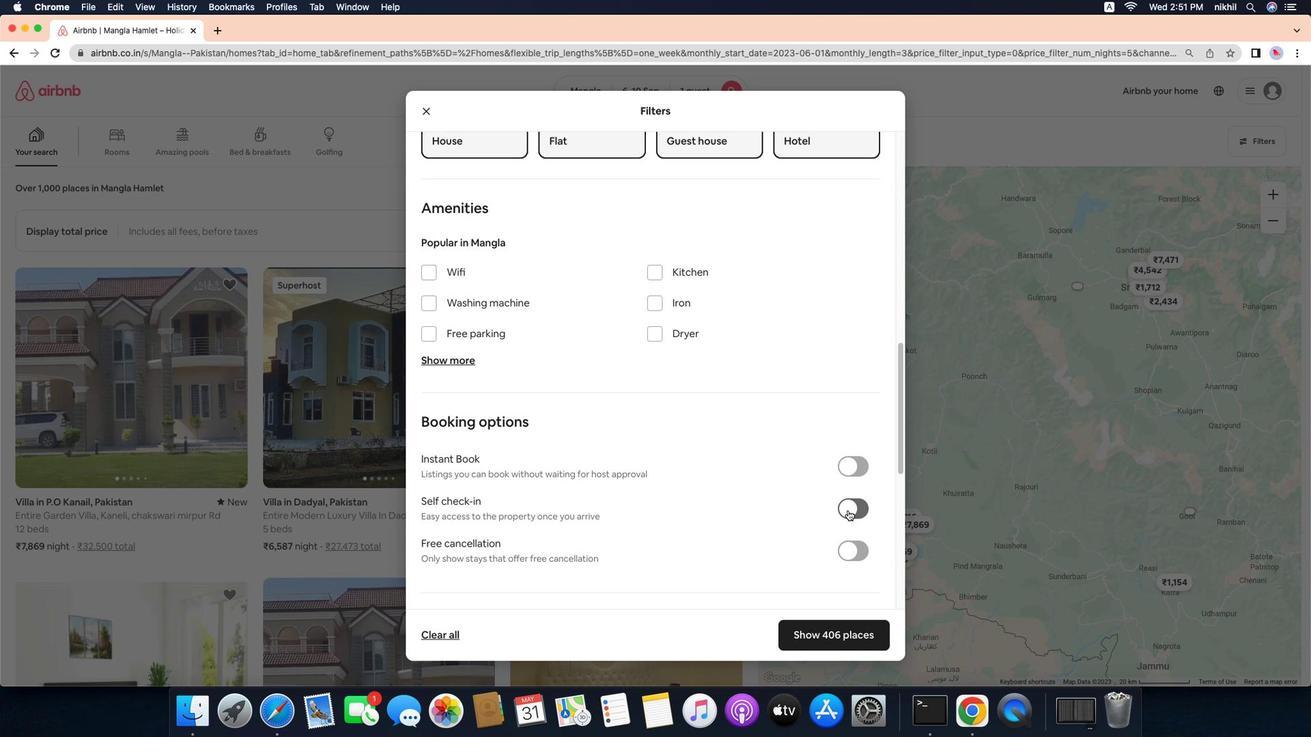 
Action: Mouse pressed left at (845, 514)
Screenshot: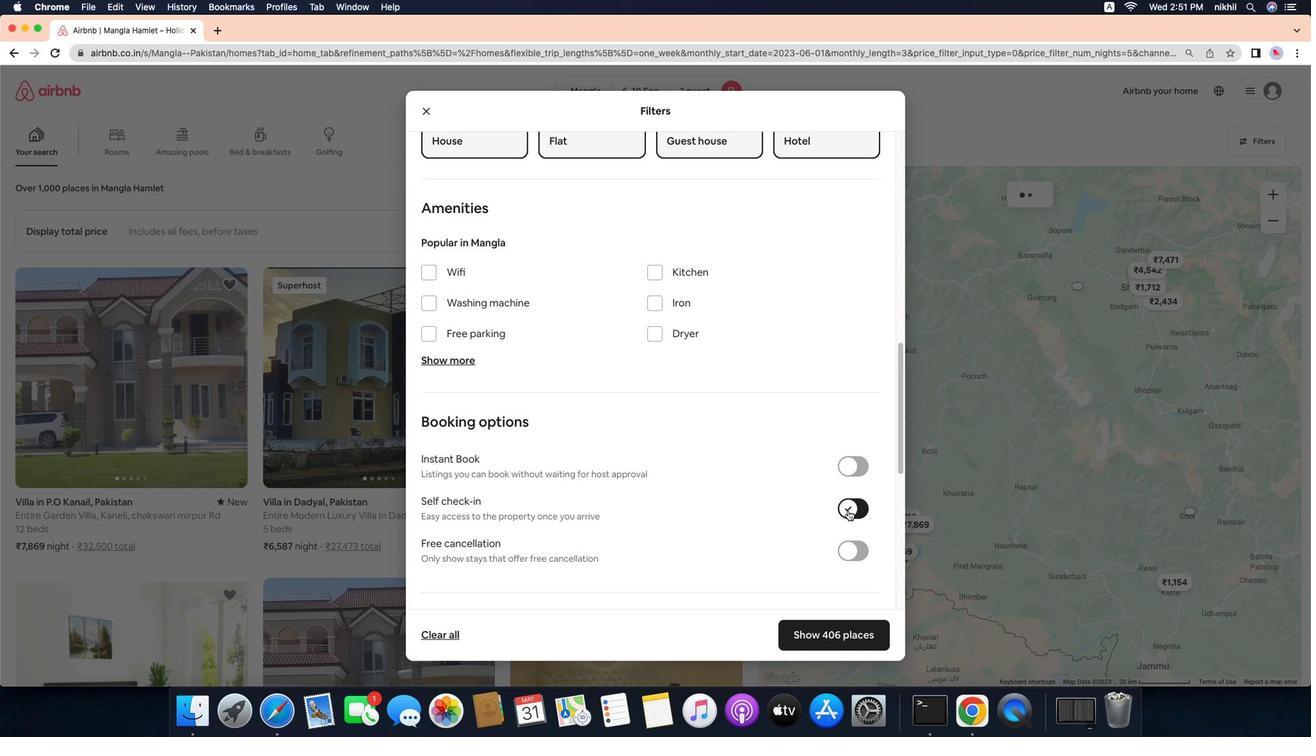 
Action: Mouse moved to (679, 507)
Screenshot: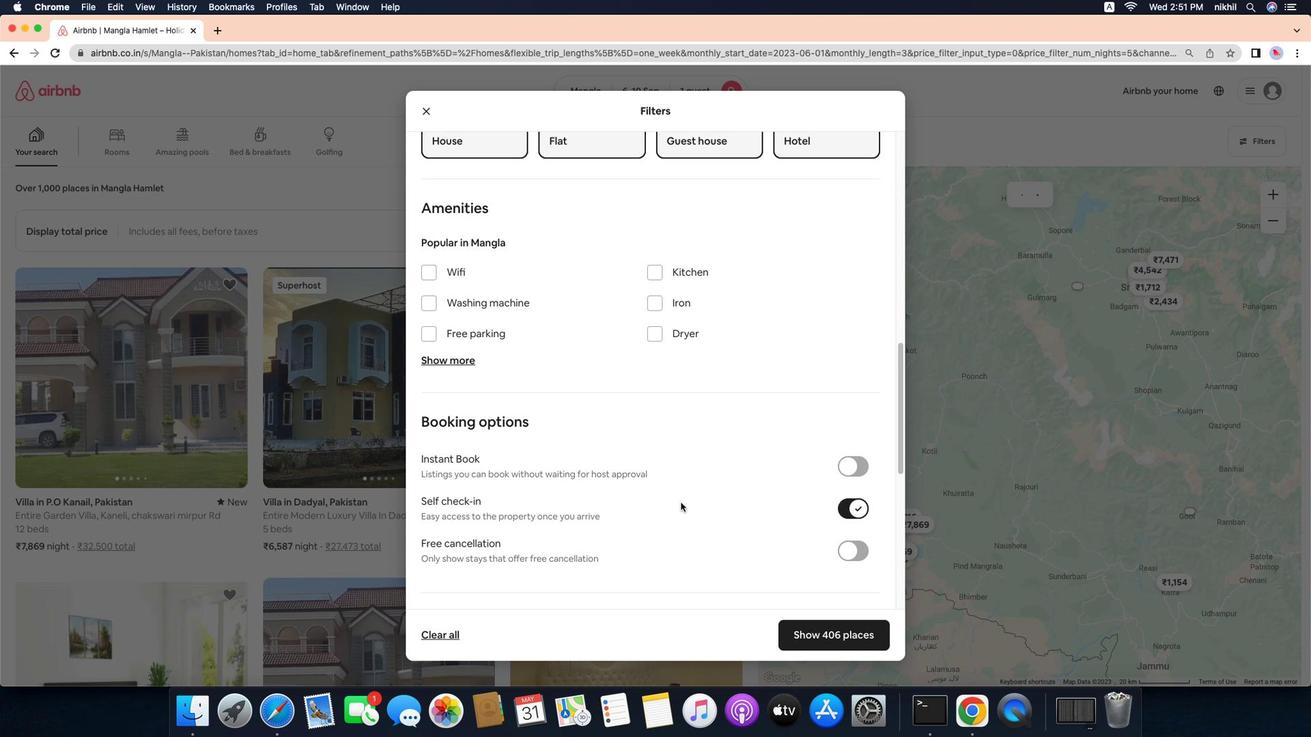 
Action: Mouse scrolled (679, 507) with delta (0, -3)
Screenshot: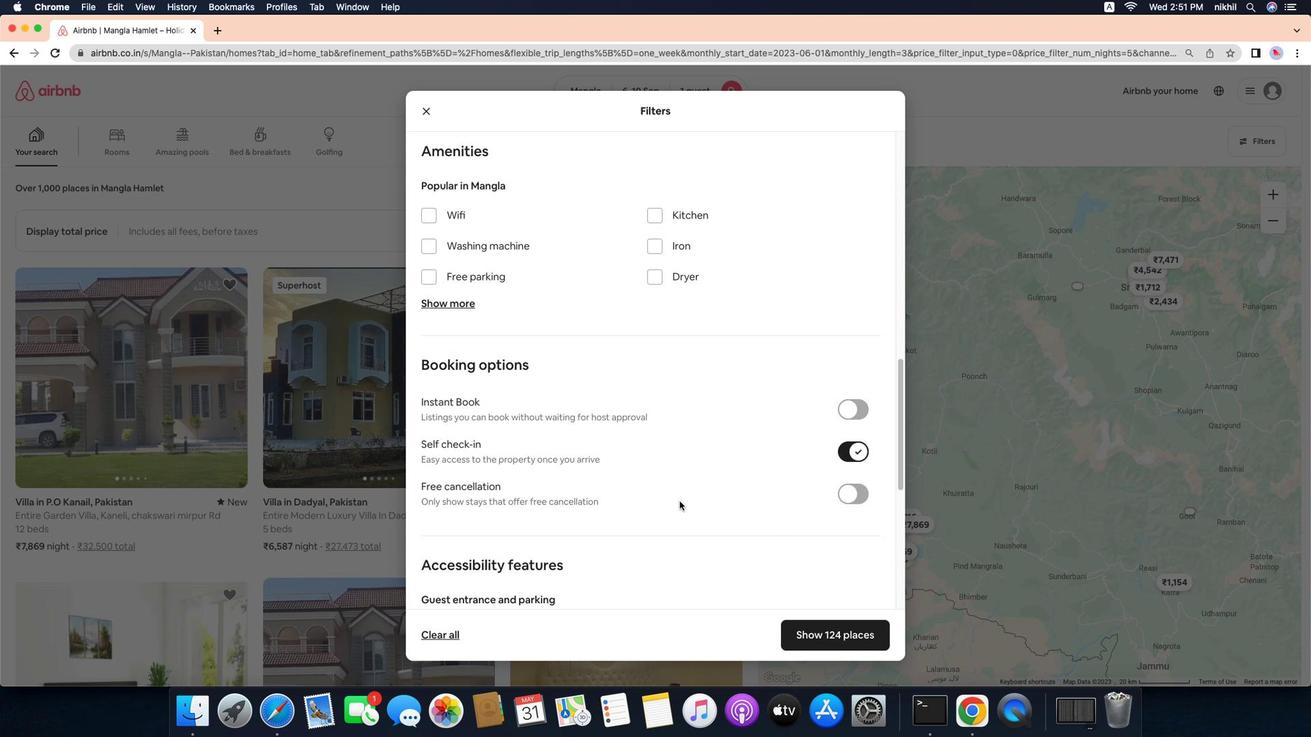 
Action: Mouse scrolled (679, 507) with delta (0, -3)
Screenshot: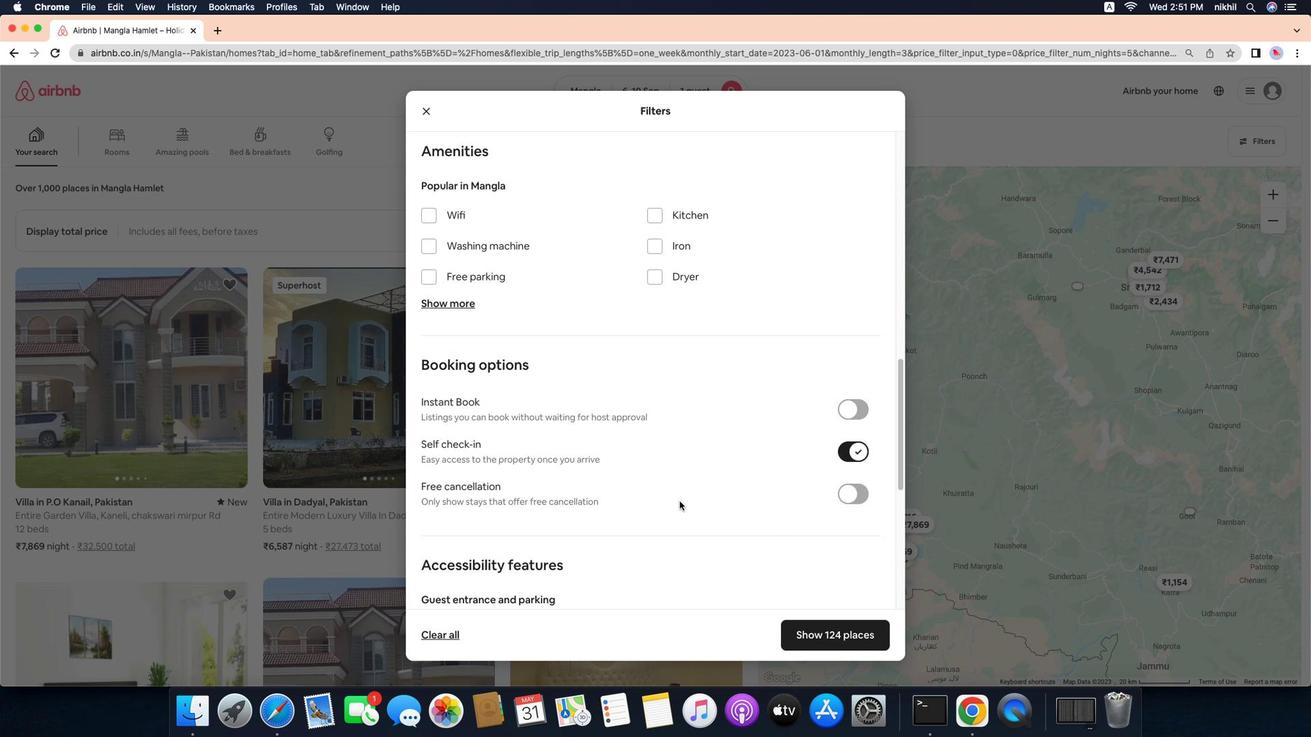 
Action: Mouse moved to (678, 506)
Screenshot: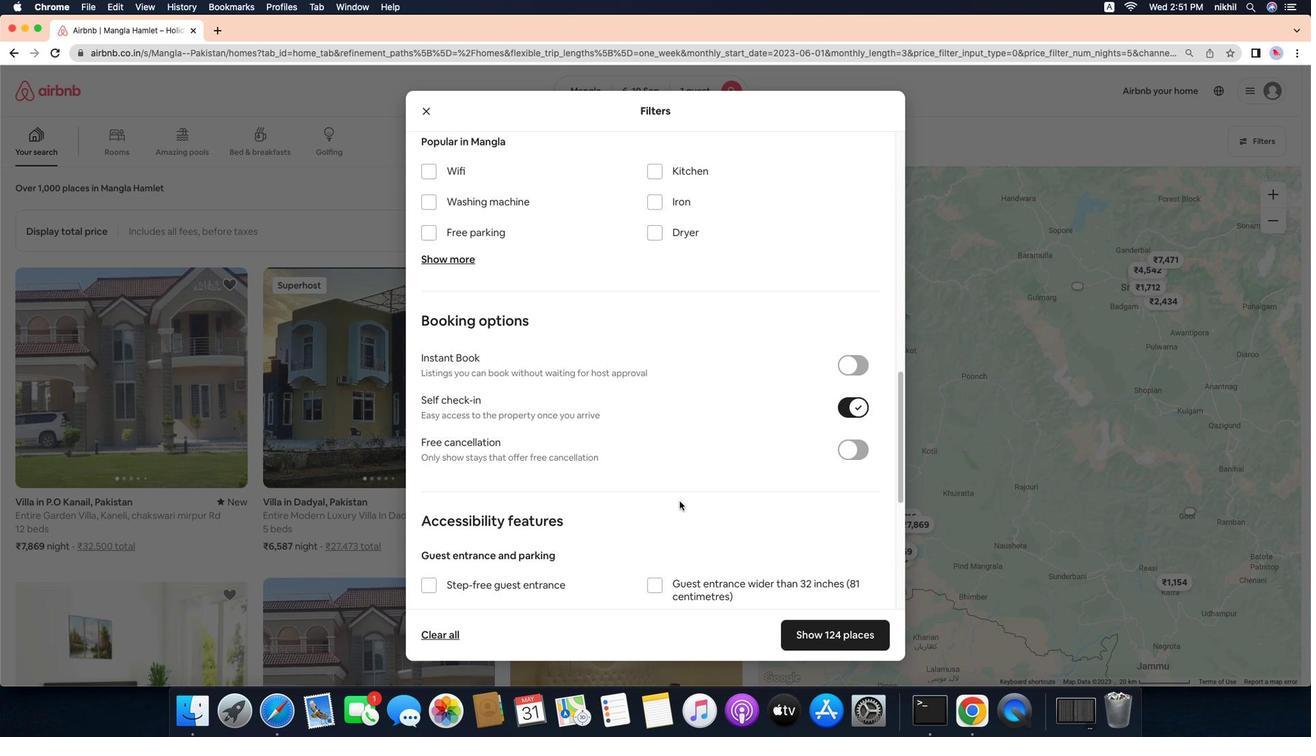 
Action: Mouse scrolled (678, 506) with delta (0, -5)
Screenshot: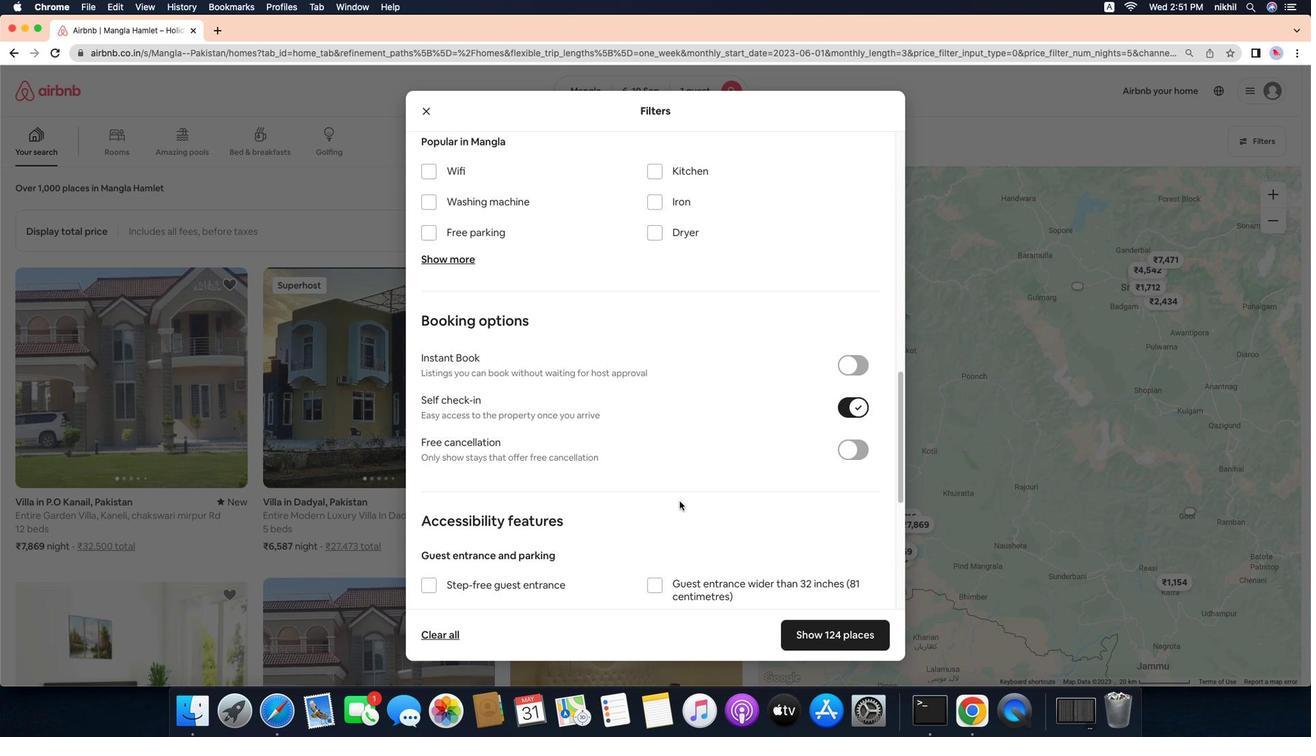 
Action: Mouse moved to (678, 506)
Screenshot: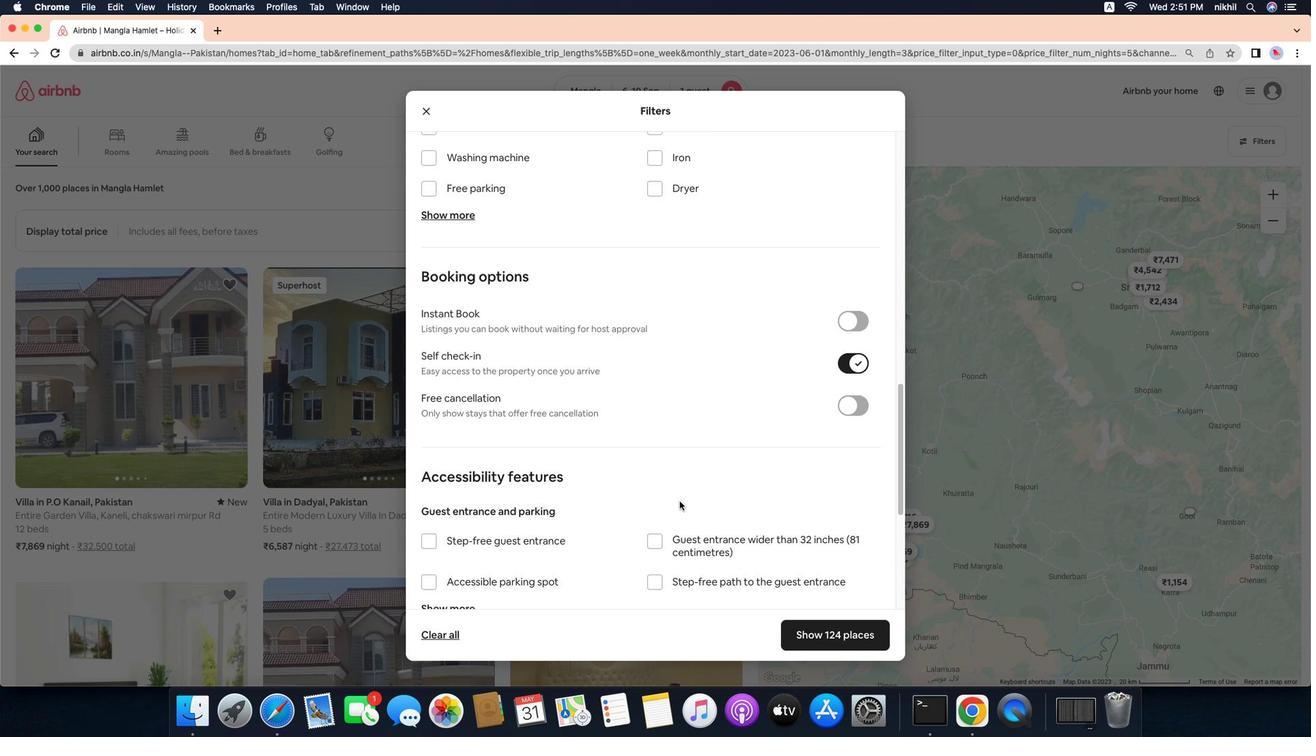 
Action: Mouse scrolled (678, 506) with delta (0, -3)
Screenshot: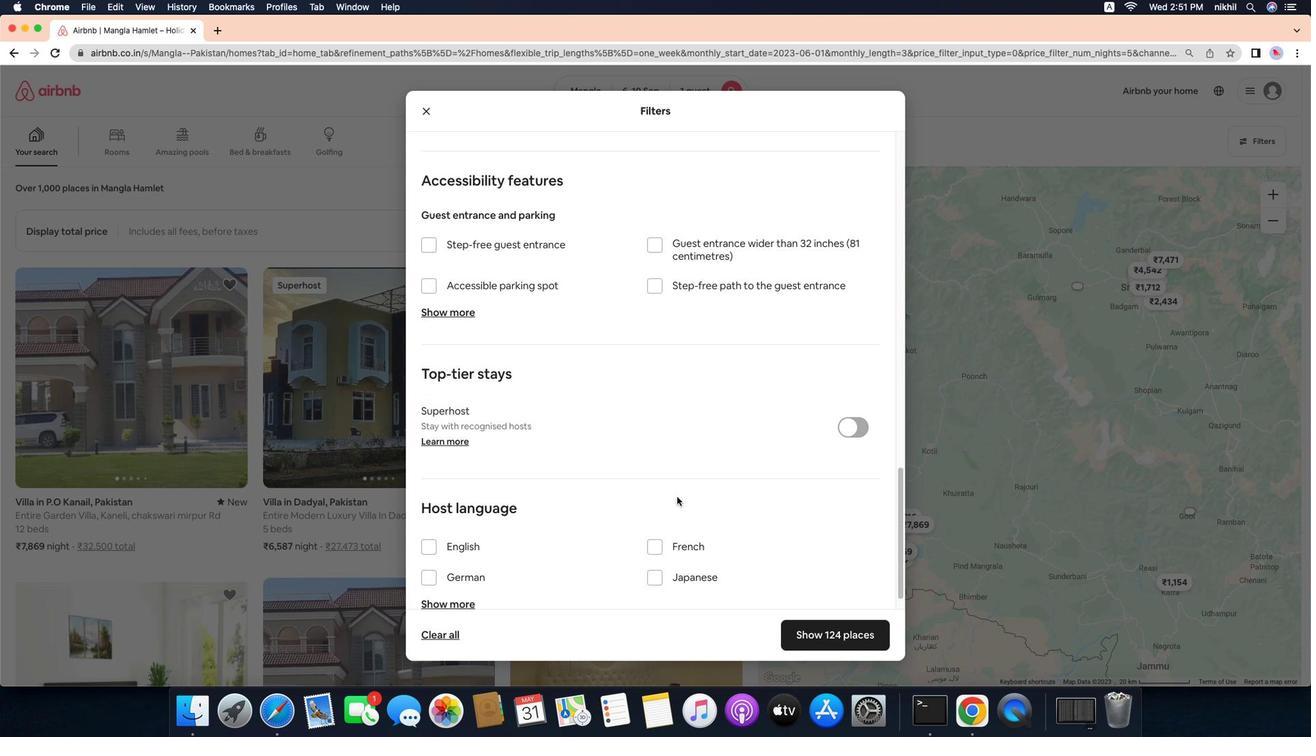 
Action: Mouse scrolled (678, 506) with delta (0, -3)
Screenshot: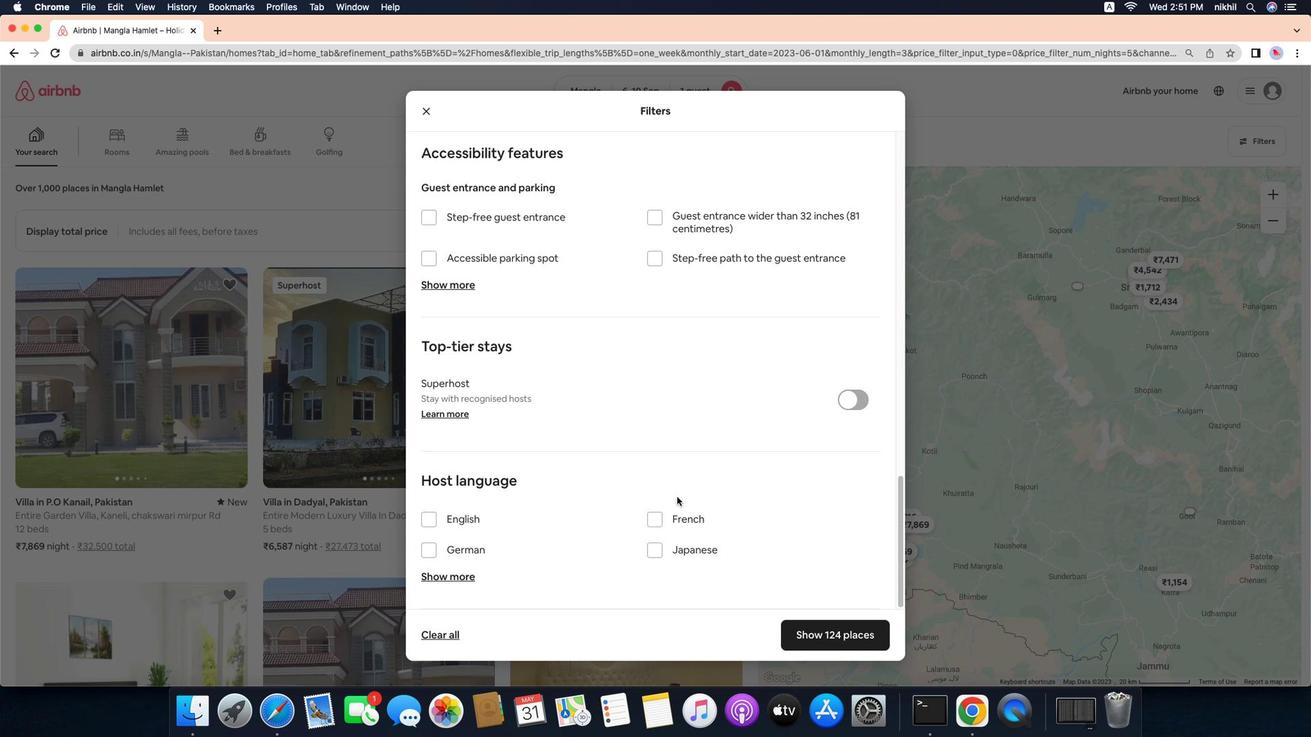 
Action: Mouse scrolled (678, 506) with delta (0, -5)
Screenshot: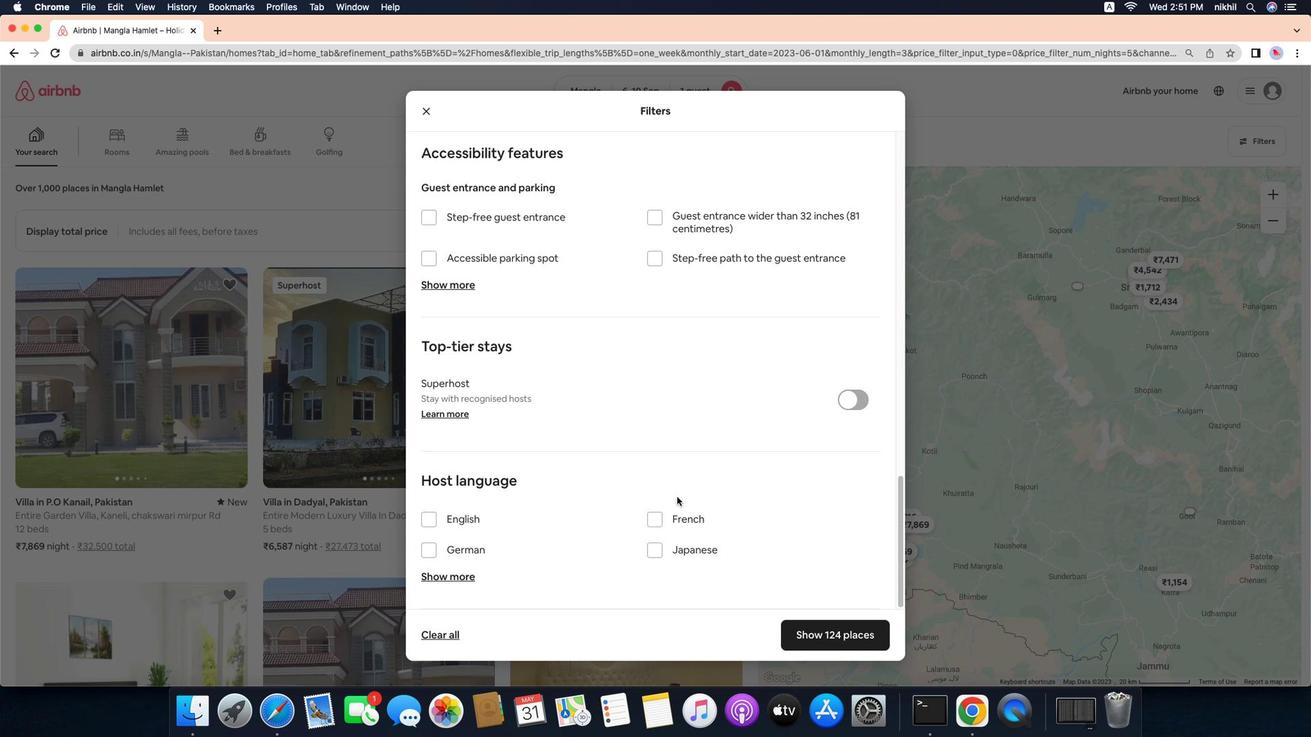 
Action: Mouse moved to (678, 505)
Screenshot: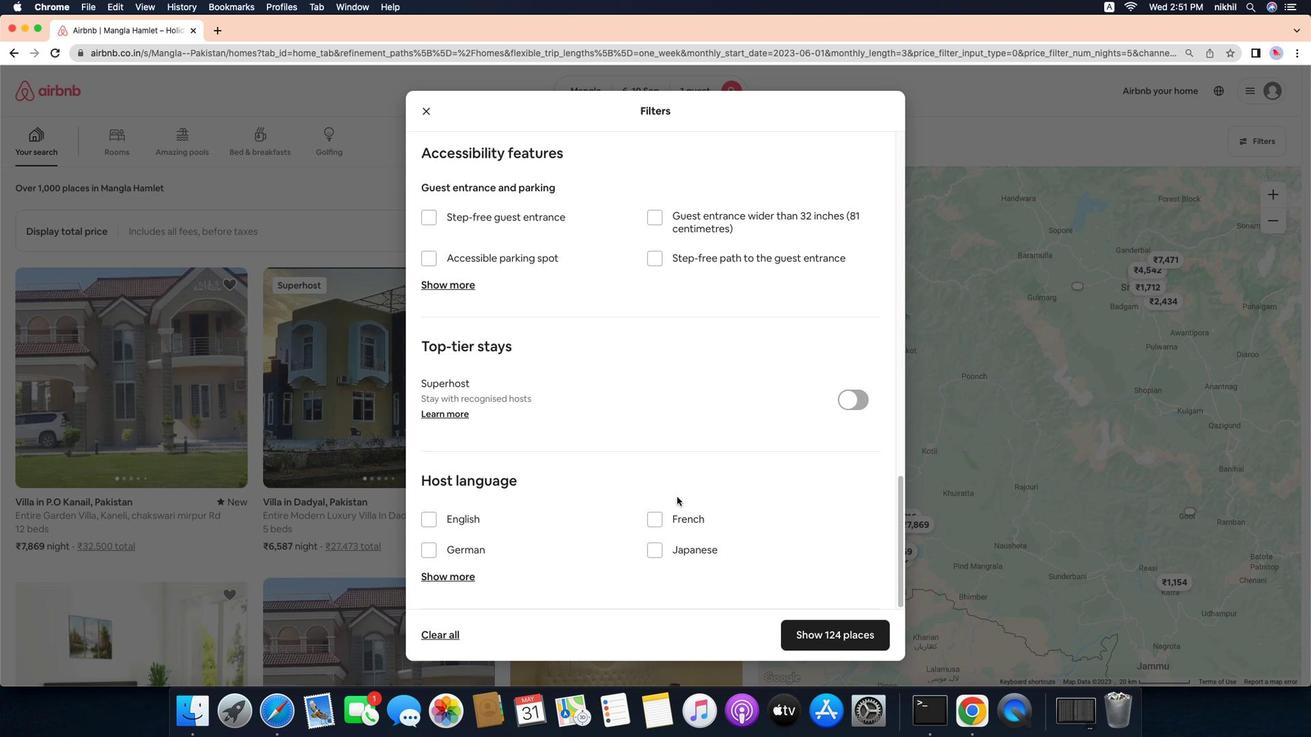 
Action: Mouse scrolled (678, 505) with delta (0, -7)
Screenshot: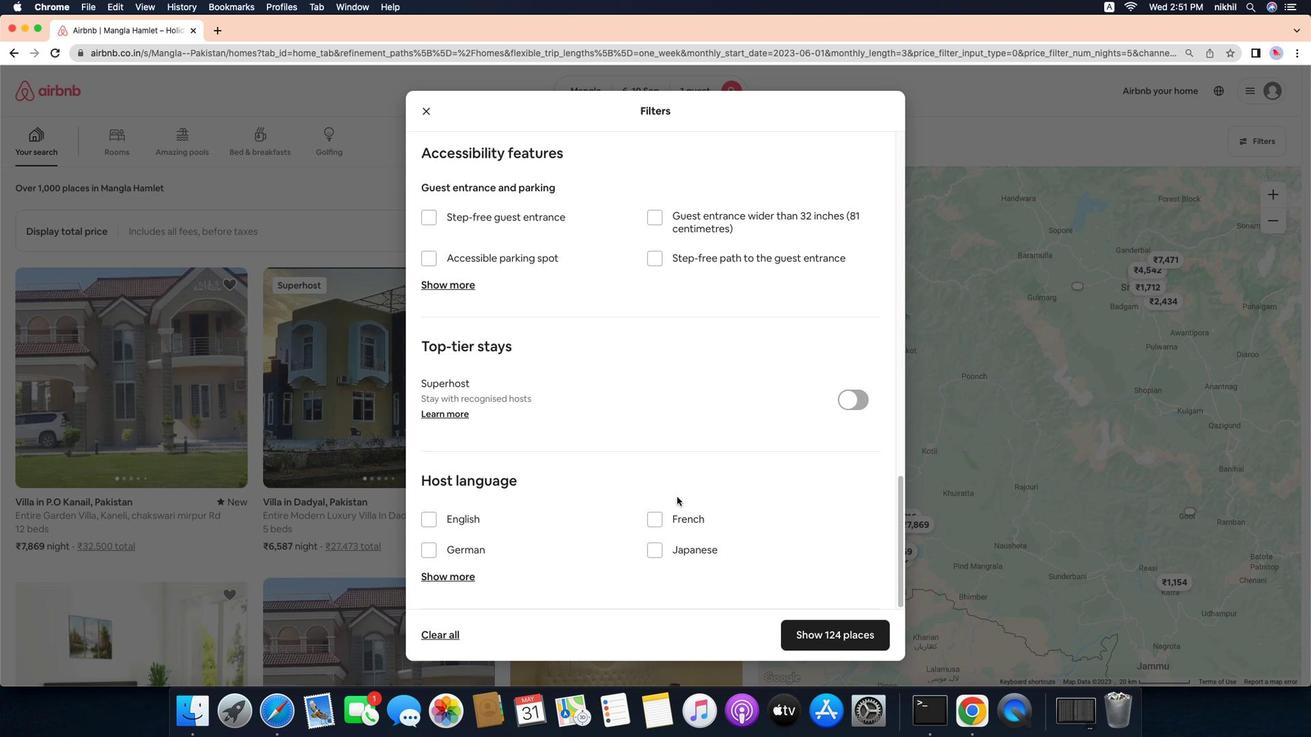 
Action: Mouse moved to (426, 523)
Screenshot: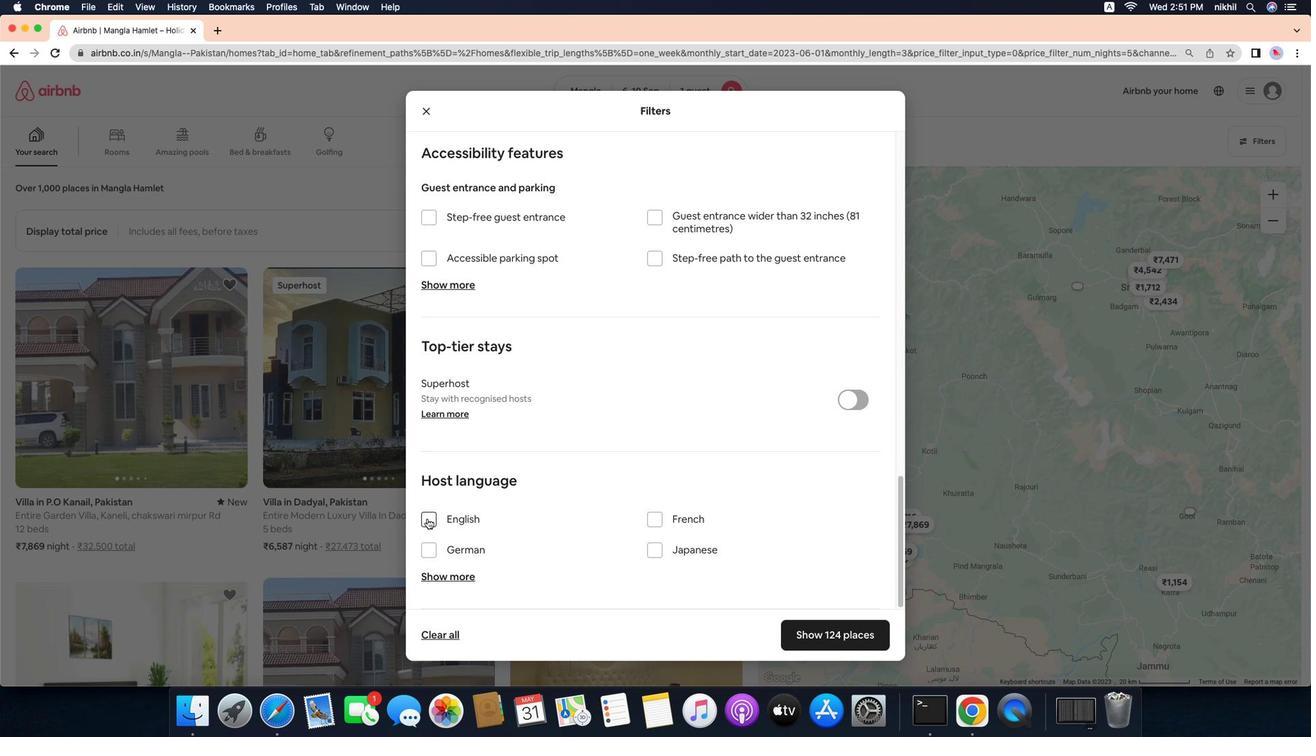 
Action: Mouse pressed left at (426, 523)
Screenshot: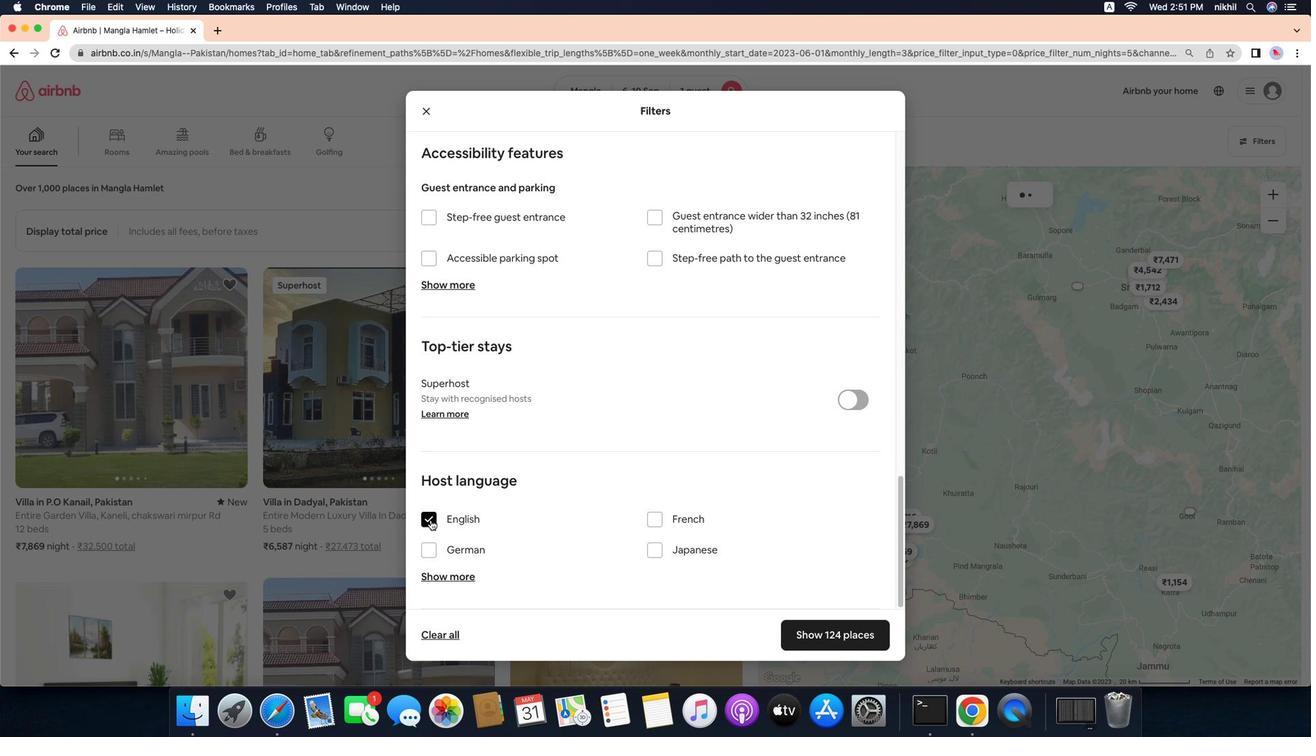 
Action: Mouse moved to (808, 646)
Screenshot: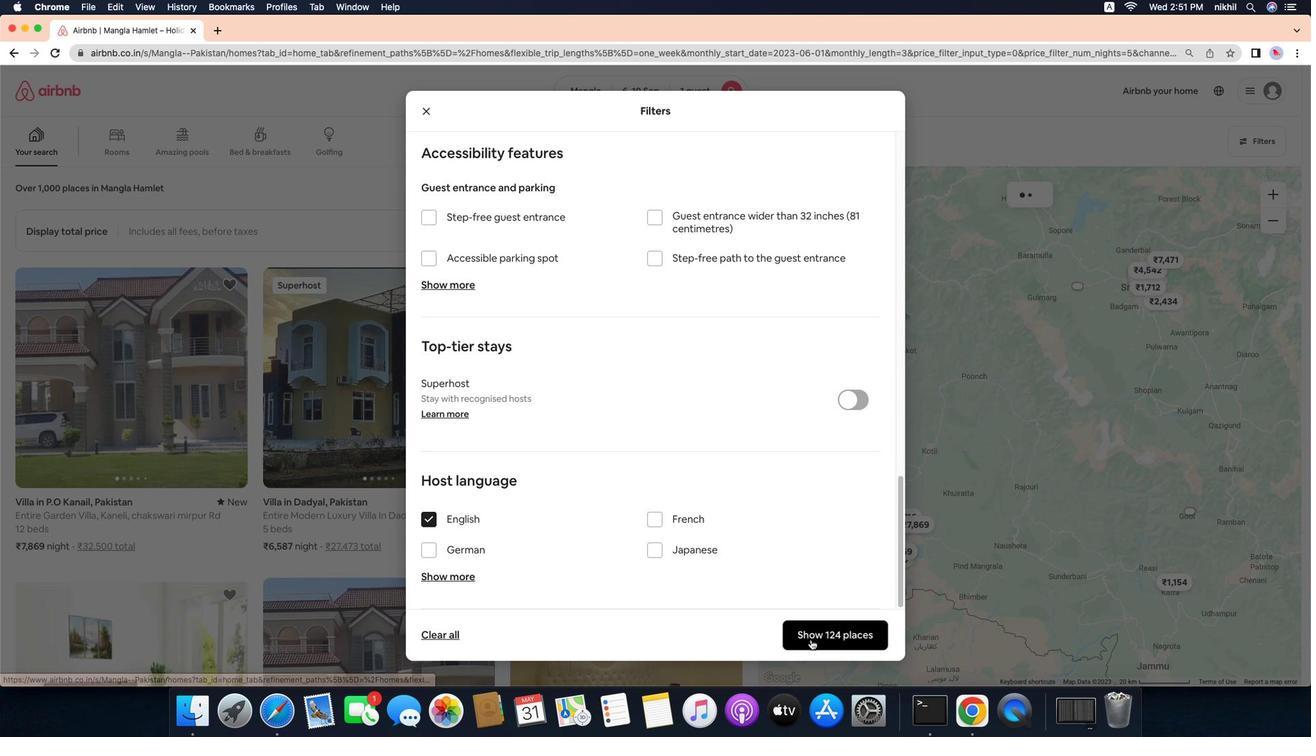 
Action: Mouse pressed left at (808, 646)
Screenshot: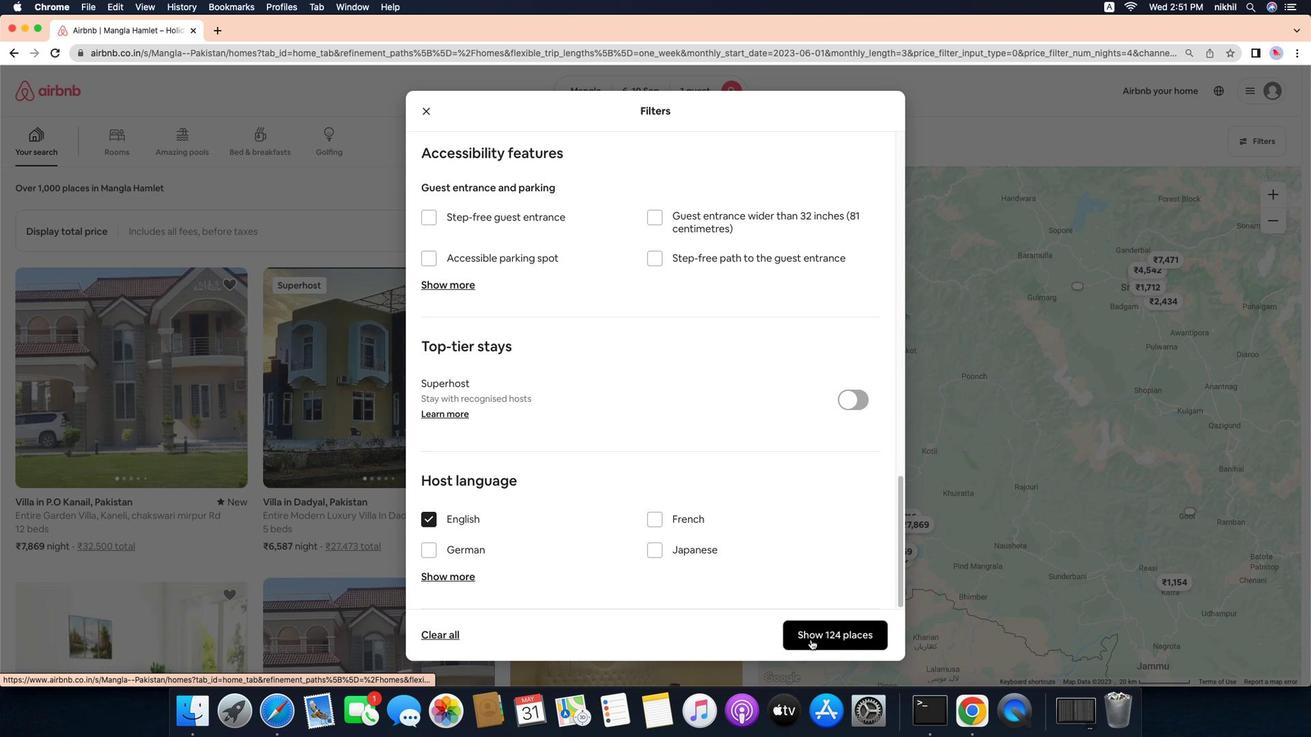 
Action: Mouse moved to (602, 188)
Screenshot: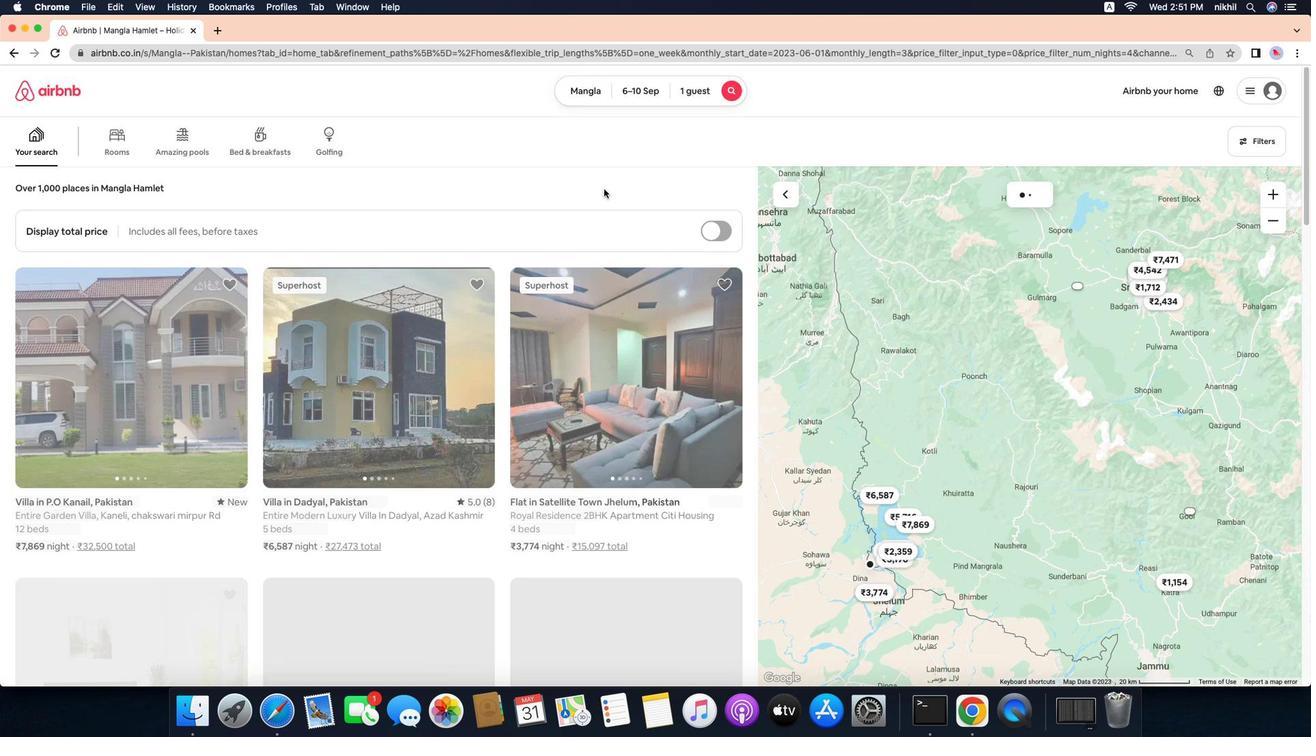 
